 Task: Book a 75-minute tutorial on navigating the website.
Action: Mouse pressed left at (76, 139)
Screenshot: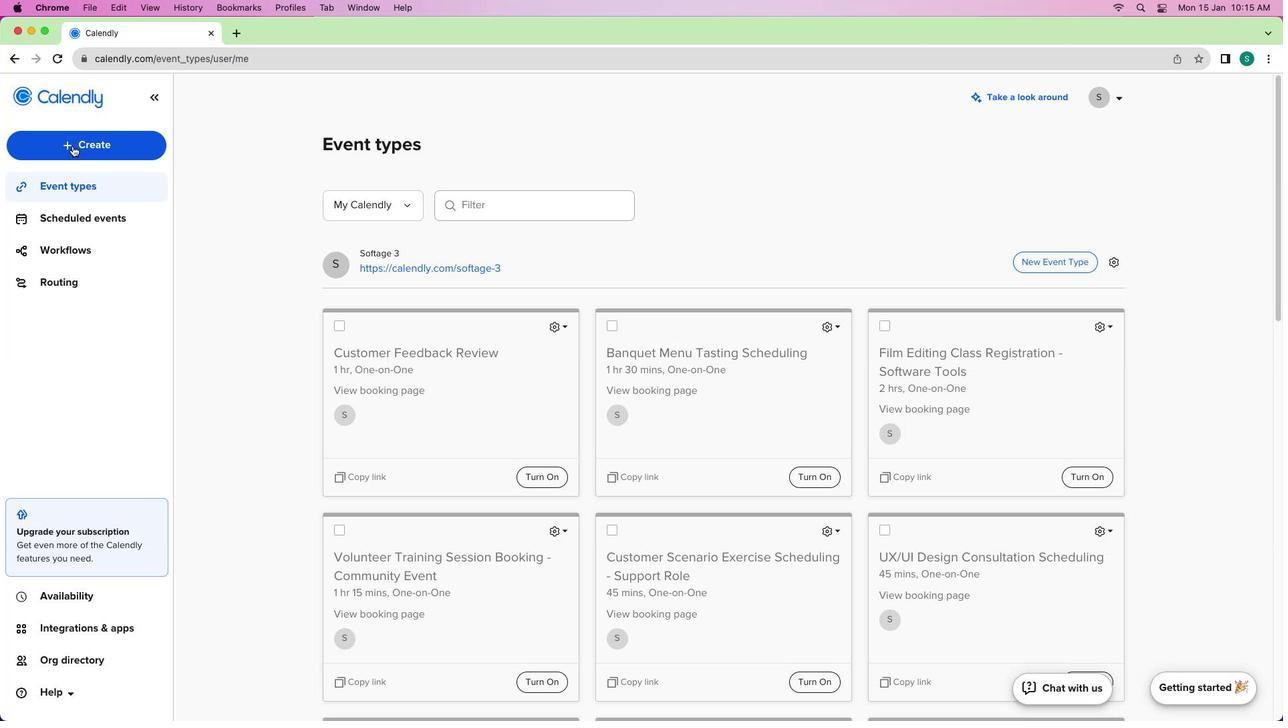 
Action: Mouse moved to (72, 145)
Screenshot: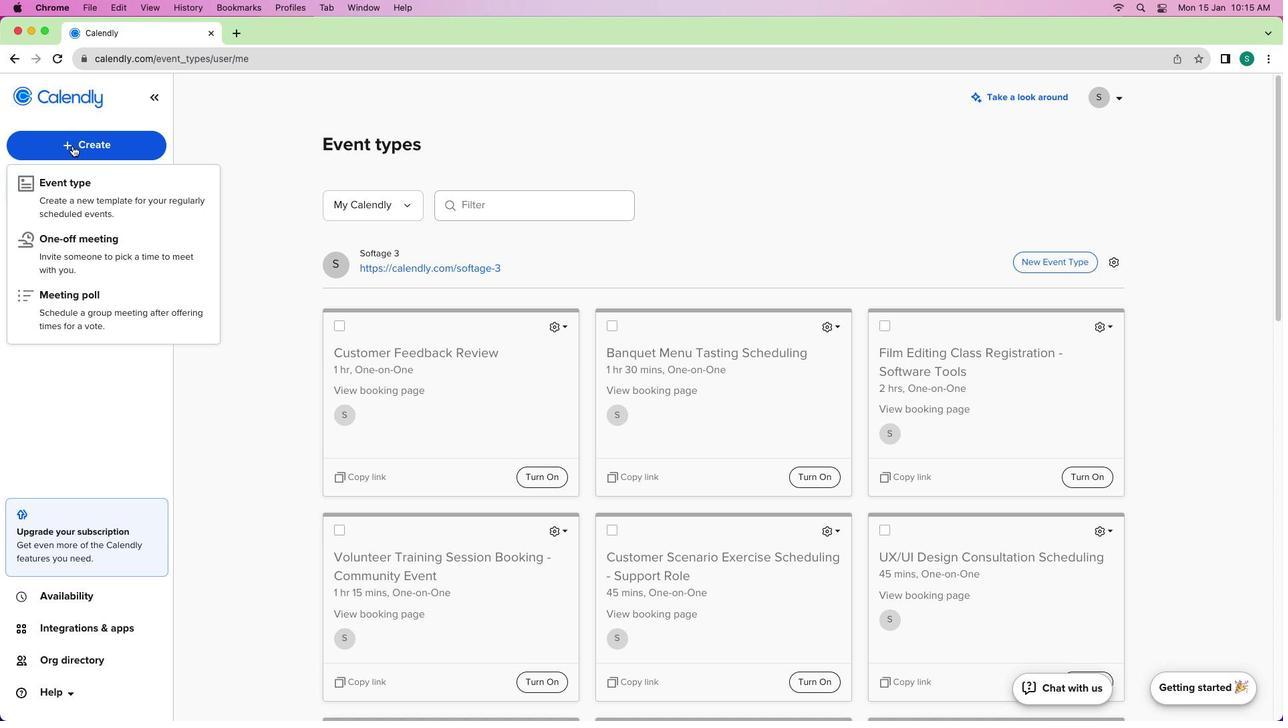 
Action: Mouse pressed left at (72, 145)
Screenshot: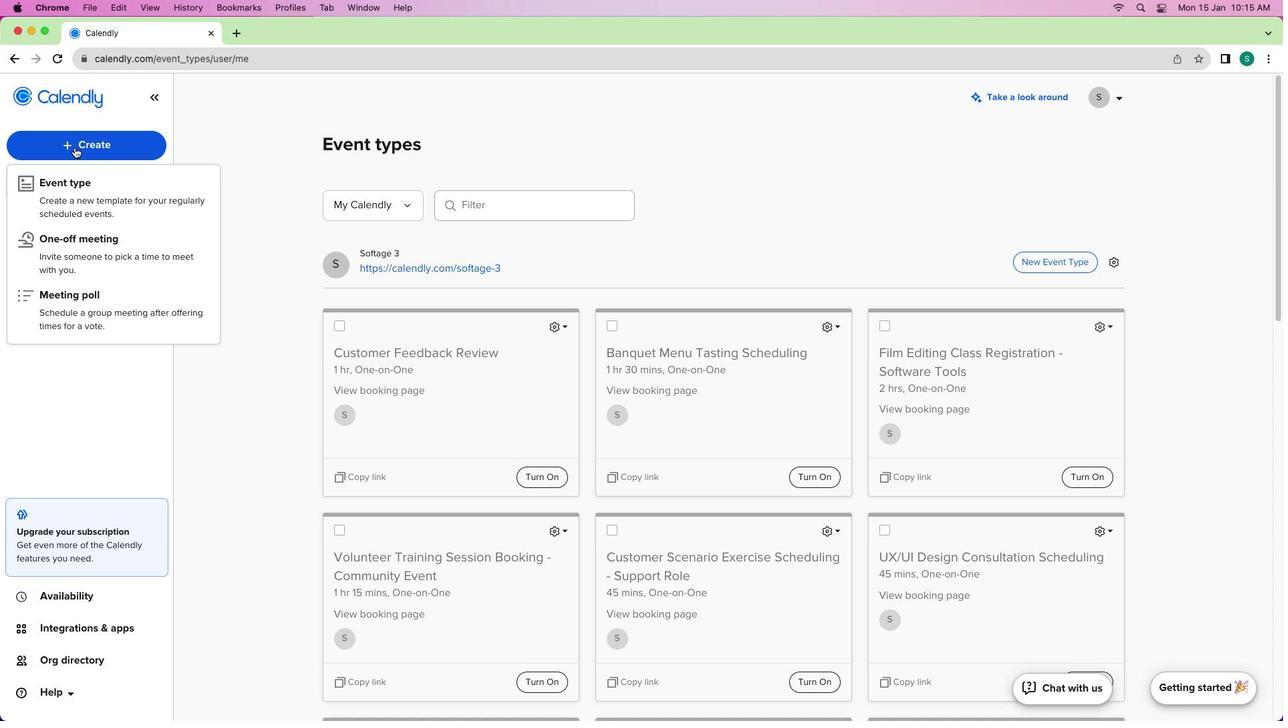 
Action: Mouse moved to (86, 211)
Screenshot: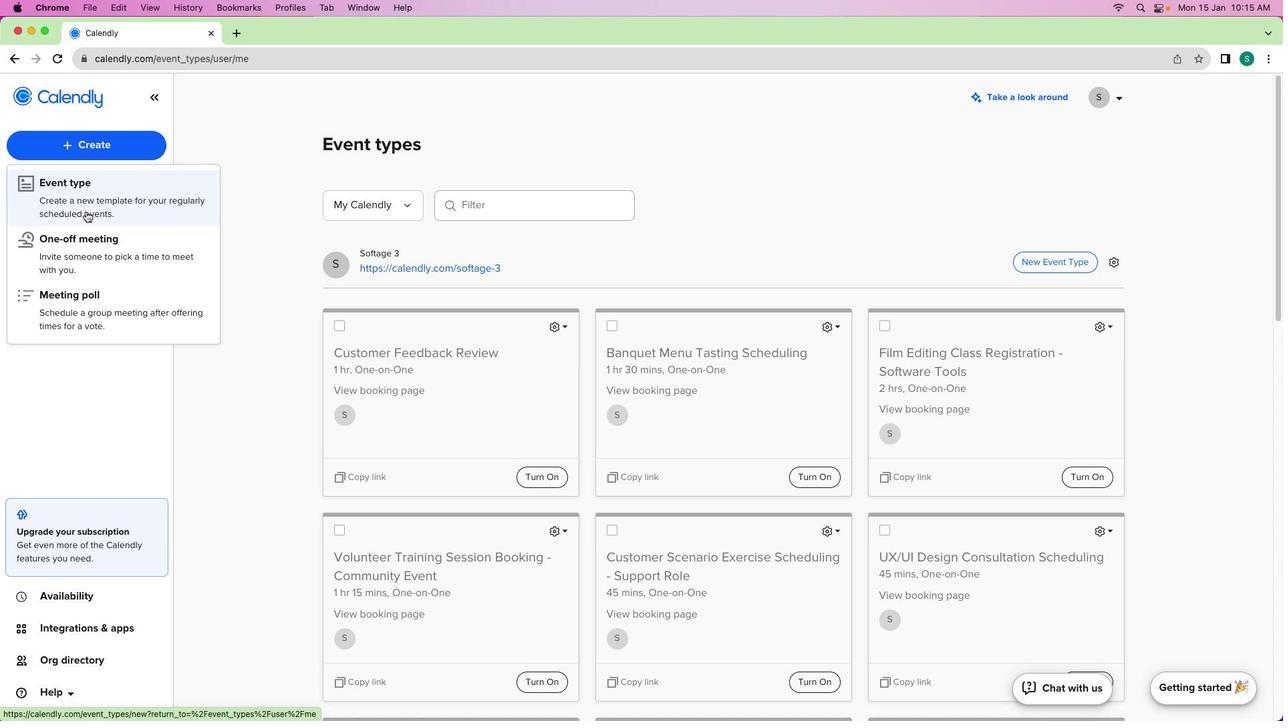 
Action: Mouse pressed left at (86, 211)
Screenshot: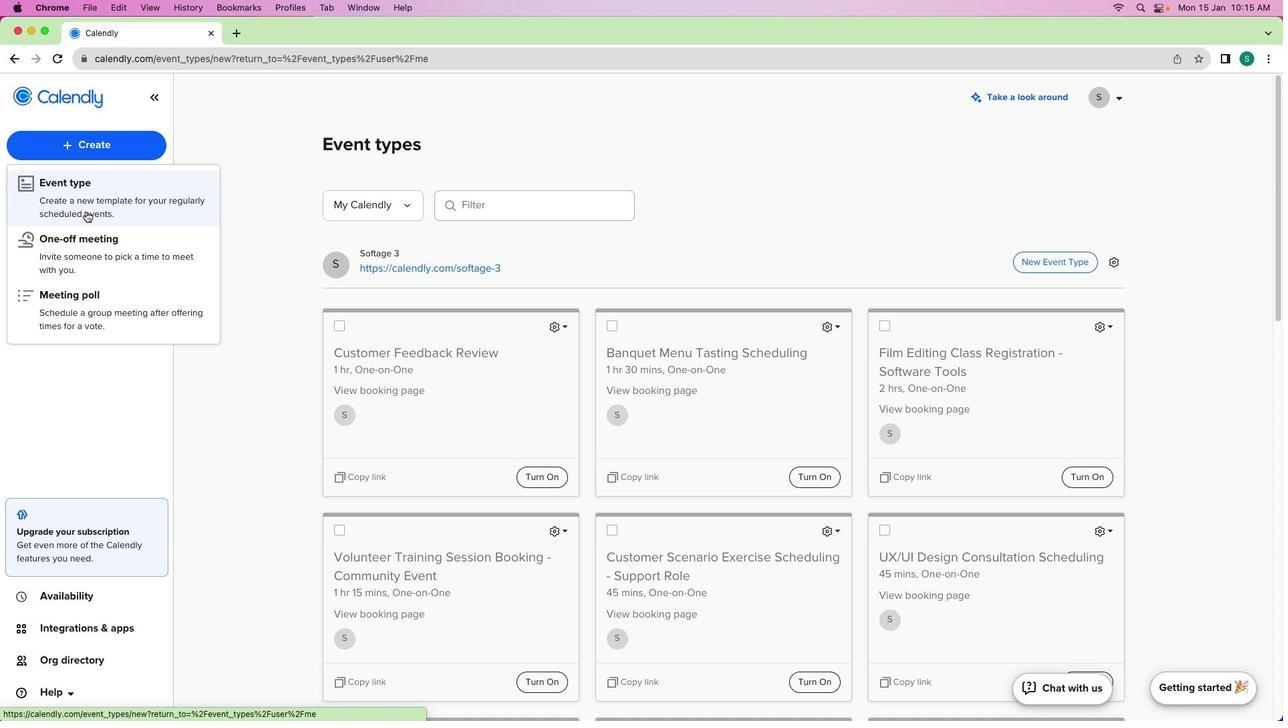 
Action: Mouse moved to (388, 291)
Screenshot: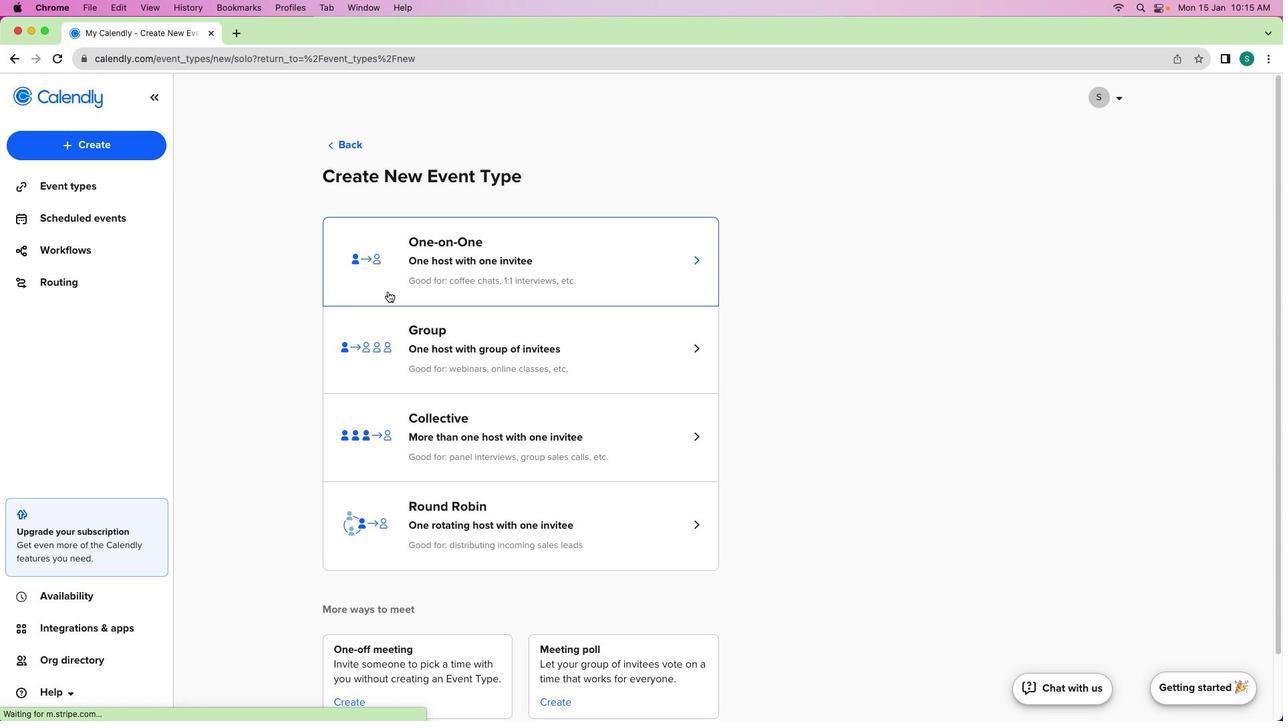 
Action: Mouse pressed left at (388, 291)
Screenshot: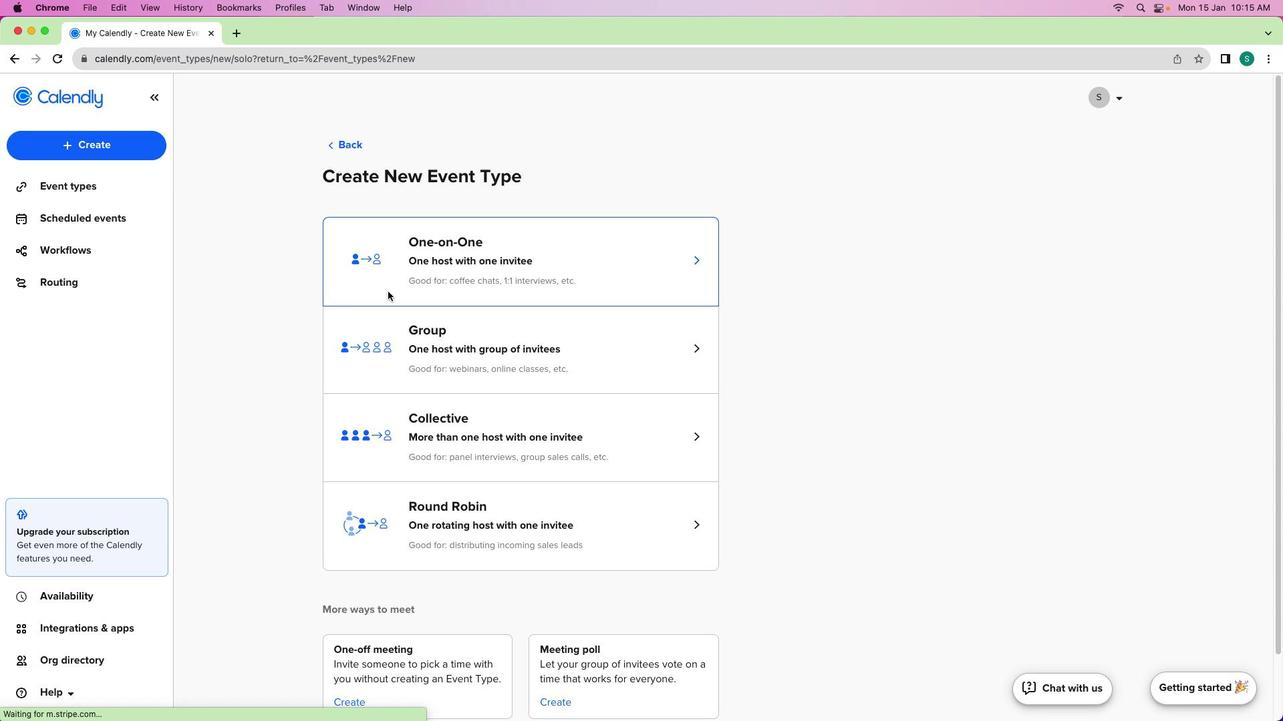 
Action: Mouse moved to (188, 211)
Screenshot: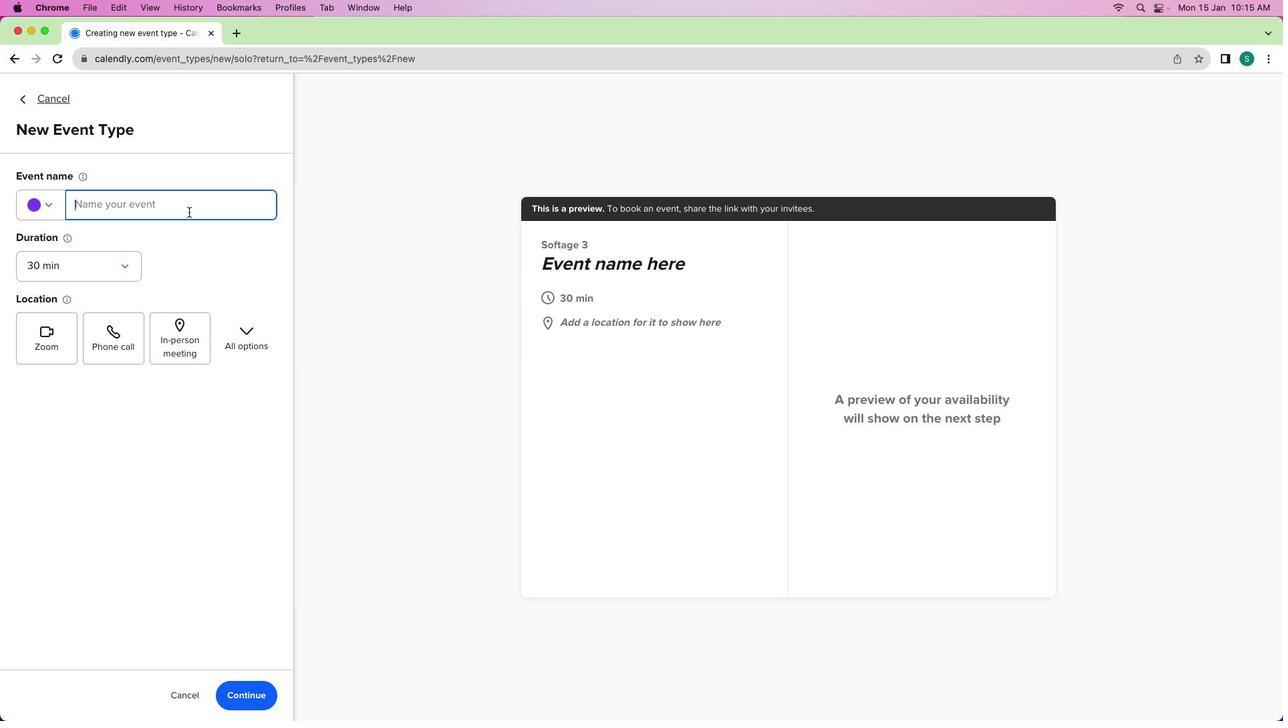 
Action: Mouse pressed left at (188, 211)
Screenshot: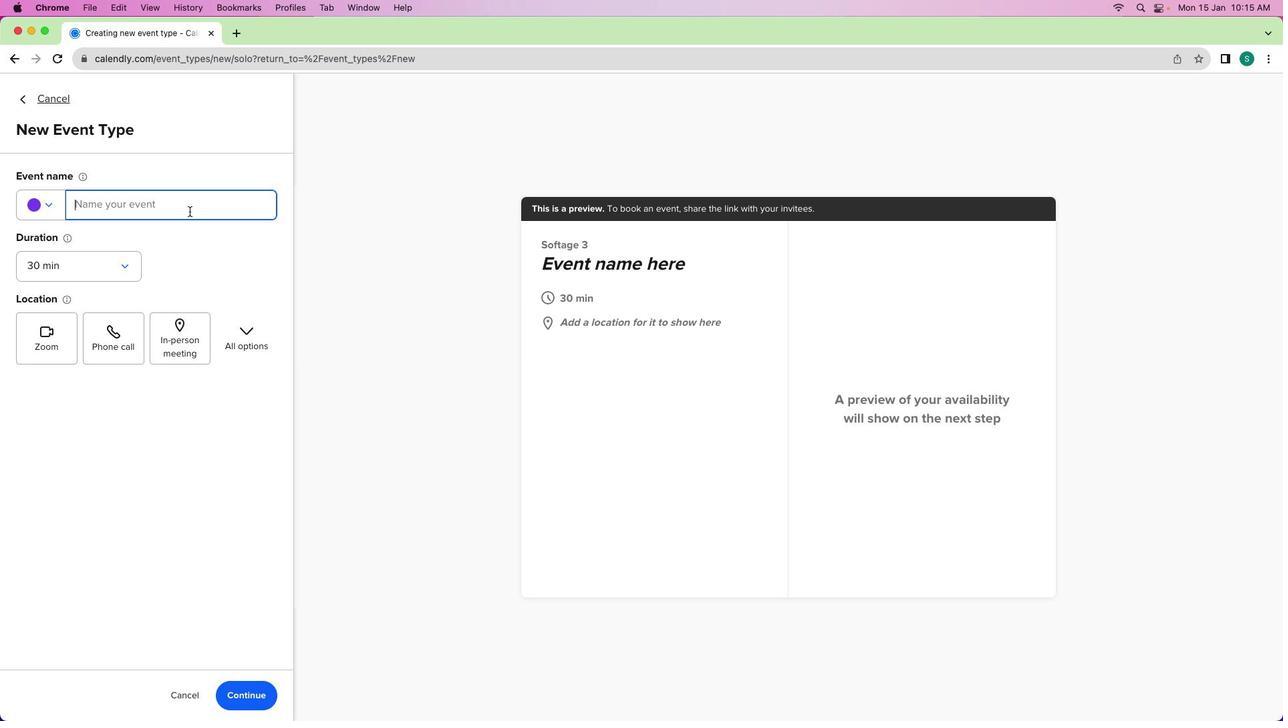 
Action: Mouse moved to (190, 211)
Screenshot: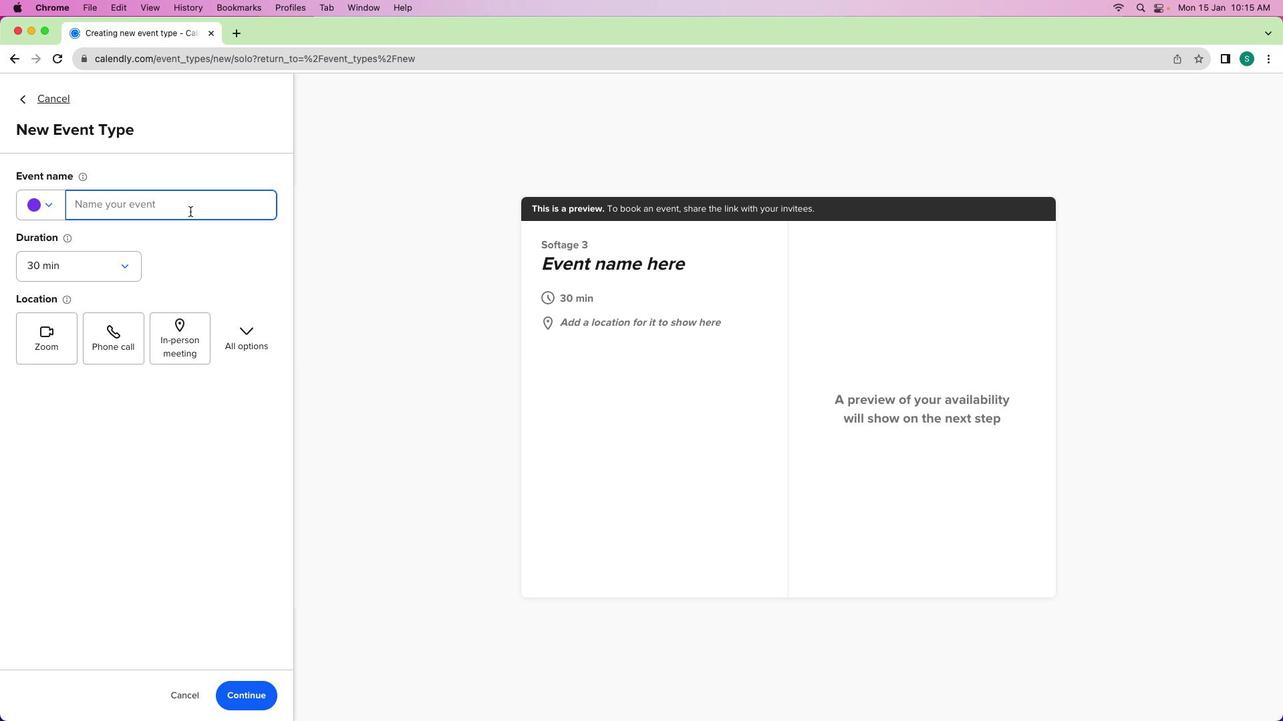 
Action: Key pressed Key.shift'W''e''b''i''s''t''e'Key.backspaceKey.backspaceKey.backspaceKey.backspace's''i''t''e'Key.spaceKey.shift'M'Key.backspace'N''a''v''i''g''a''t''i''o''n'Key.spaceKey.shift'T''u''t''o''r''i''l'Key.backspace'a''l'Key.spaceKey.shift'B''o''o''k''i''n''g'
Screenshot: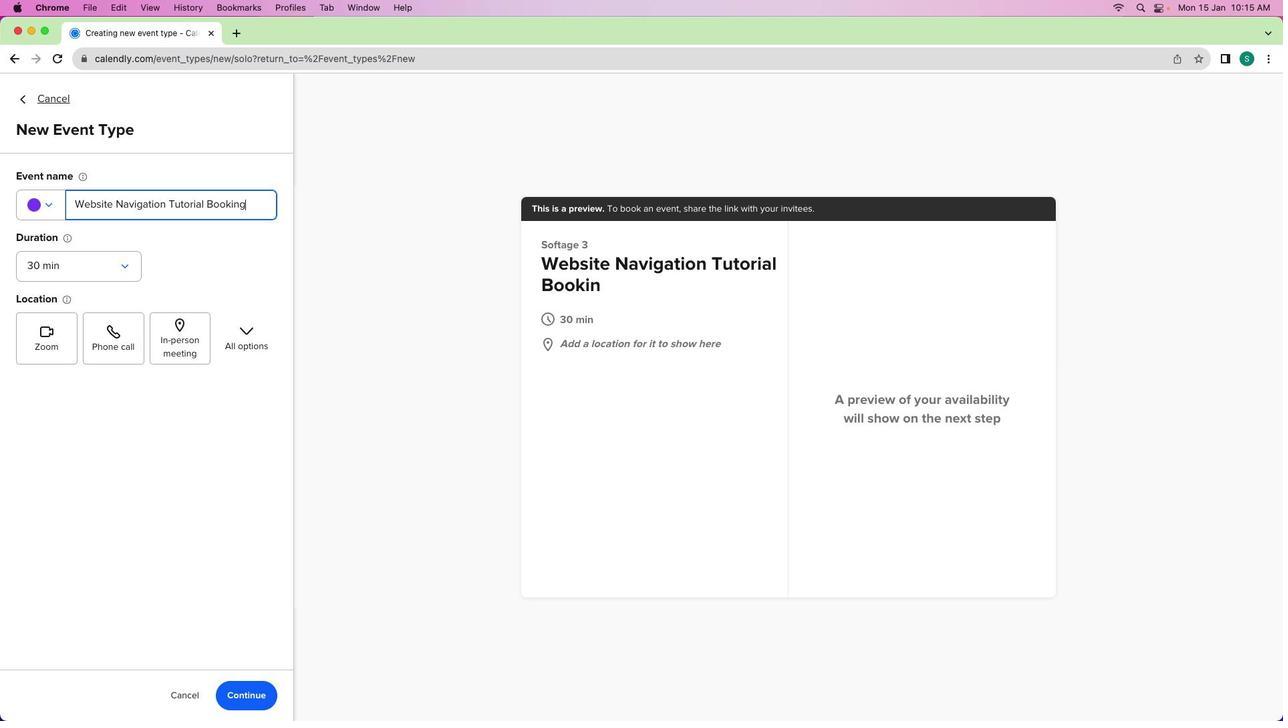 
Action: Mouse moved to (50, 210)
Screenshot: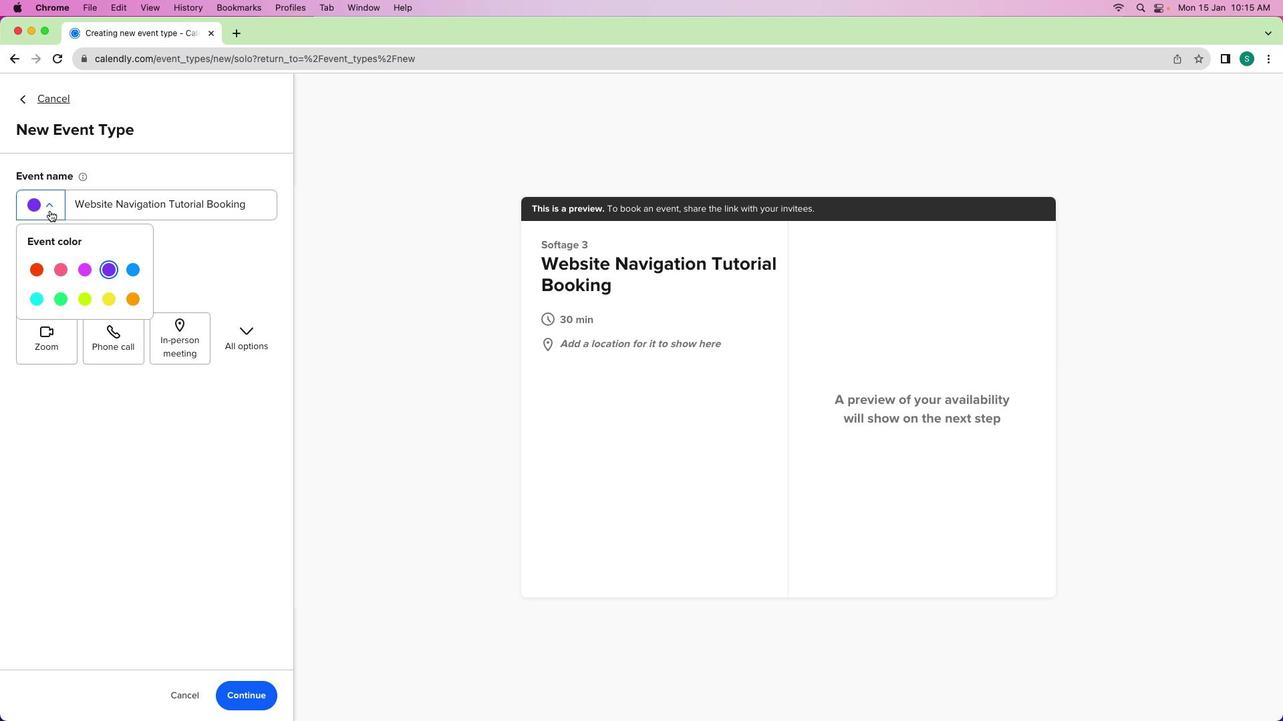 
Action: Mouse pressed left at (50, 210)
Screenshot: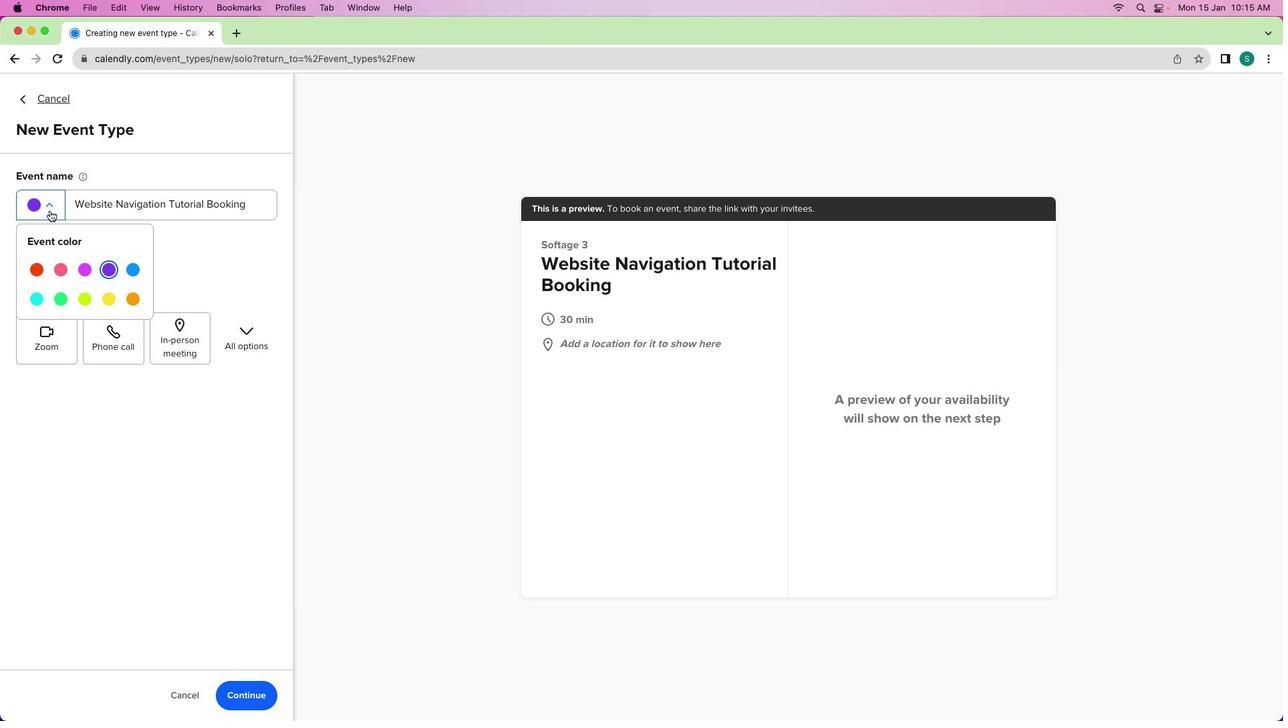 
Action: Mouse moved to (57, 298)
Screenshot: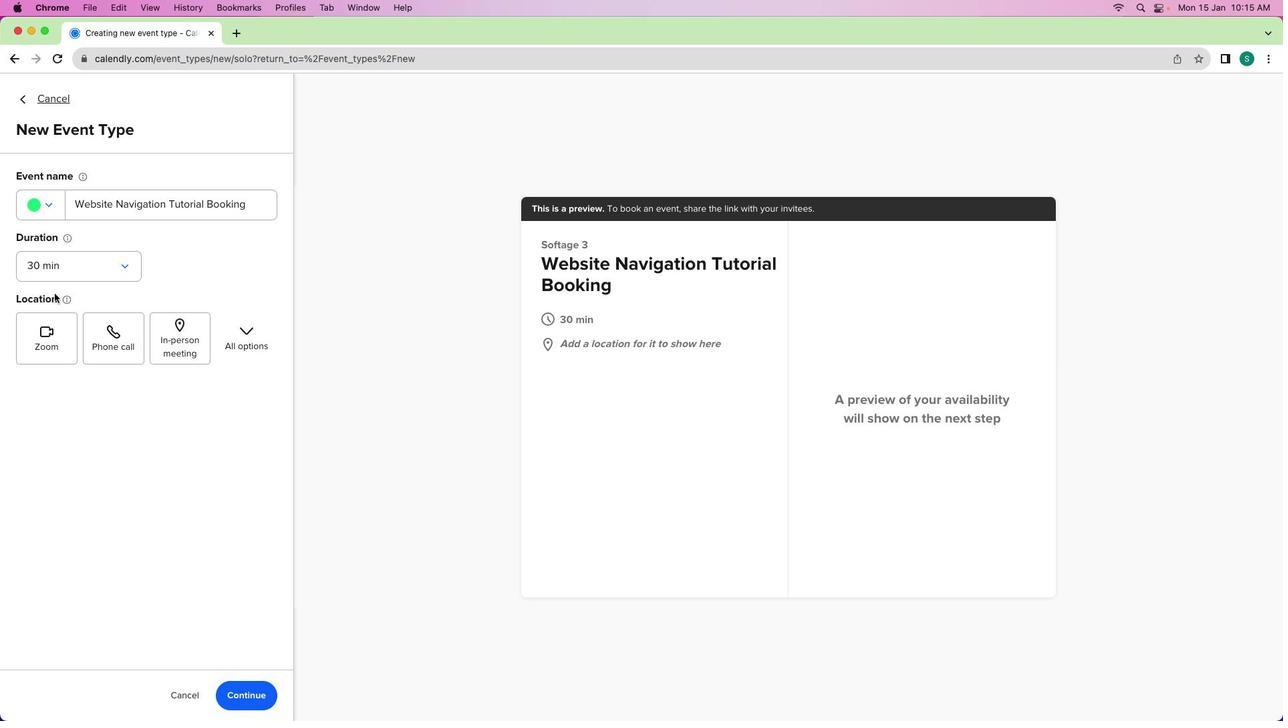 
Action: Mouse pressed left at (57, 298)
Screenshot: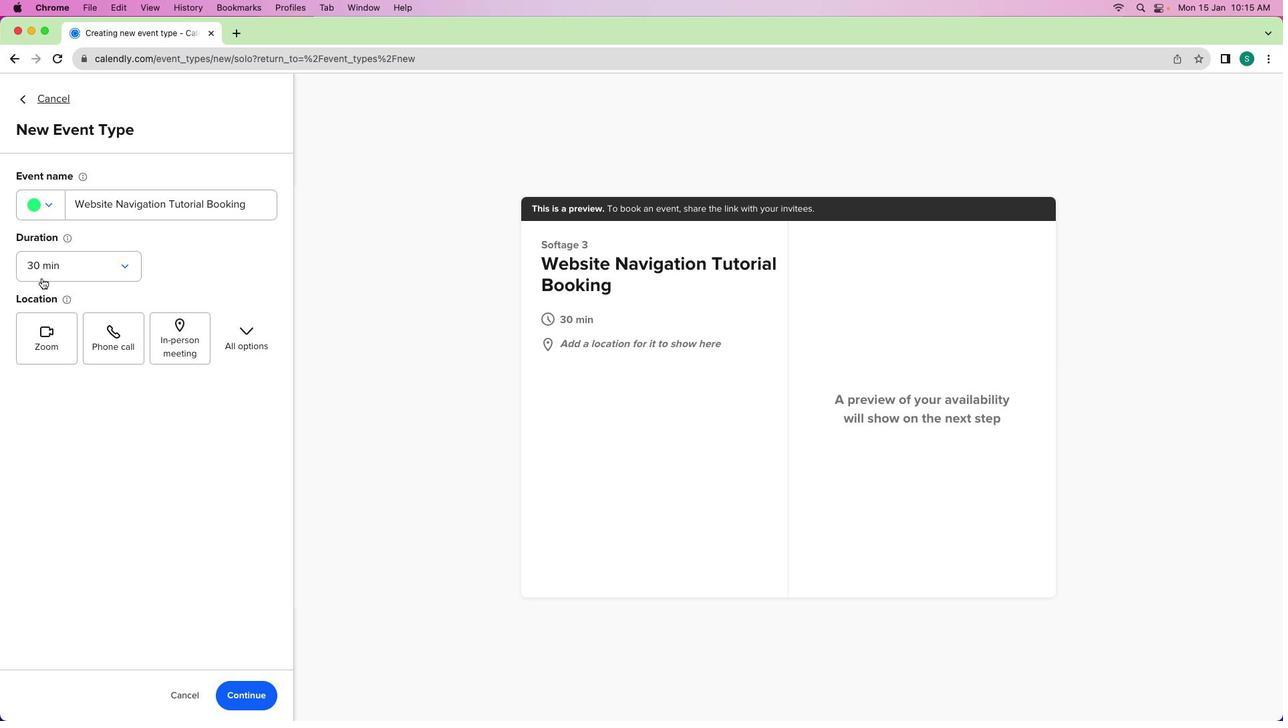 
Action: Mouse moved to (41, 277)
Screenshot: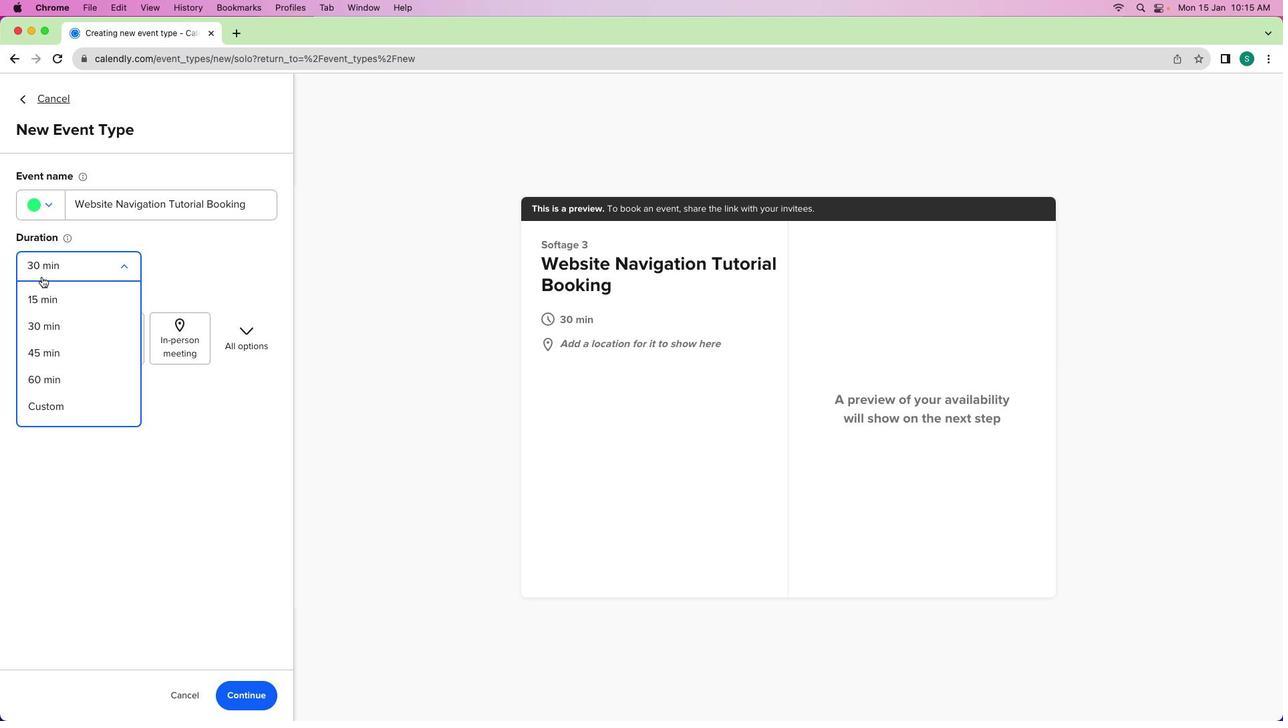 
Action: Mouse pressed left at (41, 277)
Screenshot: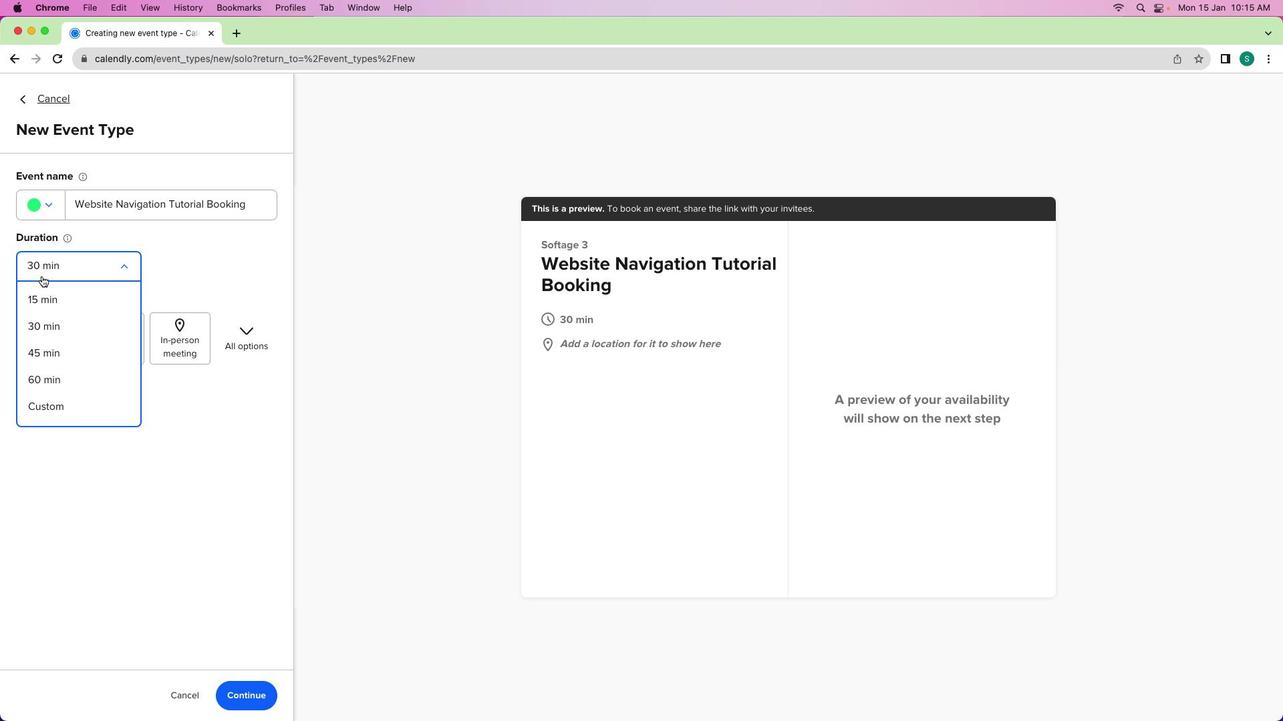 
Action: Mouse moved to (44, 399)
Screenshot: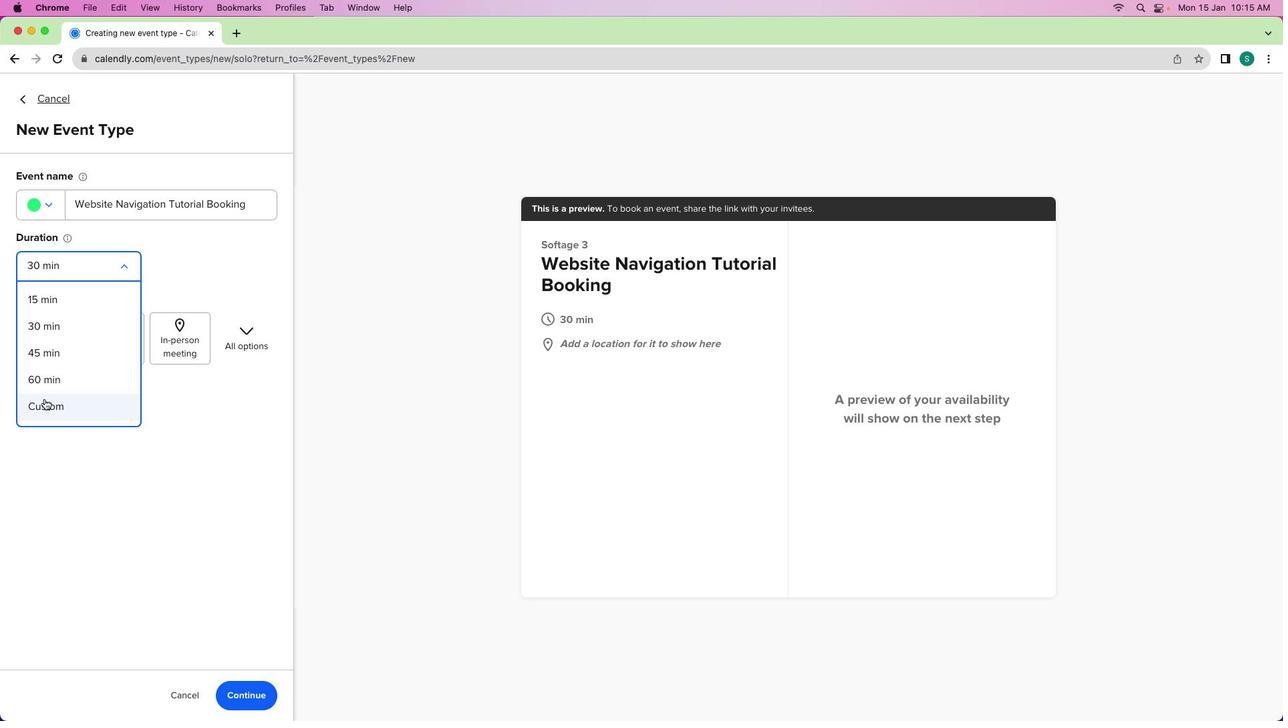 
Action: Mouse pressed left at (44, 399)
Screenshot: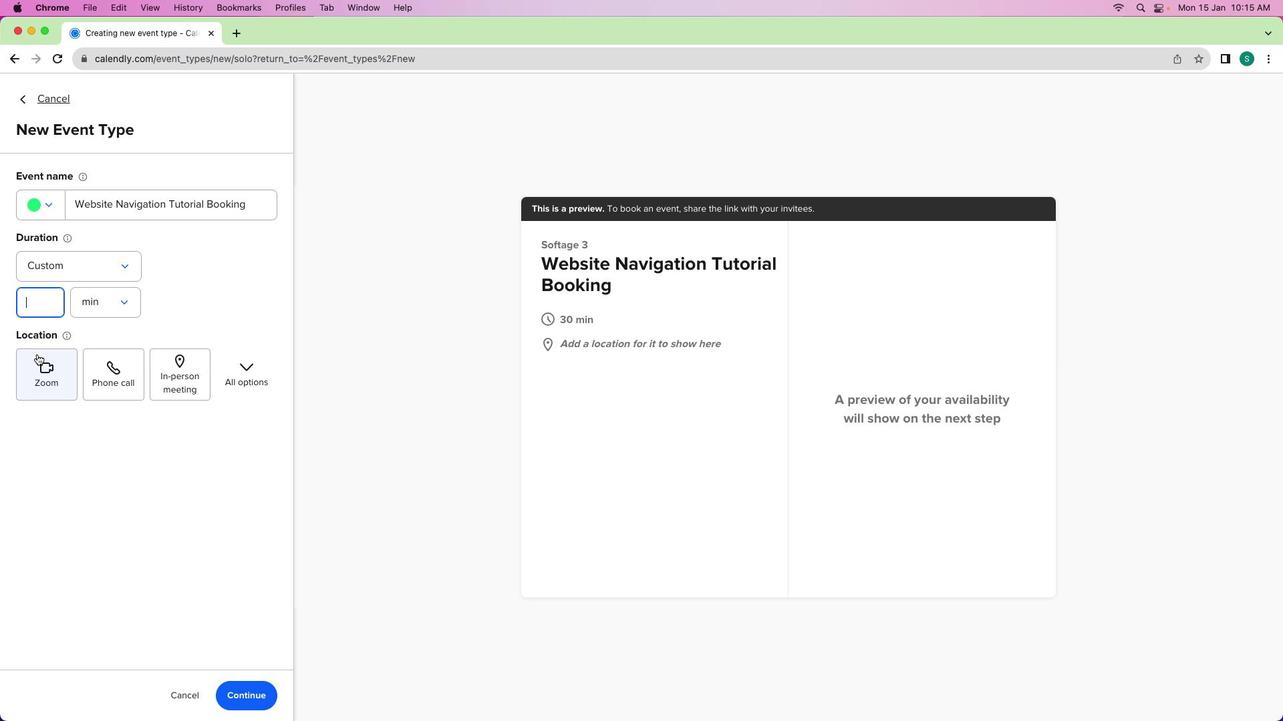 
Action: Mouse moved to (45, 302)
Screenshot: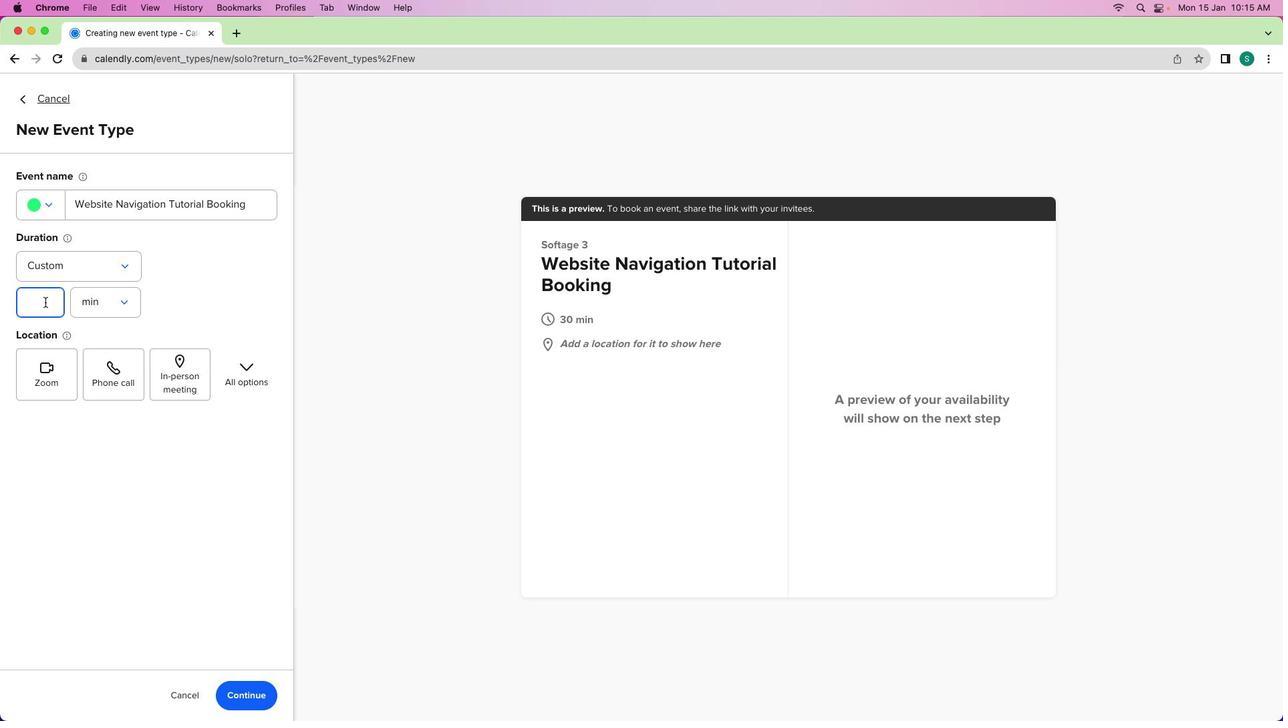 
Action: Key pressed '7''5'
Screenshot: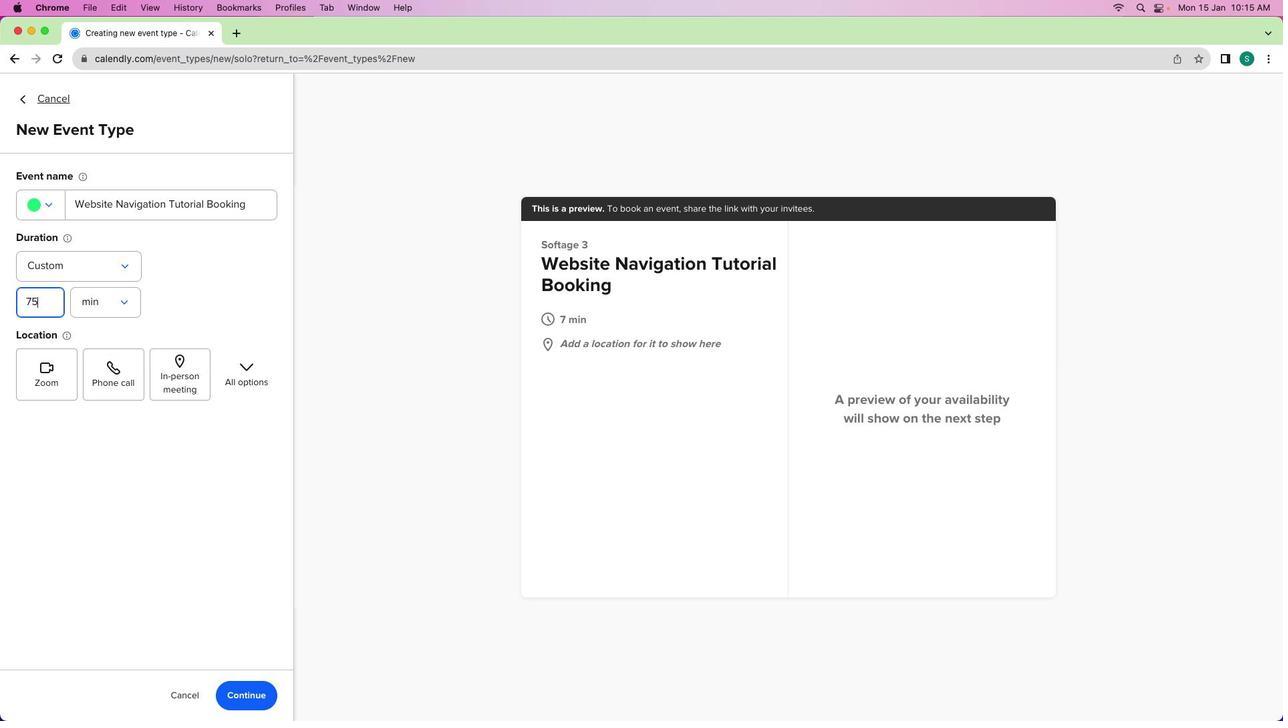 
Action: Mouse moved to (58, 374)
Screenshot: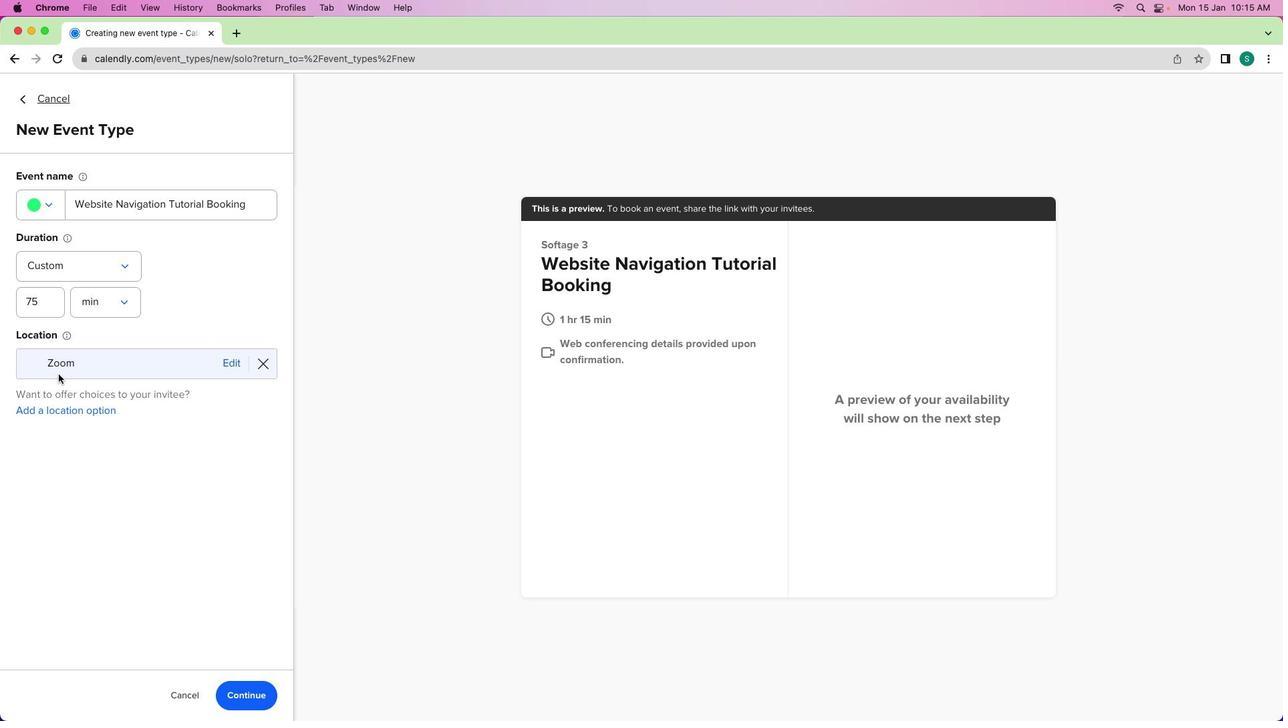 
Action: Mouse pressed left at (58, 374)
Screenshot: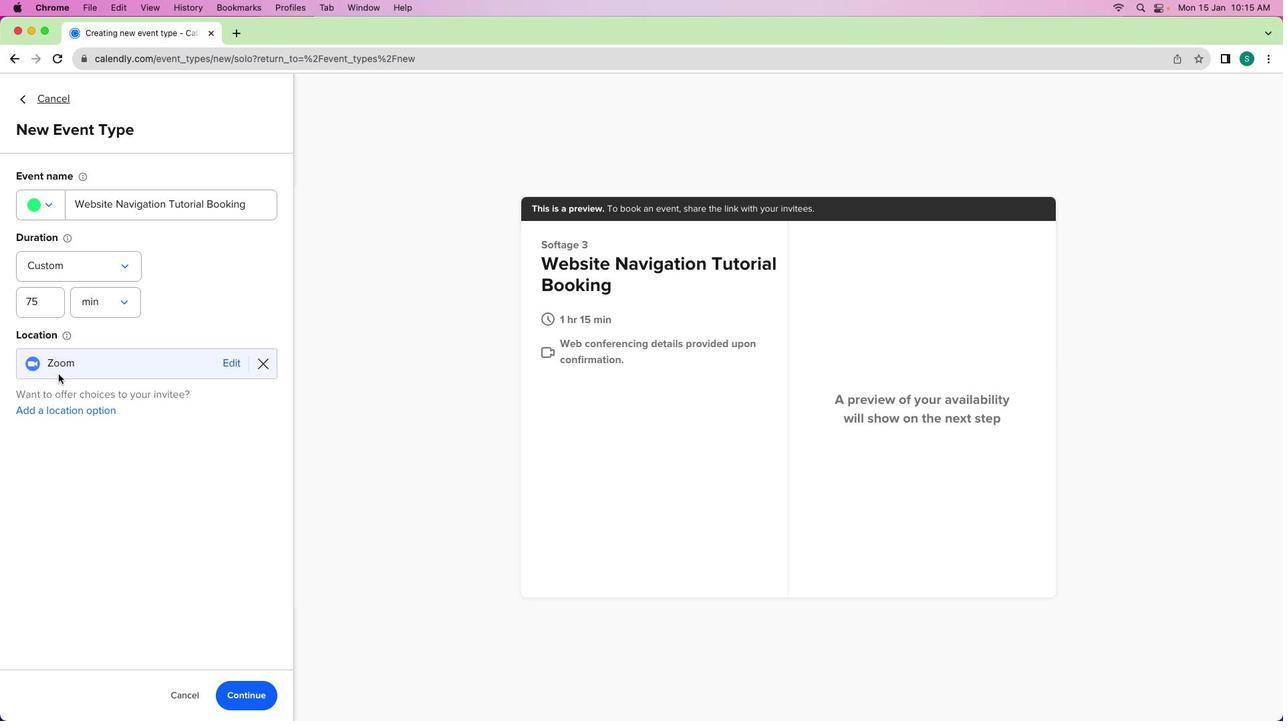 
Action: Mouse moved to (240, 690)
Screenshot: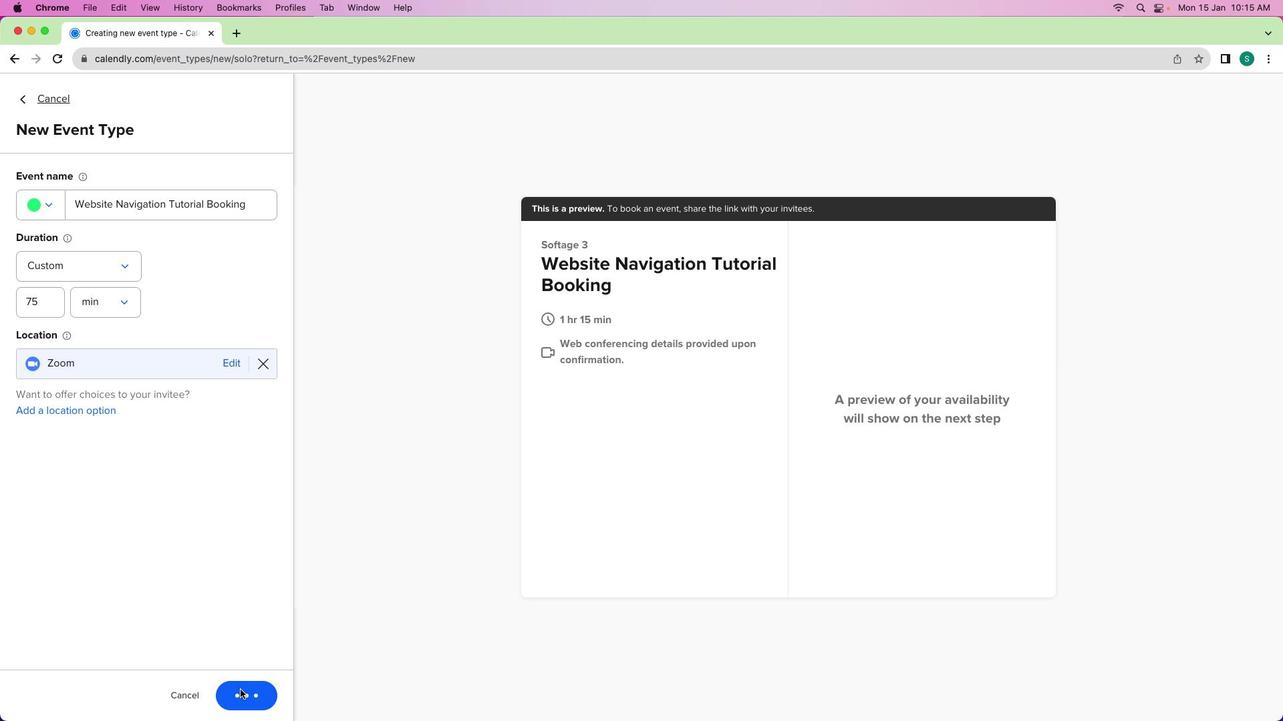 
Action: Mouse pressed left at (240, 690)
Screenshot: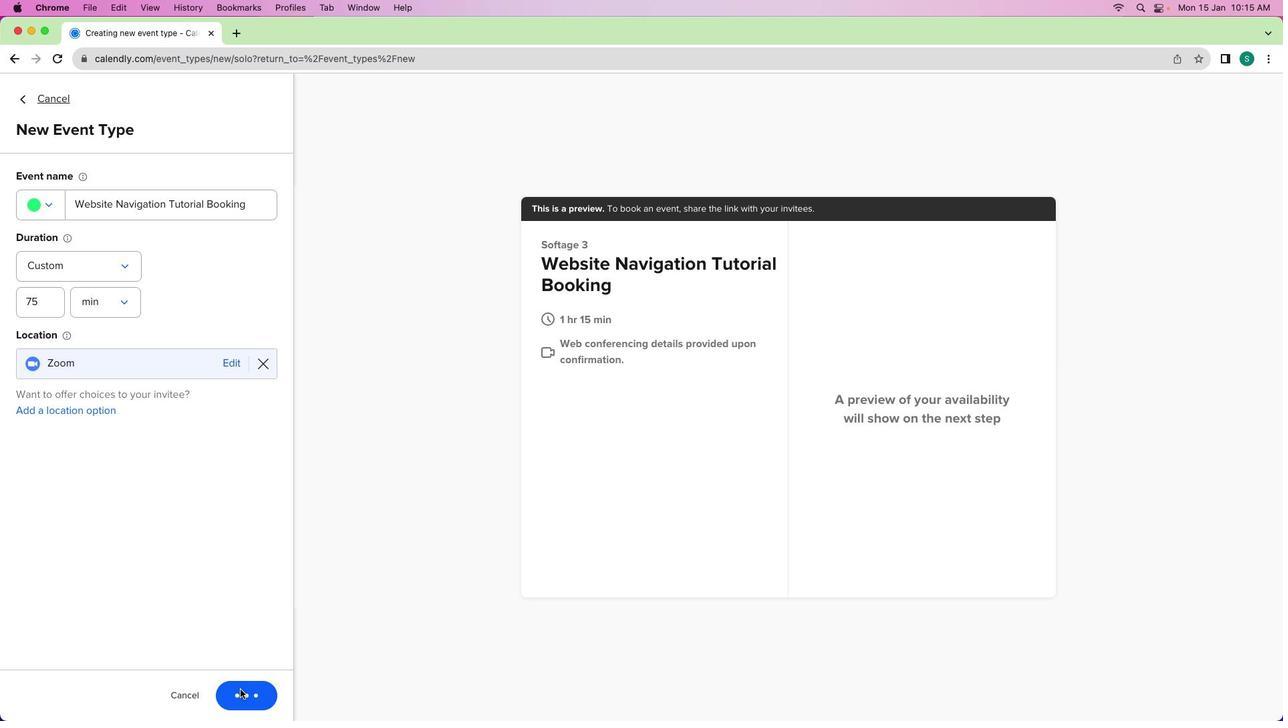 
Action: Mouse moved to (241, 259)
Screenshot: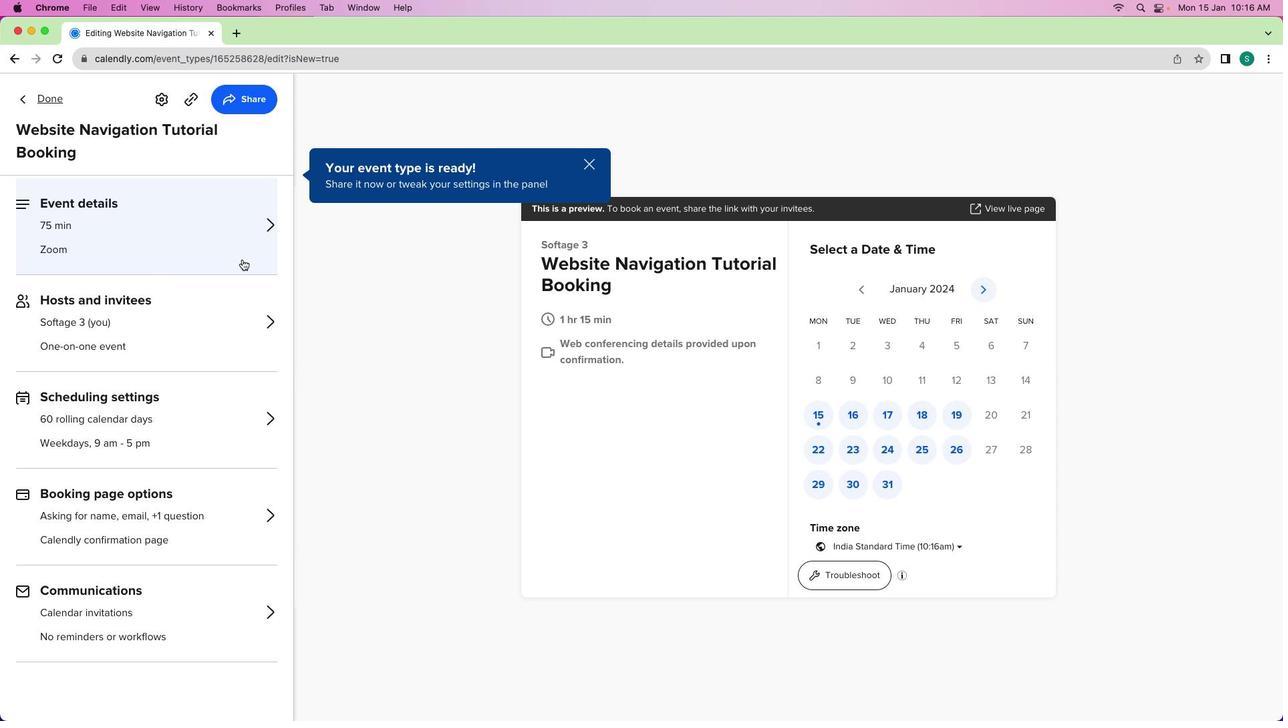 
Action: Mouse pressed left at (241, 259)
Screenshot: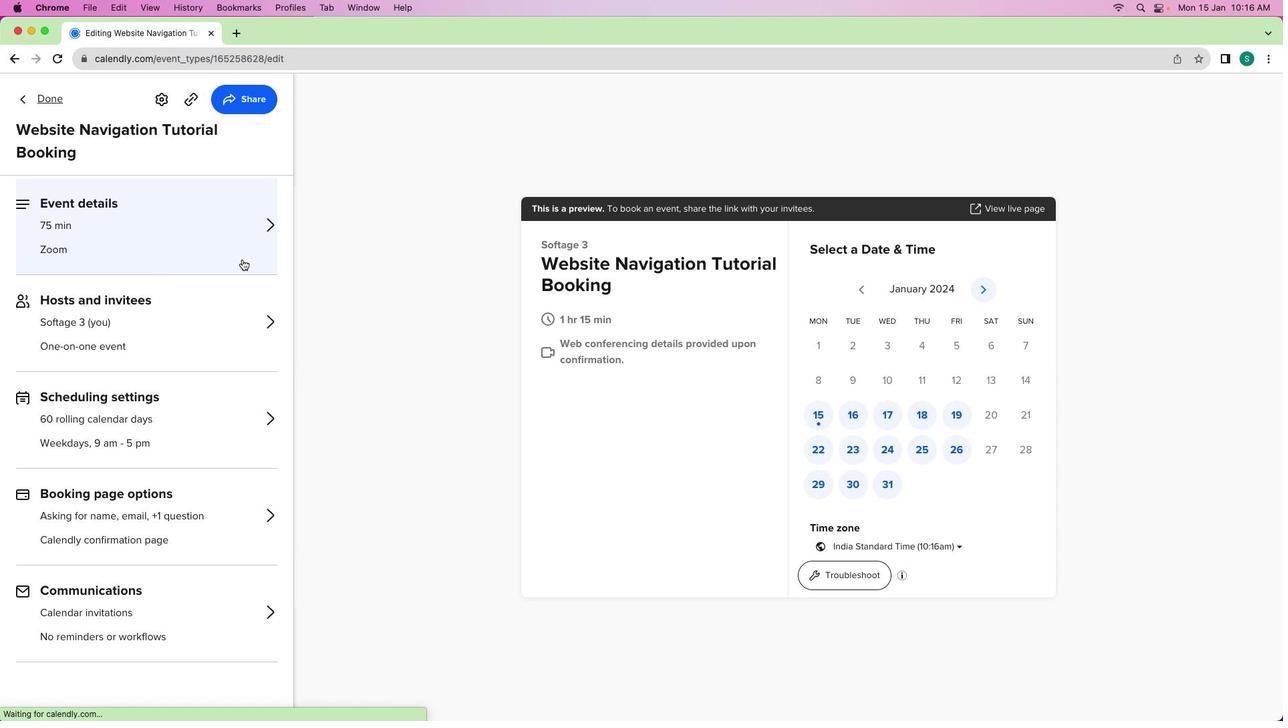 
Action: Mouse moved to (179, 502)
Screenshot: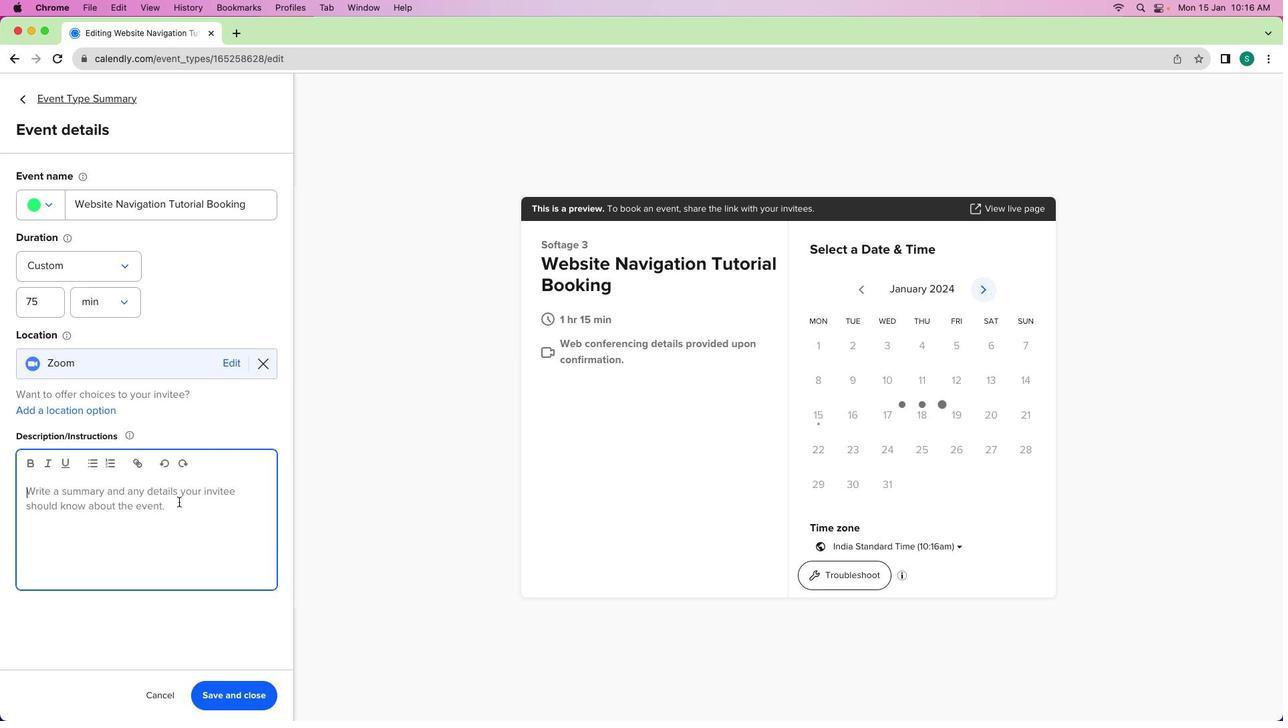 
Action: Mouse pressed left at (179, 502)
Screenshot: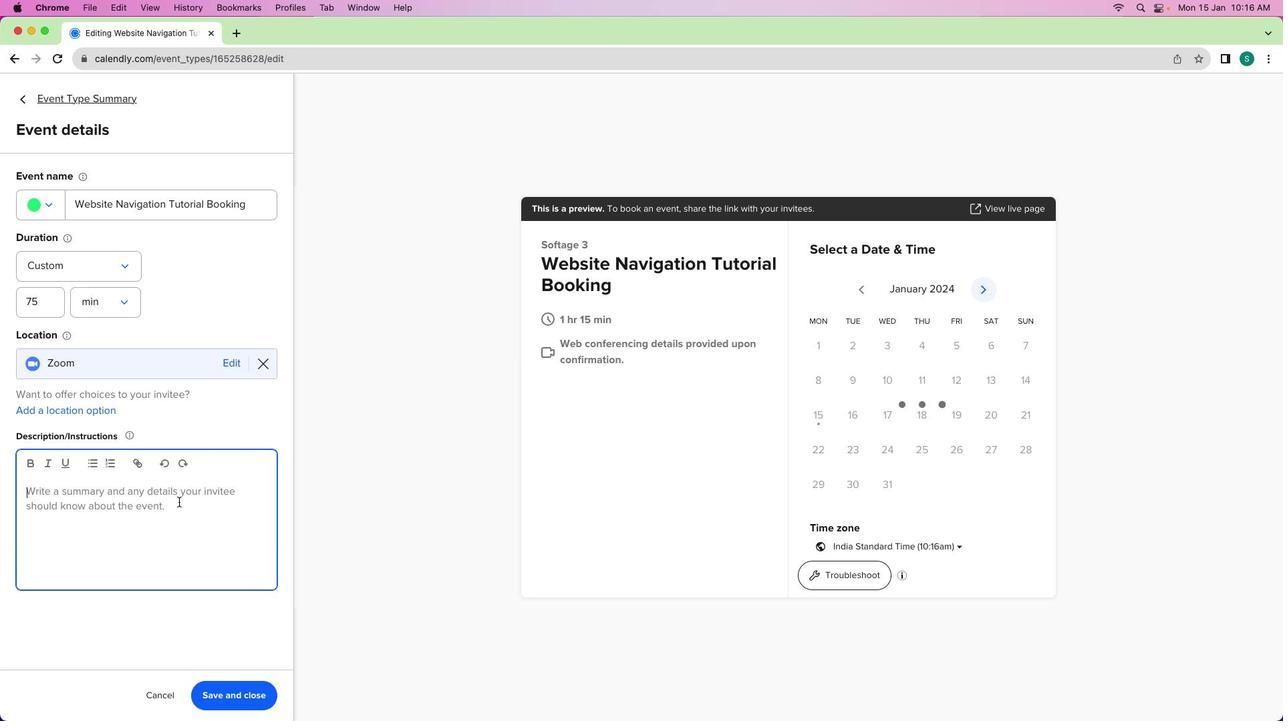 
Action: Key pressed Key.shift'H''e''l''l''o'Key.spaceKey.shift'M''i''c''h''e''a''l'','Key.enterKey.shift'I'"'"'v''e'Key.space'b''o''o''k''e''d'Key.space'a'Key.space'7'Key.backspace't''u''t''o''r''i''a'';'Key.backspace'l'Key.space't''o'Key.space'g''u''i''d''e'Key.space'y''o''u'Key.space't''h''r''o''u''g''h'Key.space'a'Key.backspace'n''a''v''i''g''a''t''i''n''g'Key.space'o''u''r'Key.space'w''e''b''s''i''t''e''.'Key.spaceKey.shift'W''h''e''t''h''e''r'Key.space'y''o''u'"'"'r''e'Key.space'n''e''w'Key.space'u''s''e''r'Key.space'o''r'Key.space'n''e''e''d'Key.space'a'Key.space'r''e''f''r''e''s''h''e''r''m'Key.backspace','Key.space't''h''i''s'Key.space's''e''s''s''i''o''n'Key.space'w''i''l''l'Key.space'h''e''l''p'Key.space'y''p''u'Key.spaceKey.backspaceKey.backspaceKey.backspace'o''u'Key.space'm''a''k''e'Key.space't''h''e'Key.space'm''o''s''t'Key.space'o''f'Key.space'o''u''r'Key.space'o''n''l''i''n''e'Key.space'p''l''a''t''f''o''r''m''.'Key.enterKey.shiftKey.upKey.upKey.downKey.downKey.rightKey.rightKey.upKey.rightKey.rightKey.rightKey.rightKey.rightKey.rightKey.rightKey.rightKey.rightKey.downKey.shift'L''o''o''k''i''n''g'Key.space'f''o''r''w''a''r''d'Key.space't''o'Key.space'a''s''s''i''s''t''i''n''g'Key.space'y''o''u'Key.space'w''i''t''h'Key.space's''e''s''m'Key.backspaceKey.backspace'a''m''l''e''s''s'Key.space'w''e''b''s''i''t''e'Key.space'n''a''v''i''h'Key.backspace'g''a''t''i''o''n'Key.shift_r'!'Key.enterKey.shift'B''e''s''r'Key.spaceKey.backspaceKey.backspace't'Key.spaceKey.shift'r''e''g''a''r''d''s'','Key.enterKey.shift'S''O''f''t'Key.shiftKey.backspaceKey.backspaceKey.backspace'd'Key.backspace'o''d''t'Key.shiftKey.backspaceKey.backspace'f''t'Key.shift'A''g''e'
Screenshot: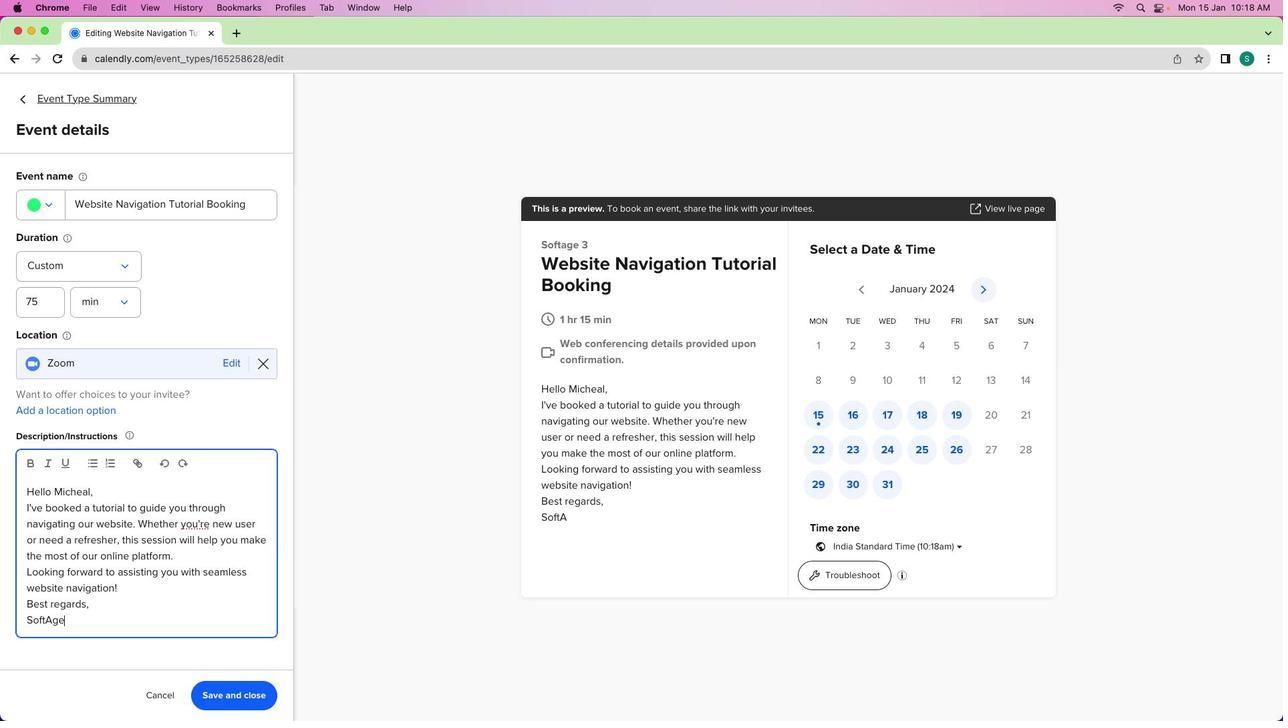 
Action: Mouse moved to (213, 695)
Screenshot: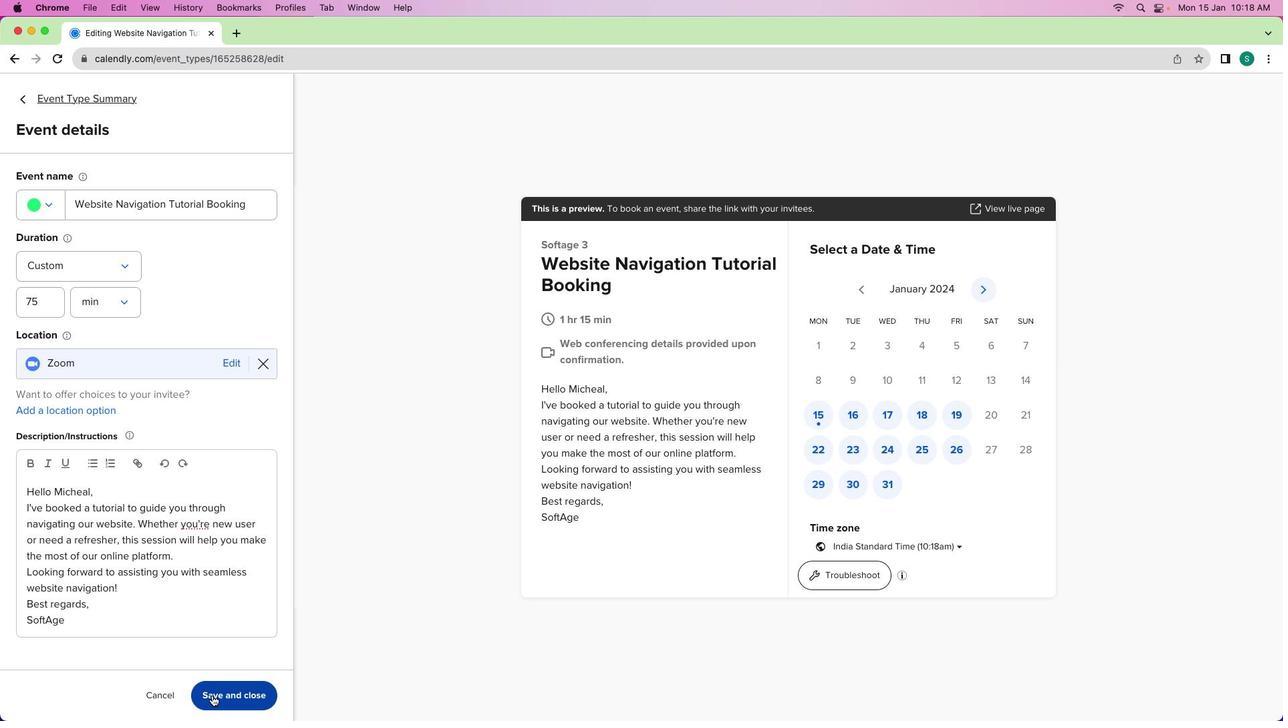 
Action: Mouse pressed left at (213, 695)
Screenshot: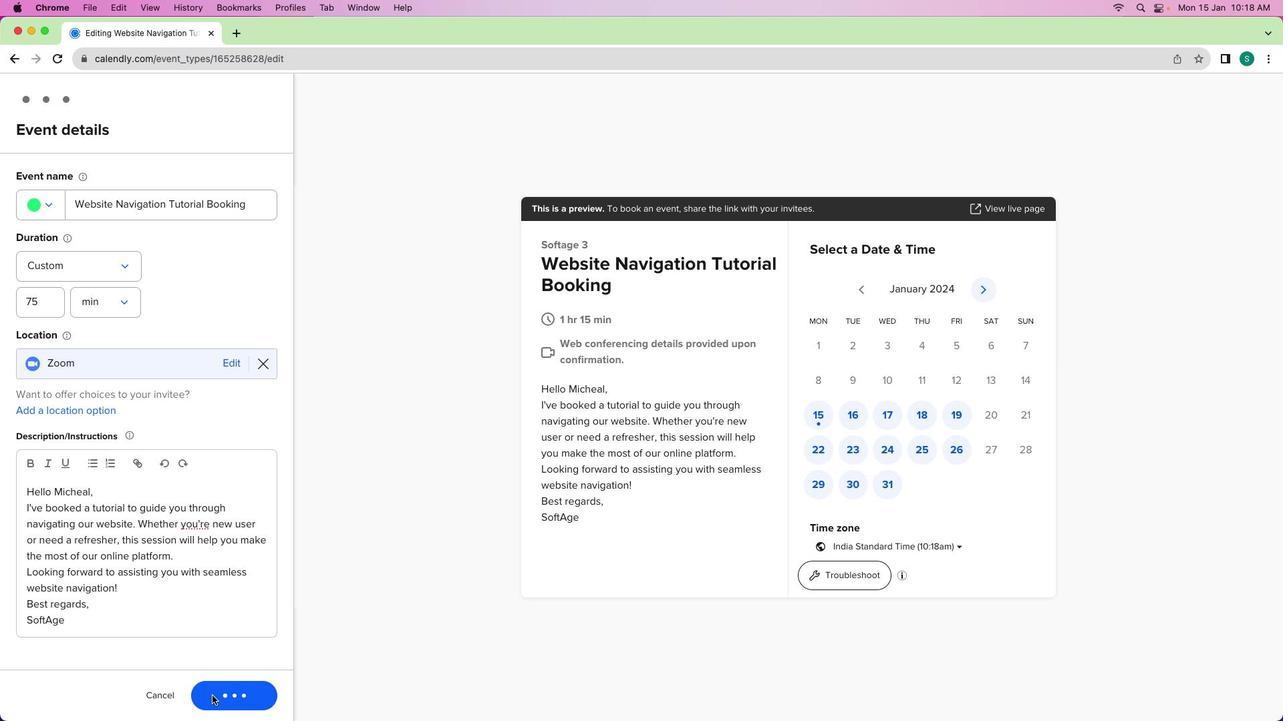 
Action: Mouse moved to (243, 395)
Screenshot: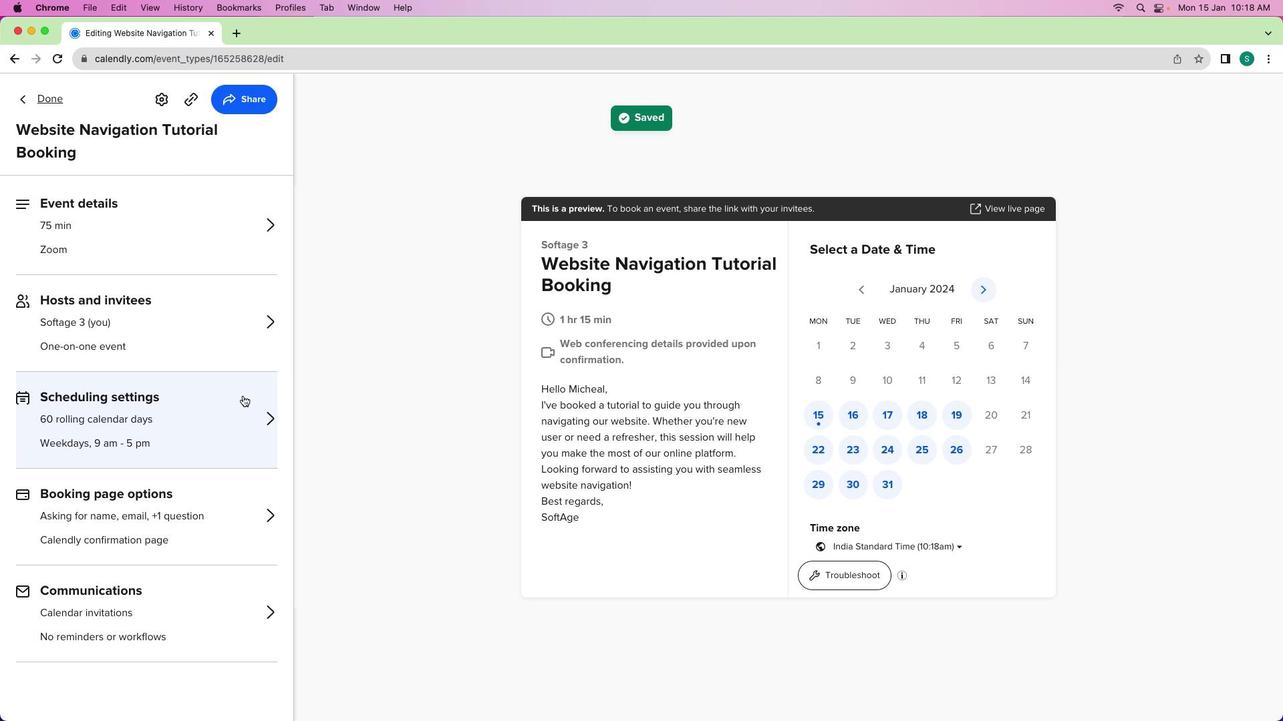 
Action: Mouse pressed left at (243, 395)
Screenshot: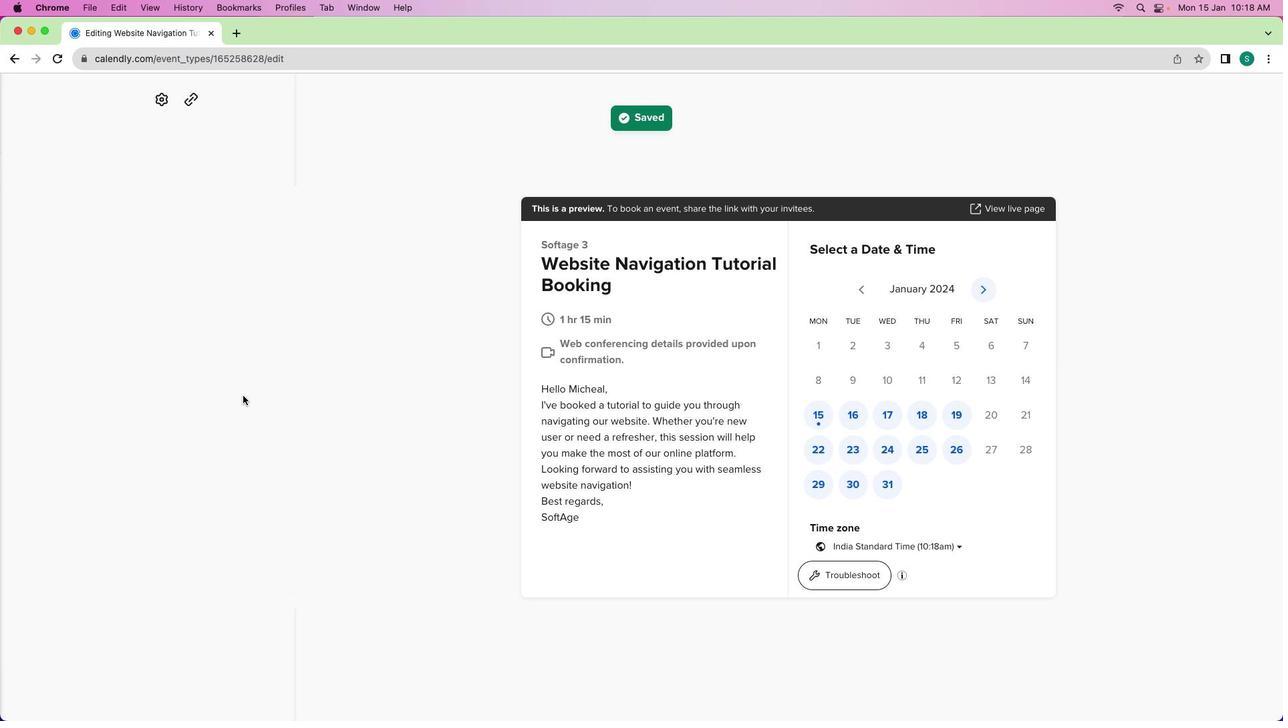 
Action: Mouse moved to (237, 502)
Screenshot: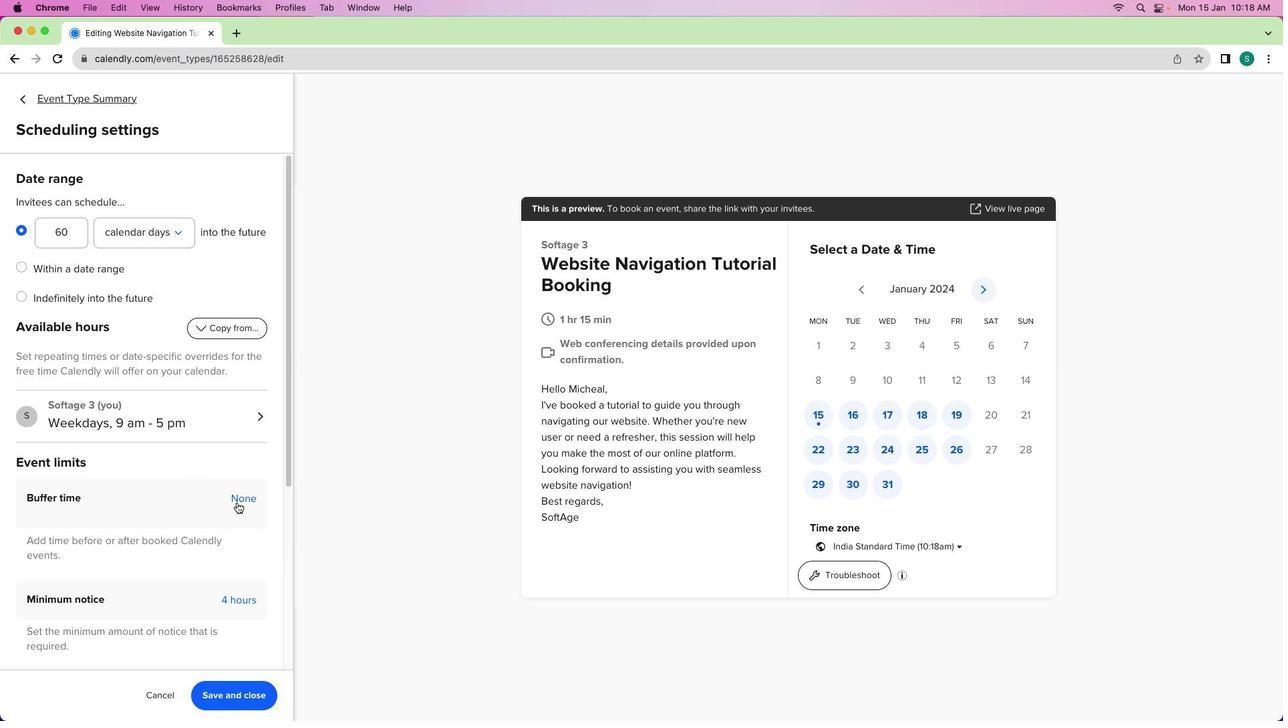 
Action: Mouse pressed left at (237, 502)
Screenshot: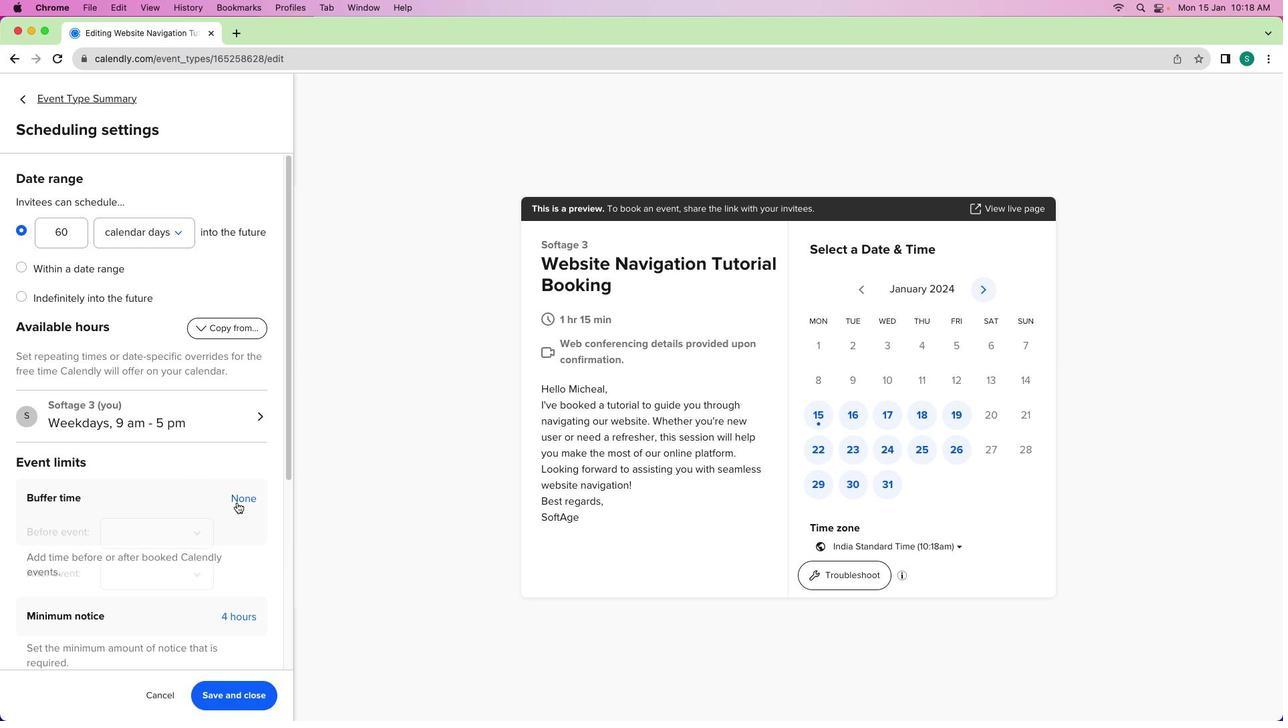 
Action: Mouse moved to (197, 523)
Screenshot: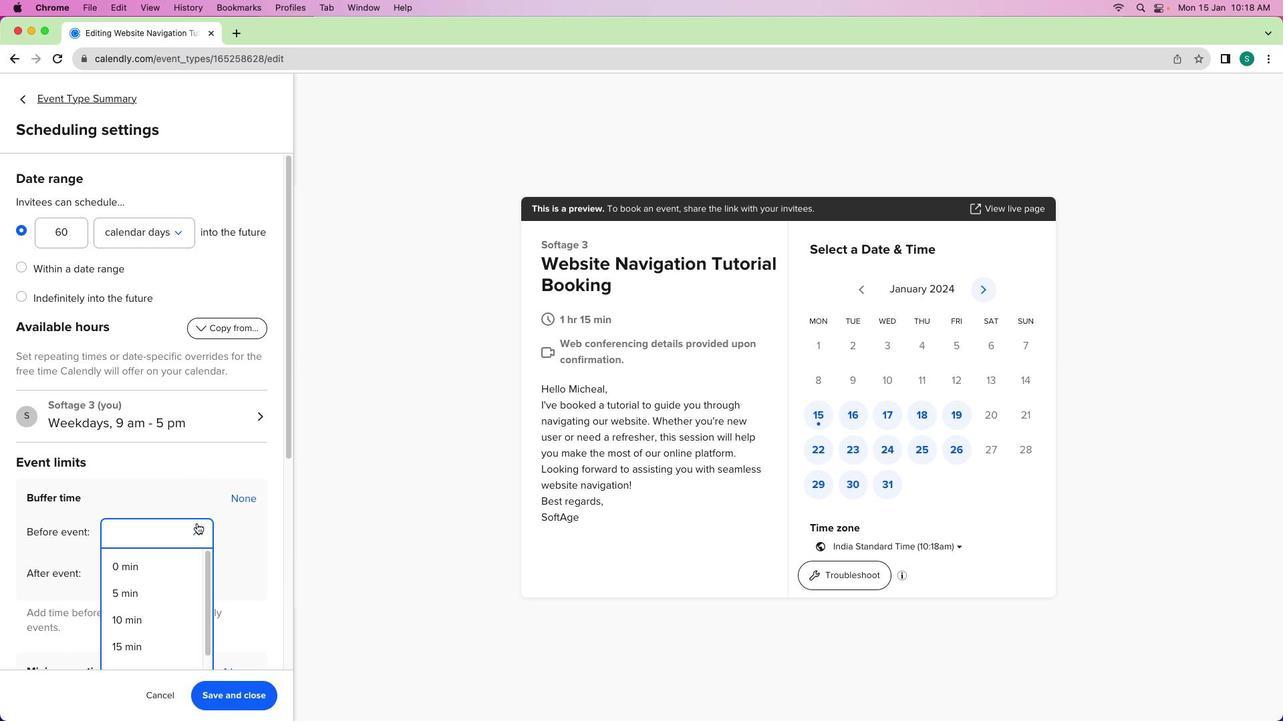 
Action: Mouse pressed left at (197, 523)
Screenshot: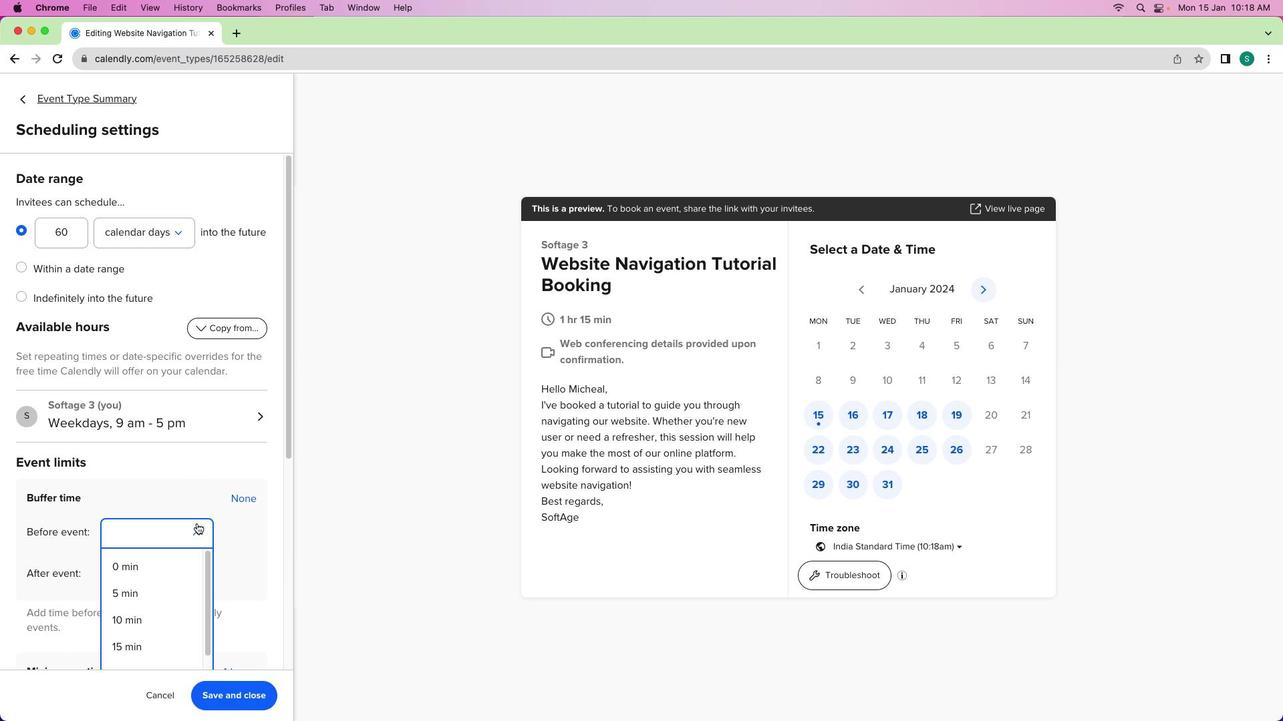 
Action: Mouse moved to (155, 630)
Screenshot: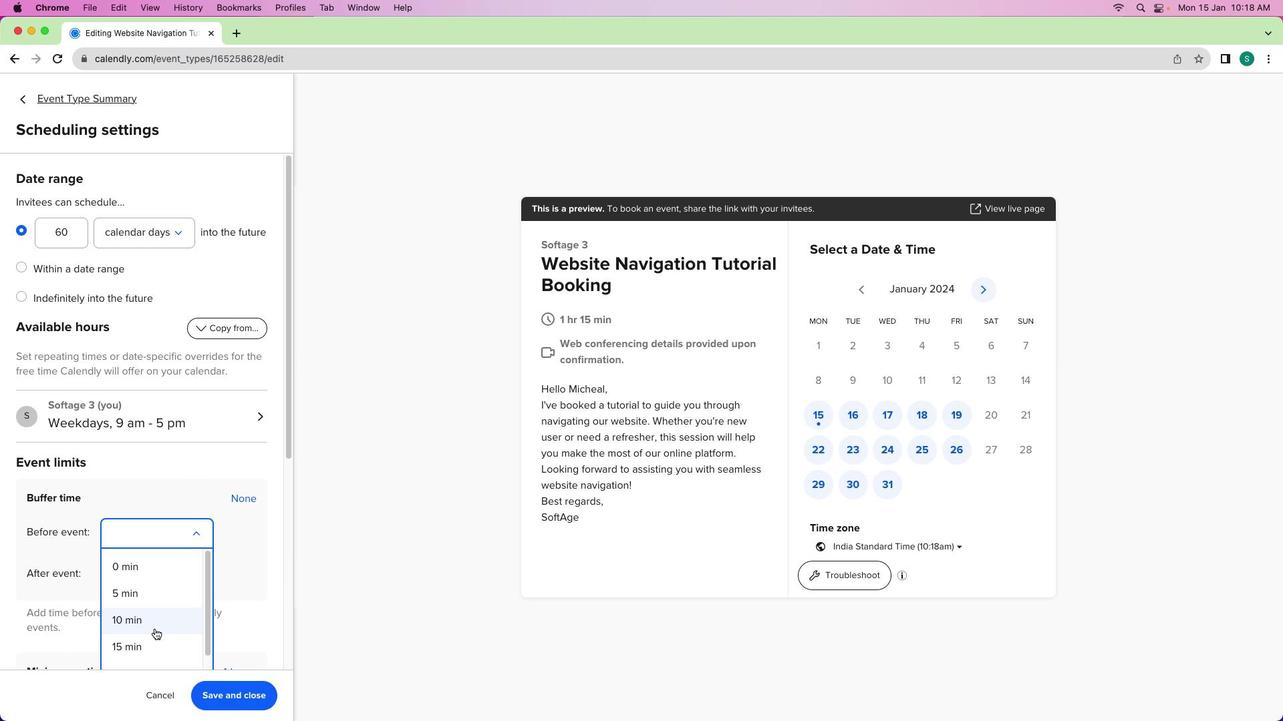 
Action: Mouse scrolled (155, 630) with delta (0, 0)
Screenshot: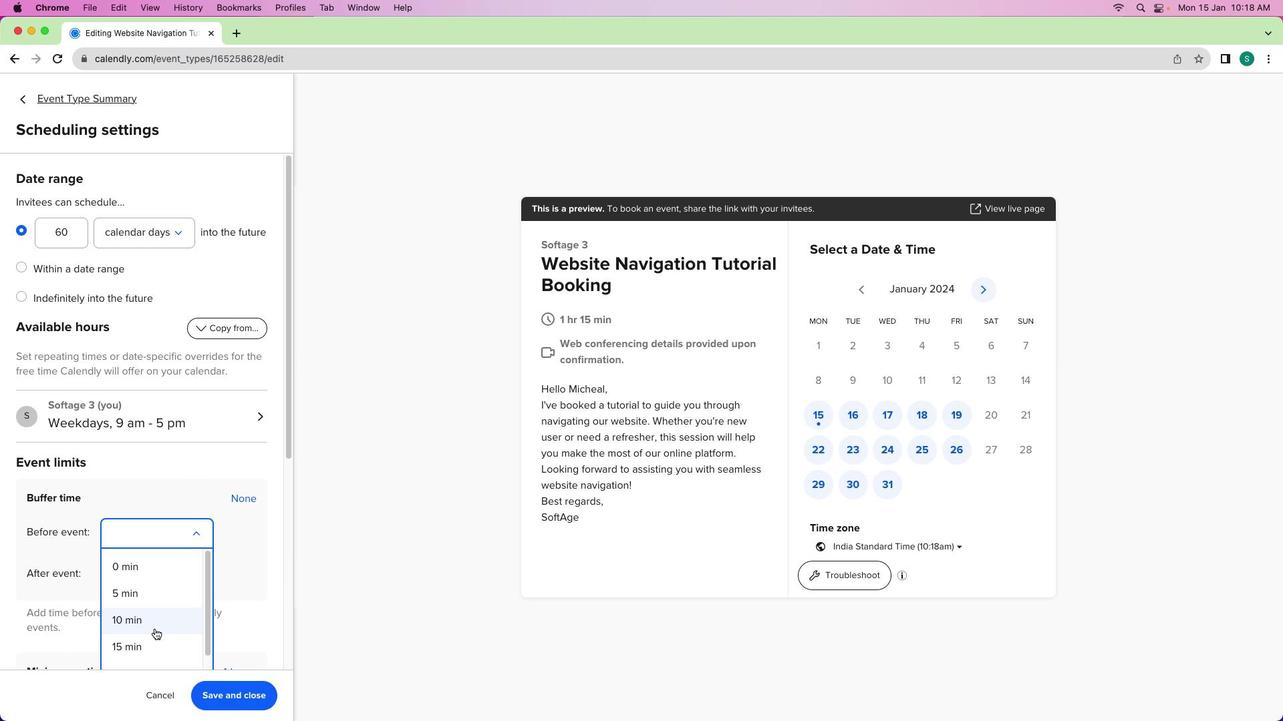 
Action: Mouse moved to (155, 629)
Screenshot: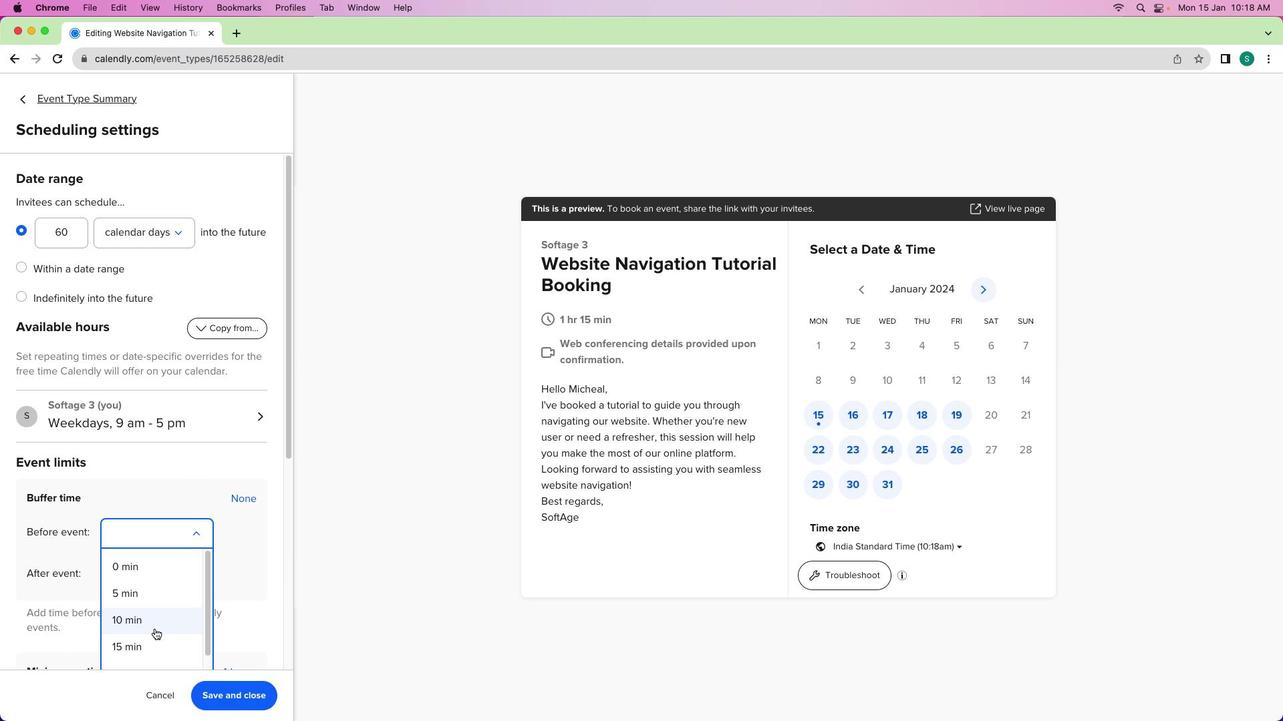 
Action: Mouse scrolled (155, 629) with delta (0, 0)
Screenshot: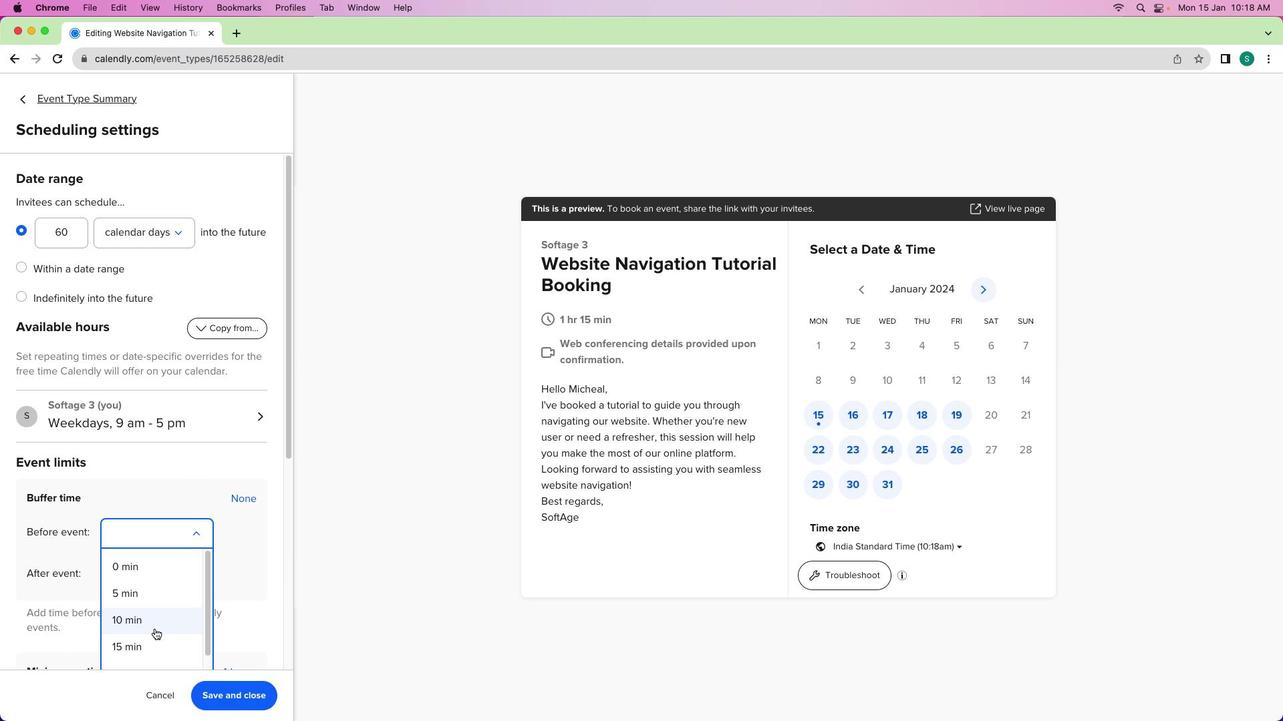 
Action: Mouse moved to (154, 628)
Screenshot: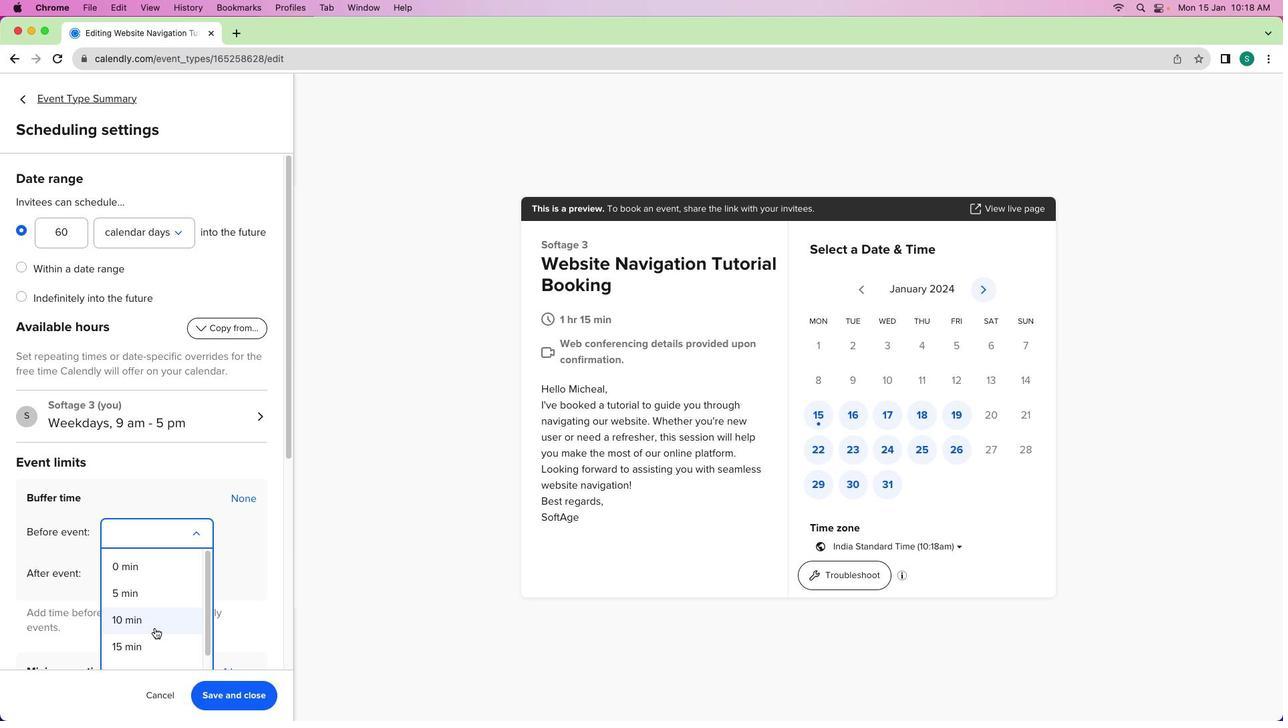 
Action: Mouse scrolled (154, 628) with delta (0, 0)
Screenshot: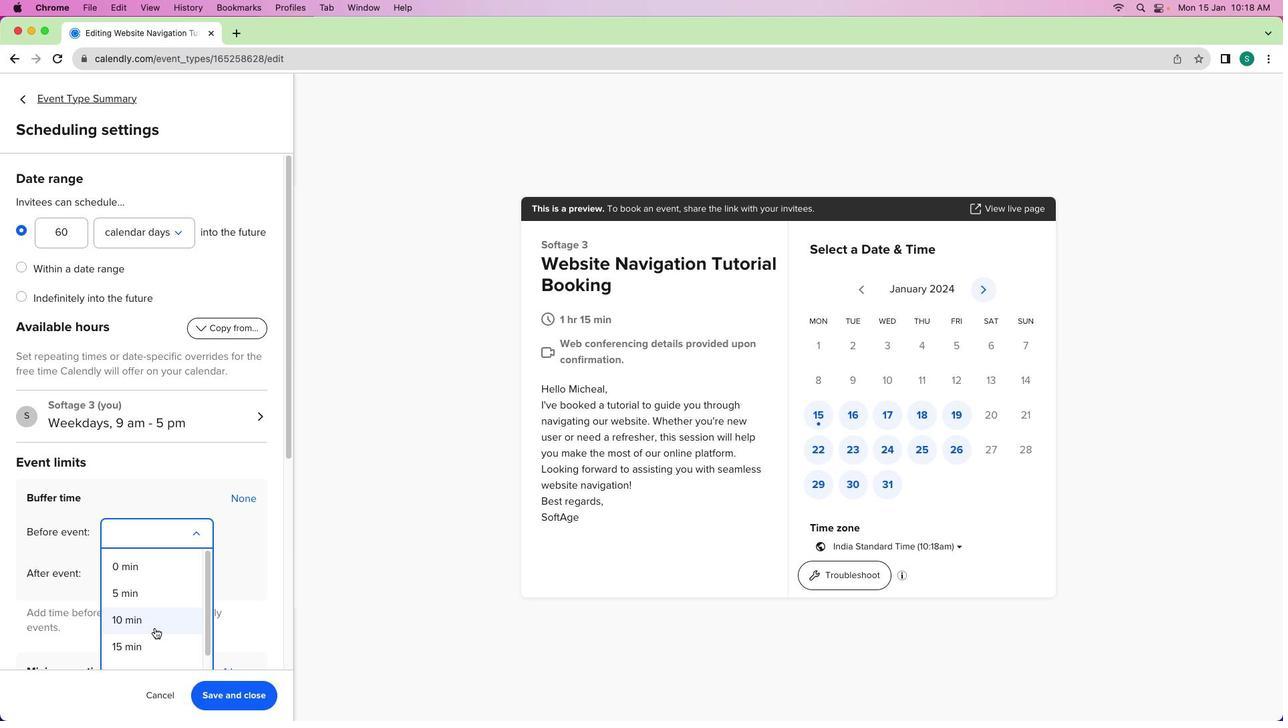 
Action: Mouse scrolled (154, 628) with delta (0, 0)
Screenshot: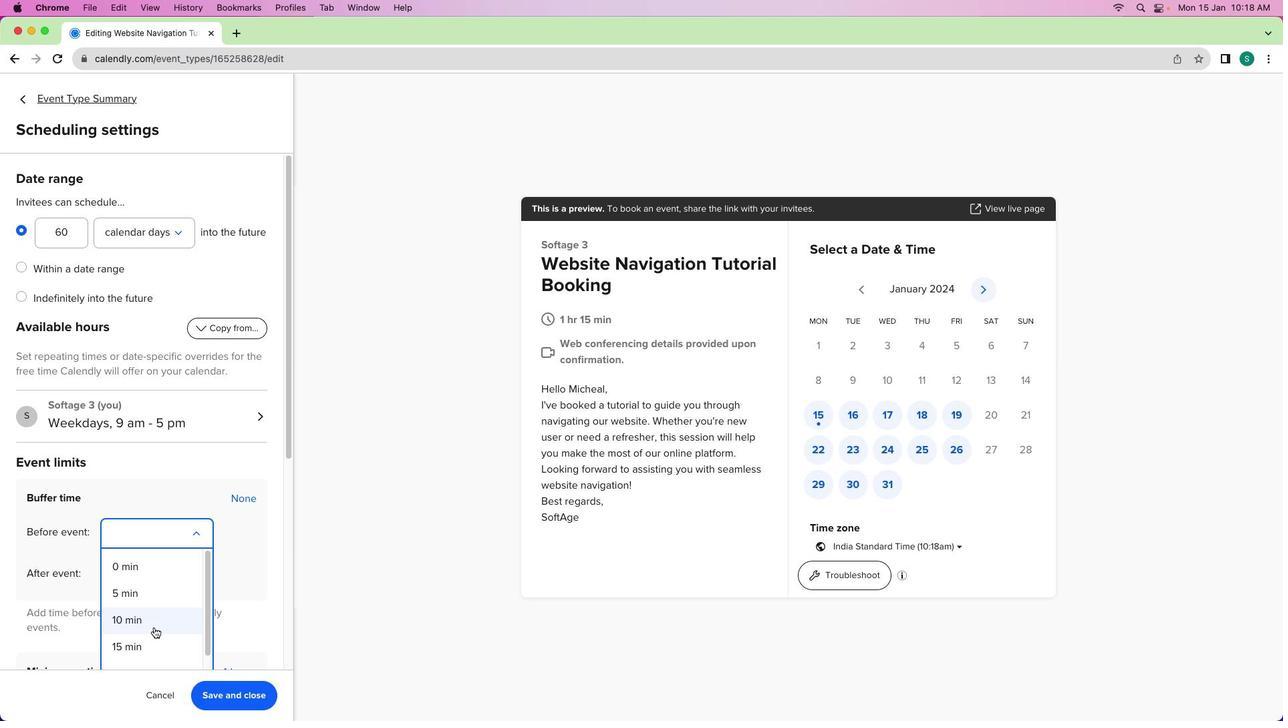 
Action: Mouse moved to (154, 628)
Screenshot: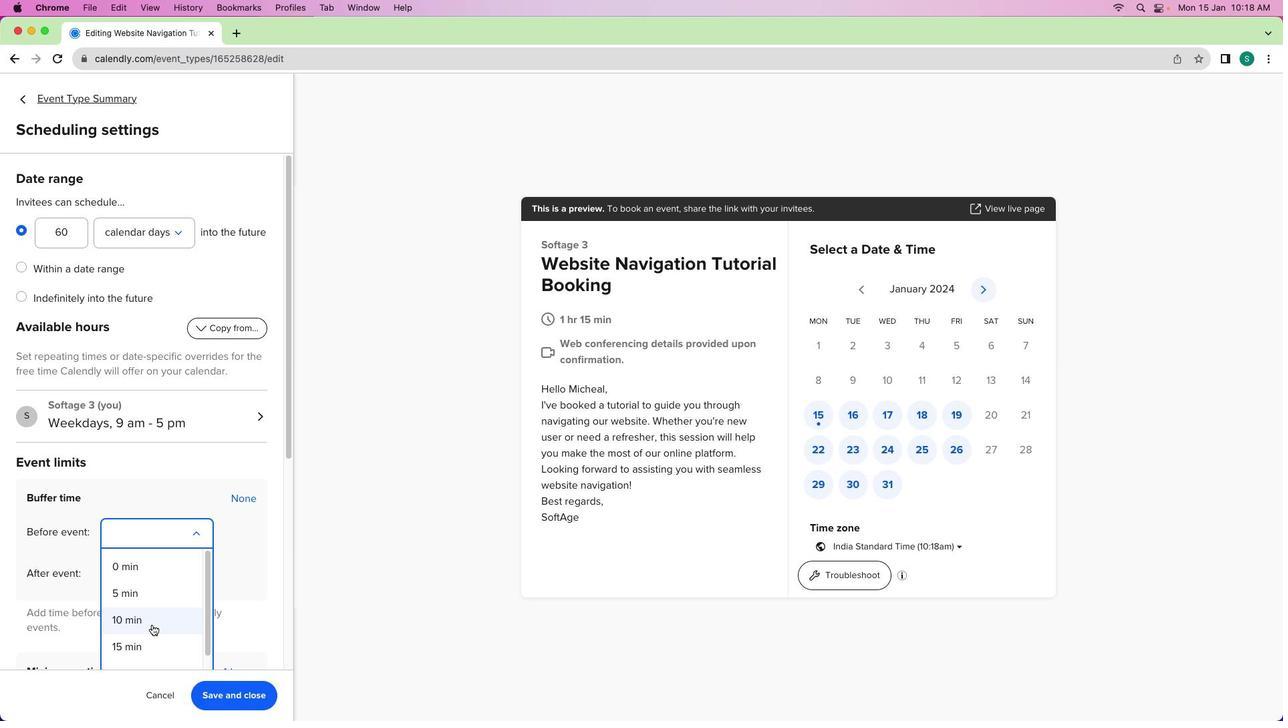 
Action: Mouse scrolled (154, 628) with delta (0, 0)
Screenshot: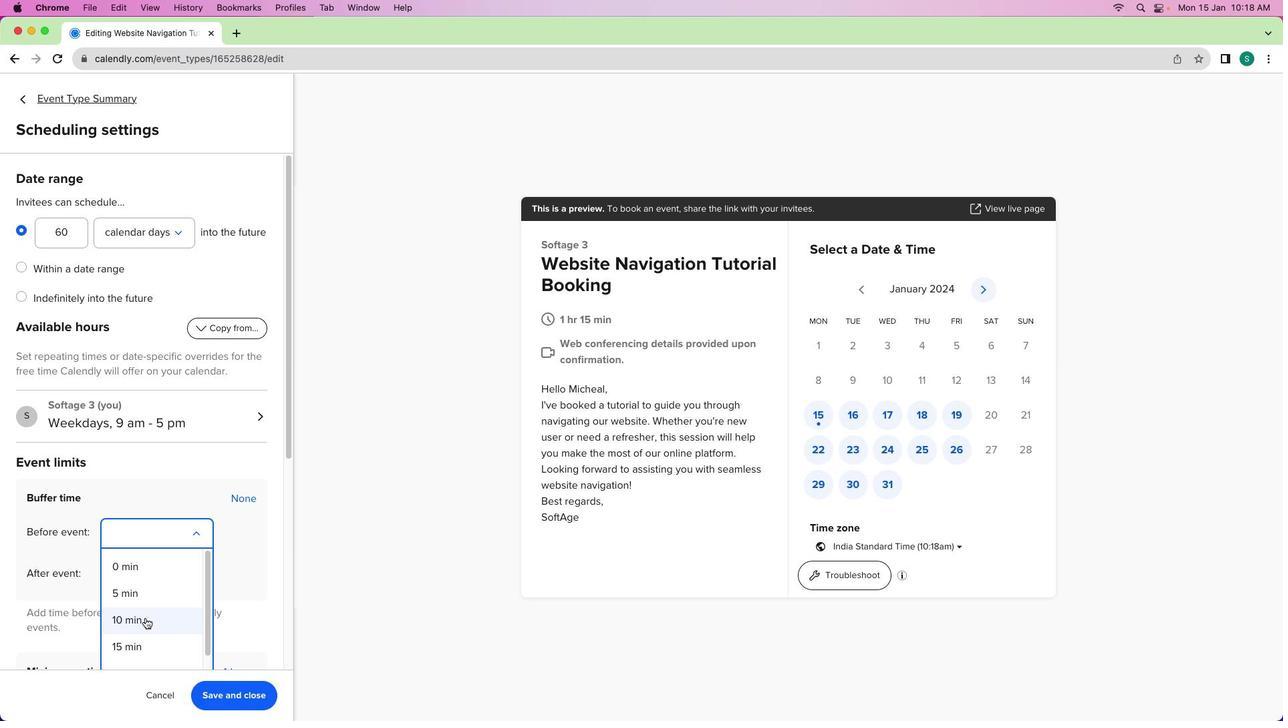 
Action: Mouse scrolled (154, 628) with delta (0, 0)
Screenshot: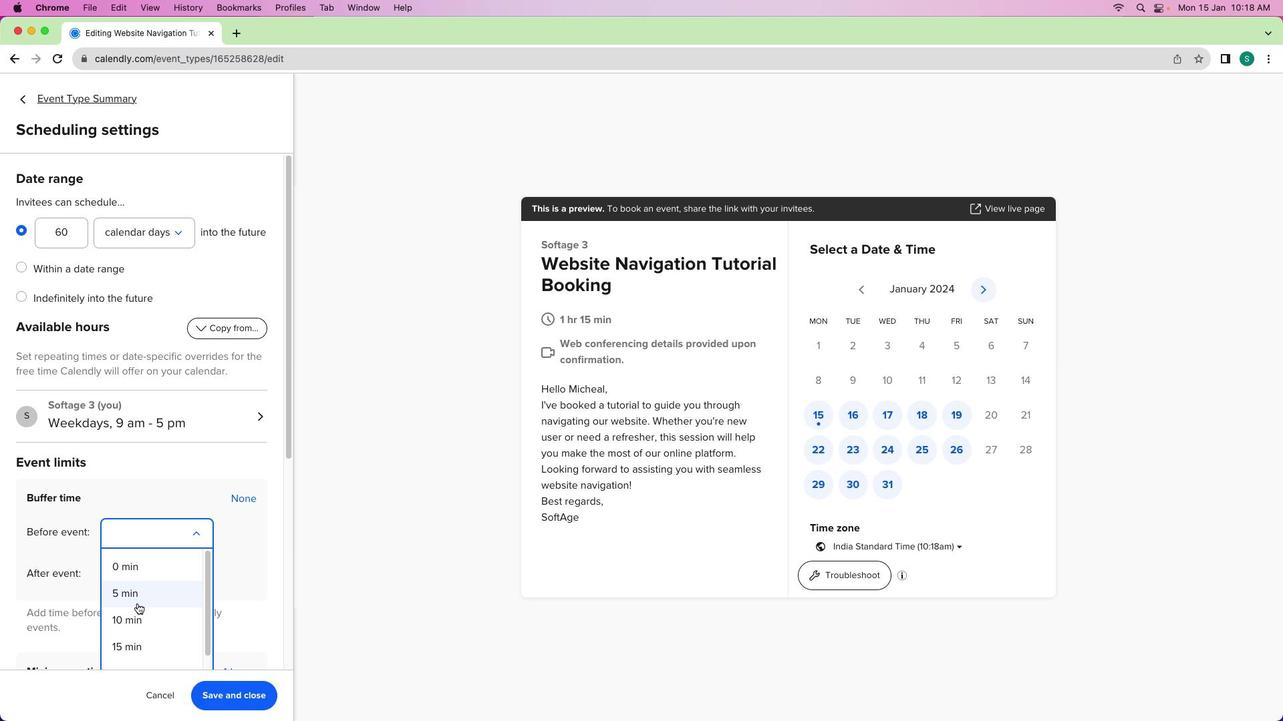 
Action: Mouse moved to (137, 601)
Screenshot: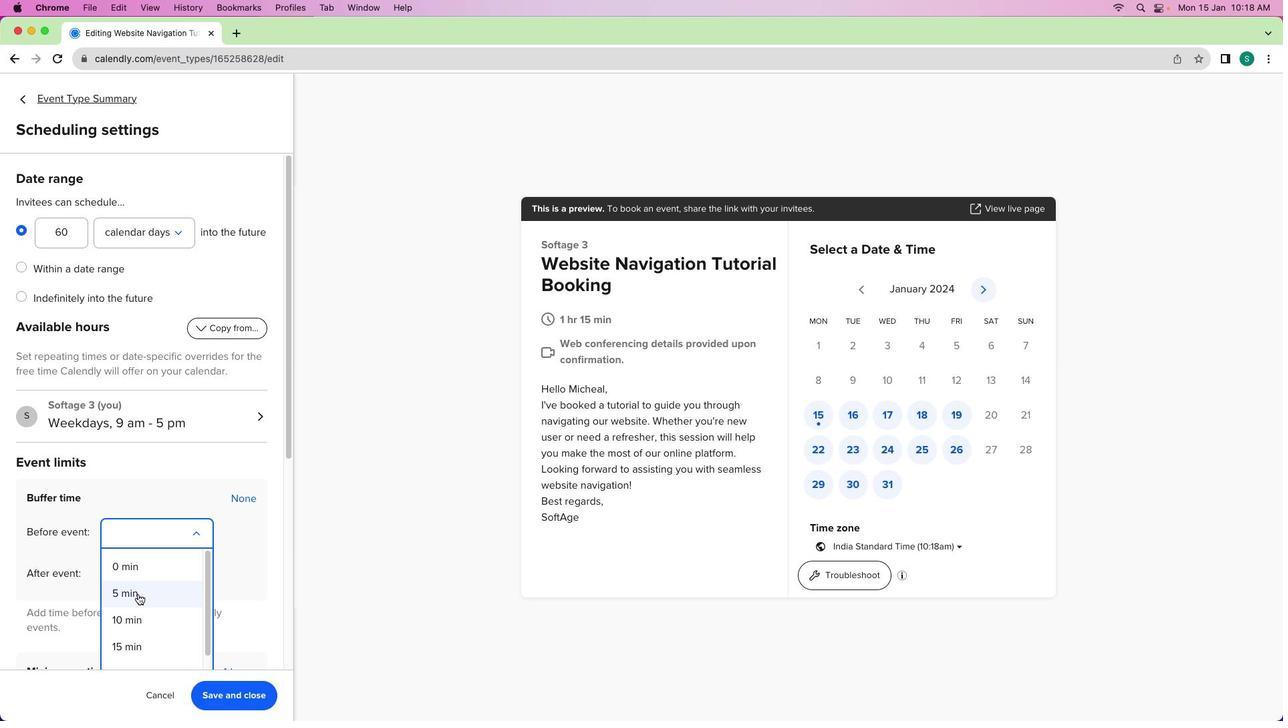 
Action: Mouse scrolled (137, 601) with delta (0, 0)
Screenshot: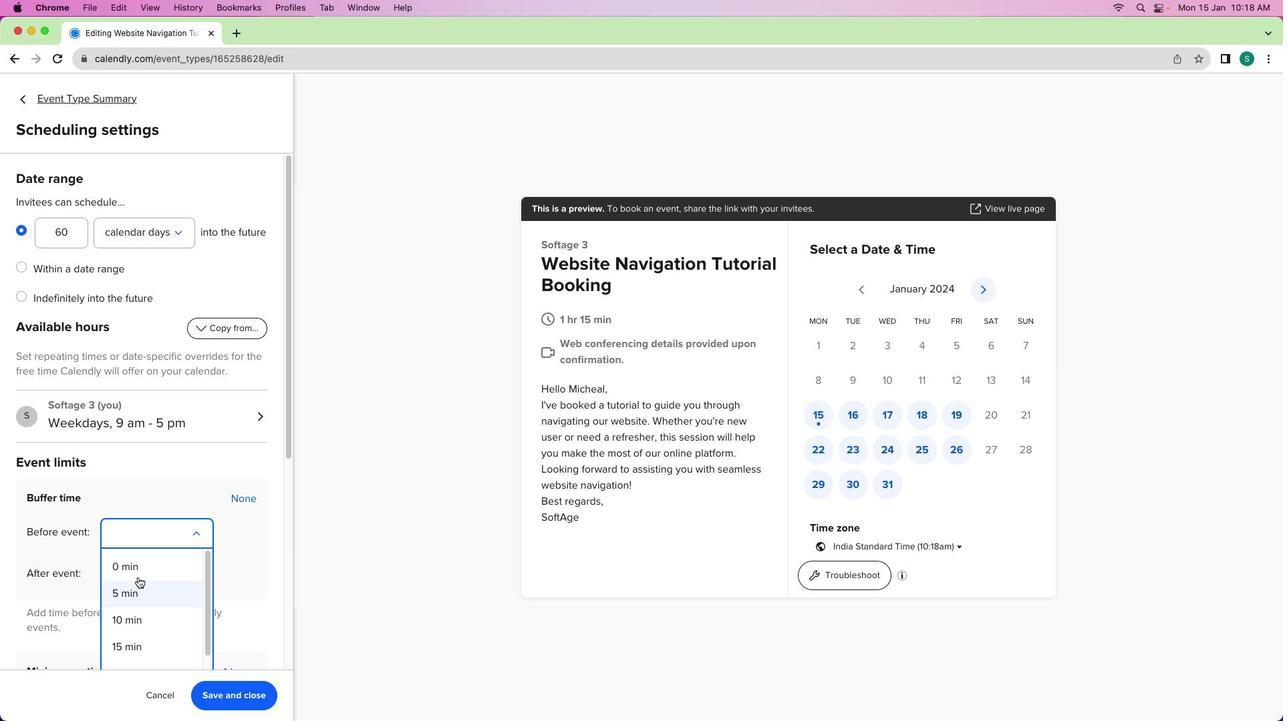 
Action: Mouse moved to (137, 598)
Screenshot: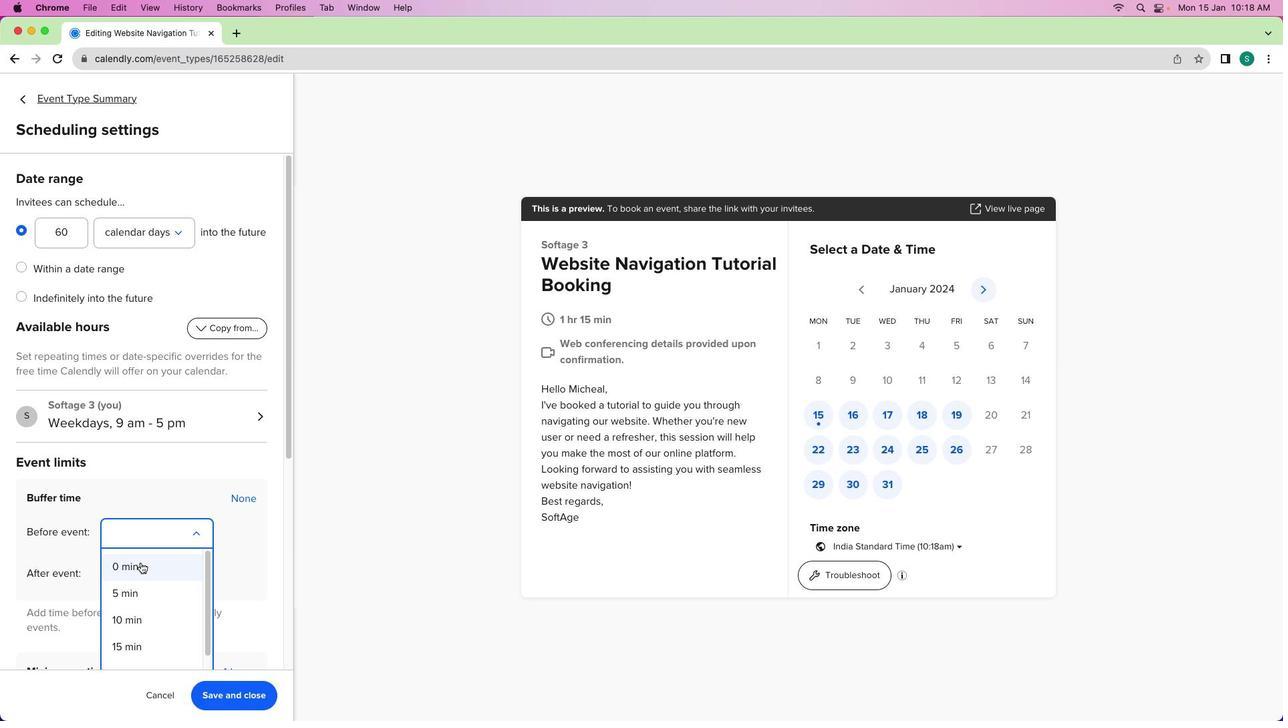 
Action: Mouse scrolled (137, 598) with delta (0, 0)
Screenshot: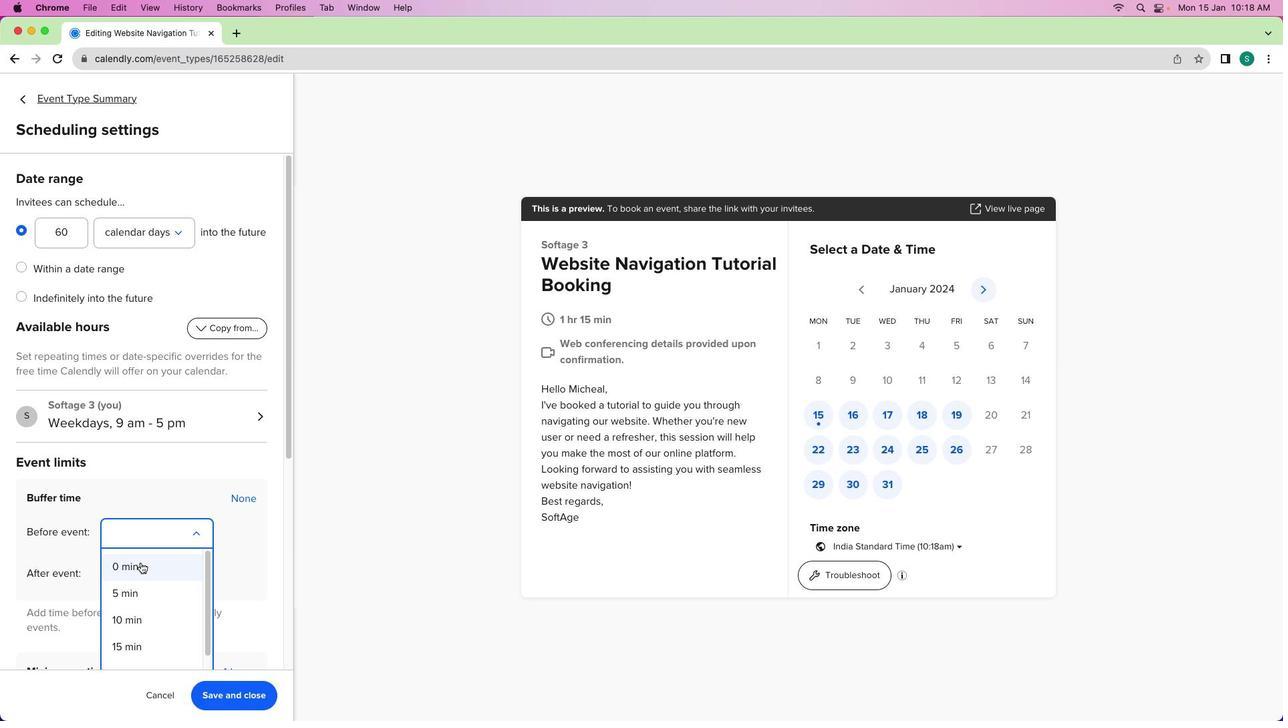 
Action: Mouse moved to (140, 561)
Screenshot: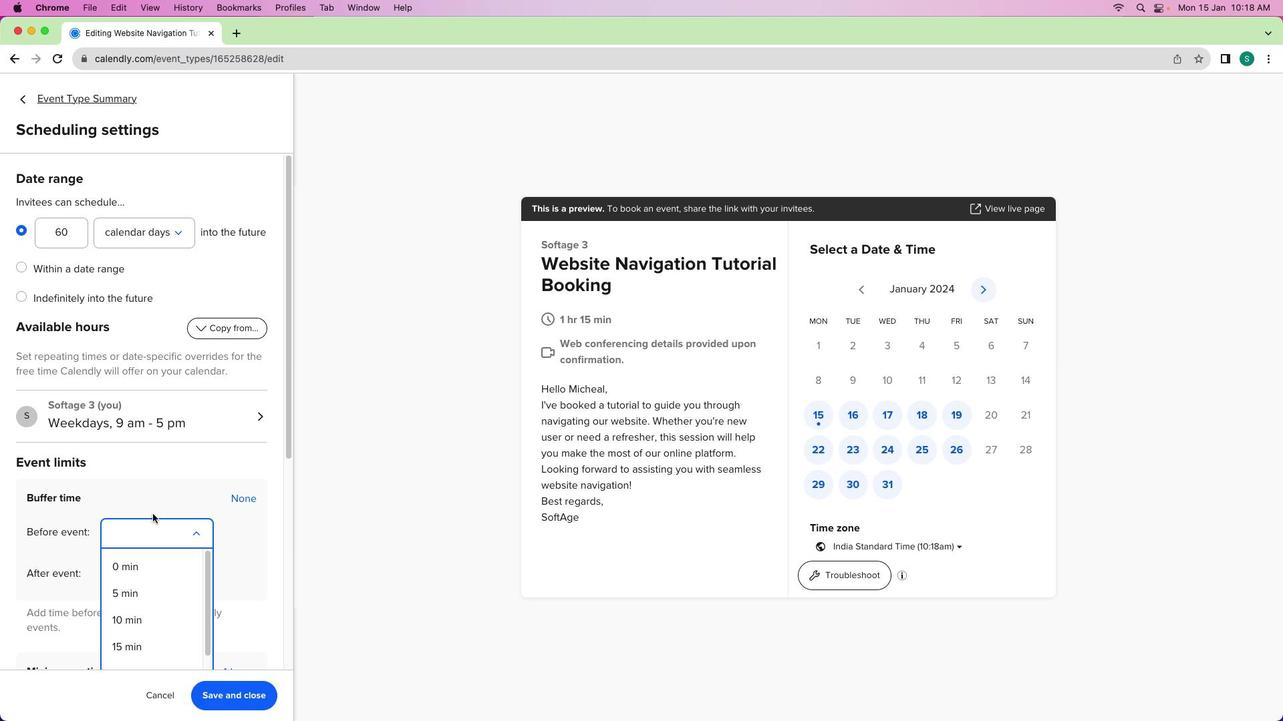 
Action: Mouse scrolled (140, 561) with delta (0, 0)
Screenshot: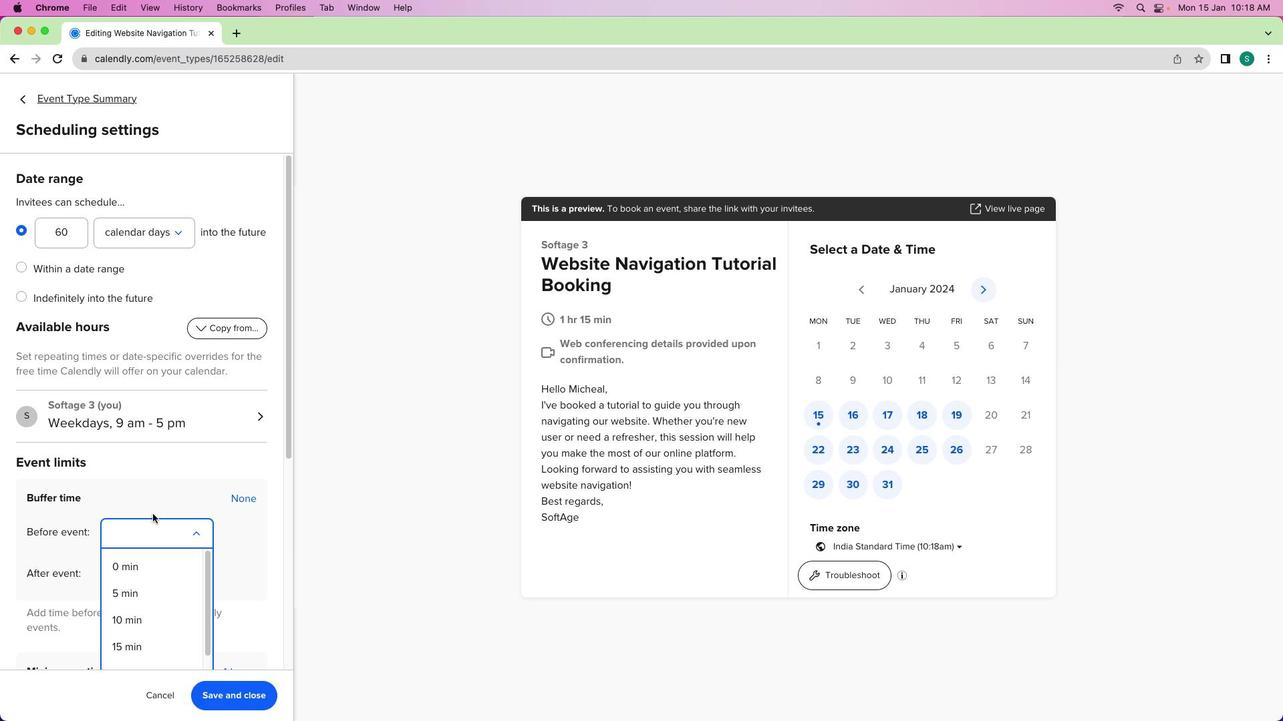 
Action: Mouse moved to (153, 513)
Screenshot: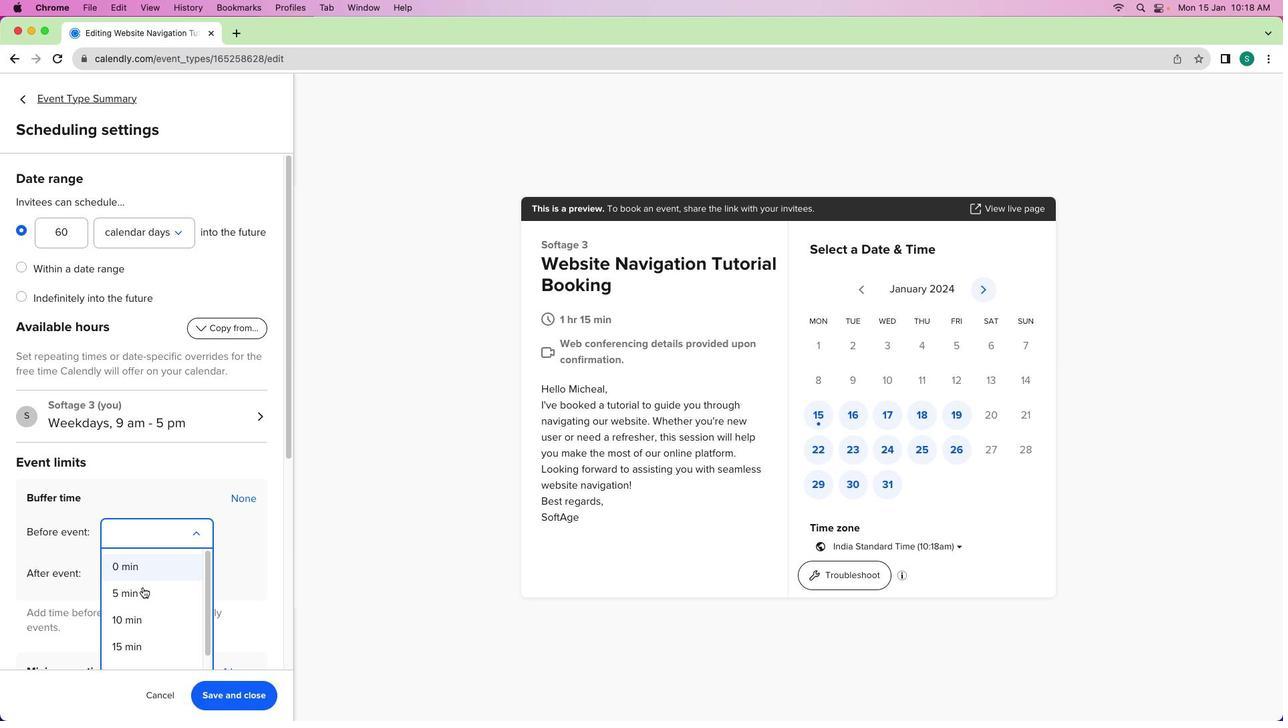 
Action: Mouse scrolled (153, 513) with delta (0, 0)
Screenshot: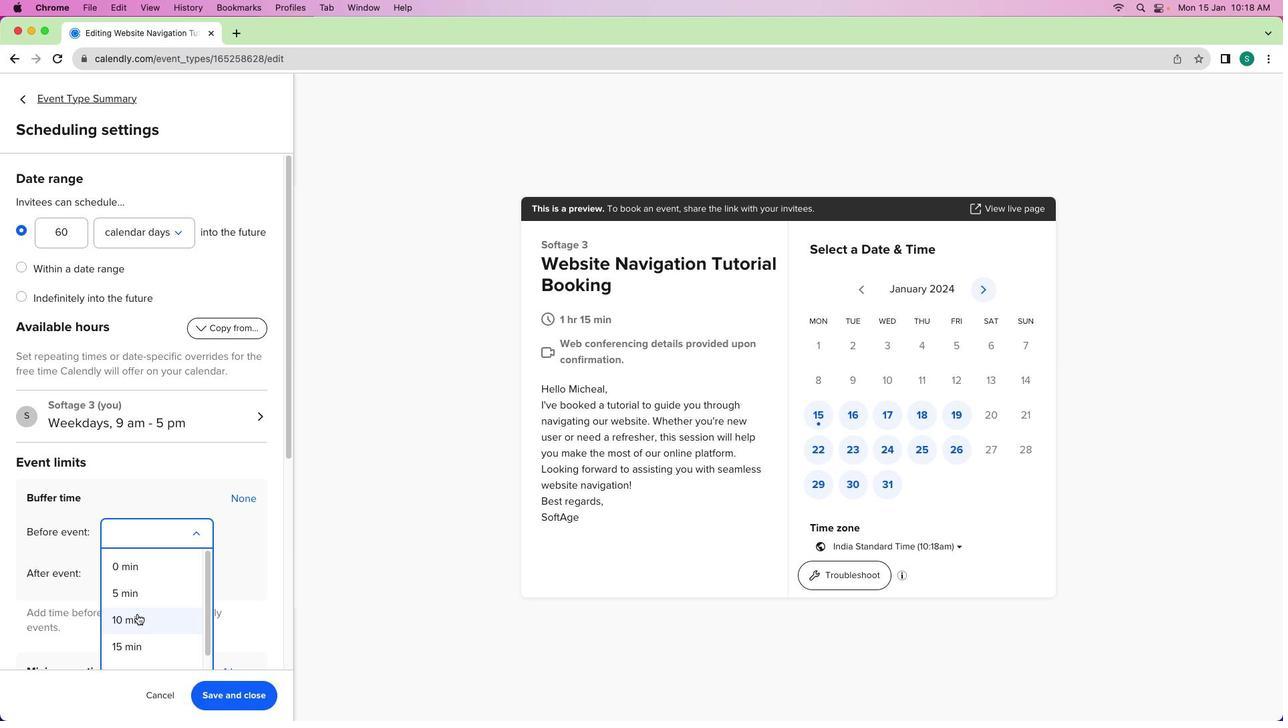 
Action: Mouse moved to (133, 639)
Screenshot: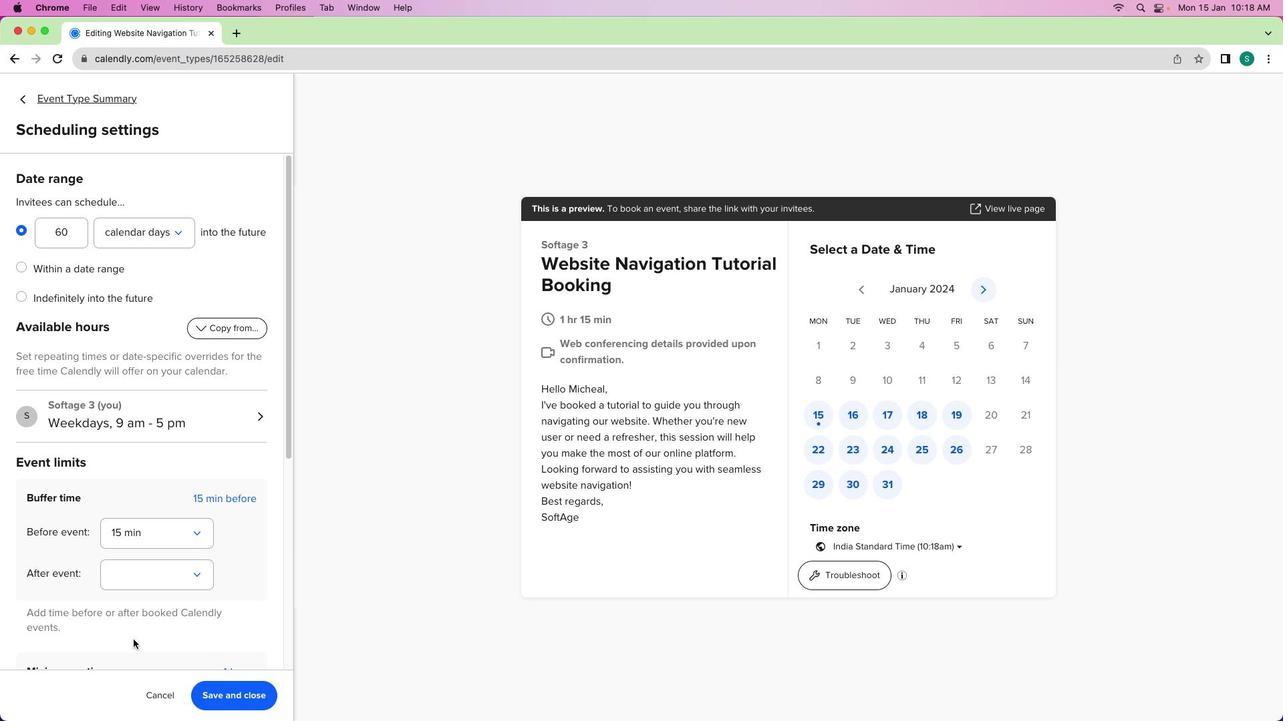 
Action: Mouse pressed left at (133, 639)
Screenshot: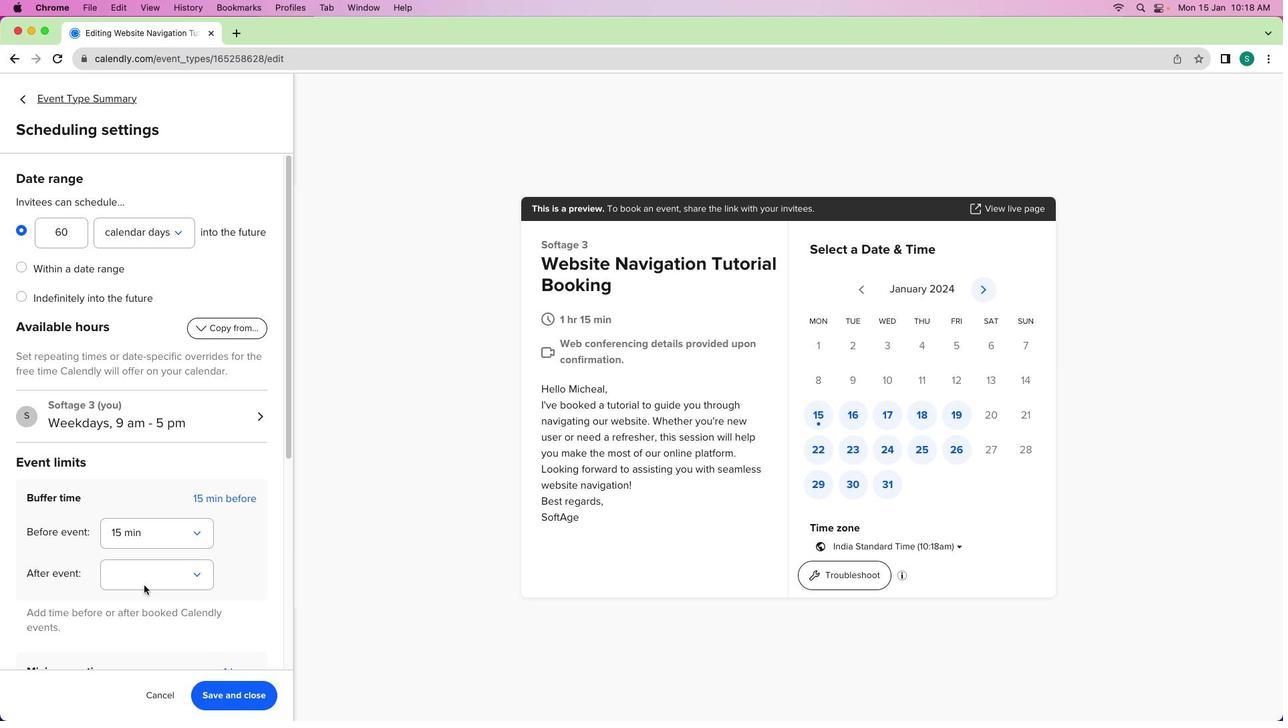 
Action: Mouse moved to (161, 445)
Screenshot: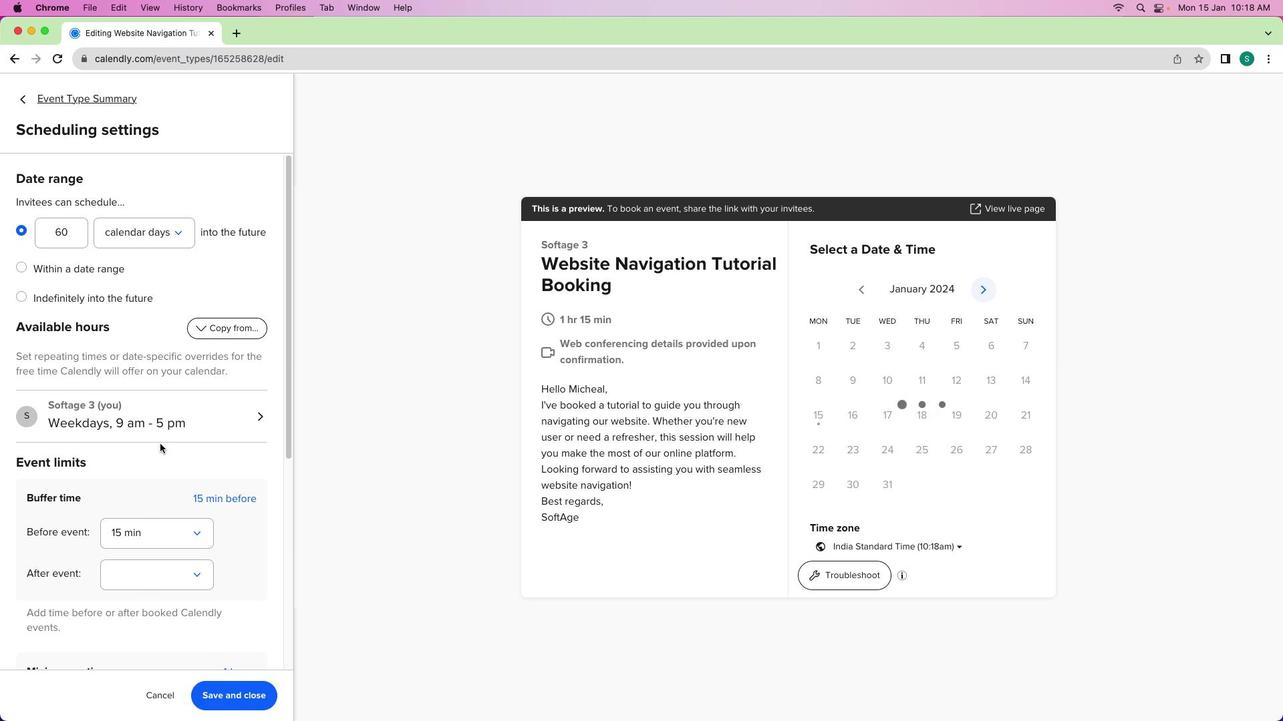 
Action: Mouse scrolled (161, 445) with delta (0, 0)
Screenshot: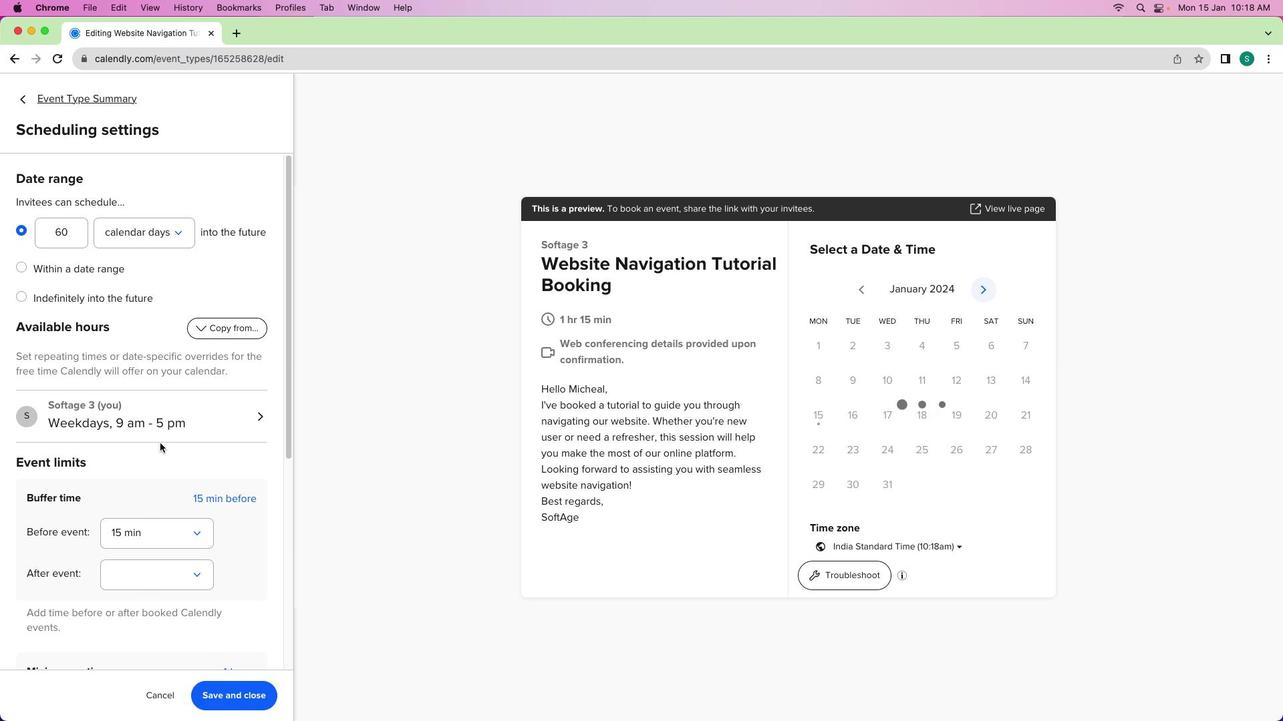 
Action: Mouse moved to (161, 445)
Screenshot: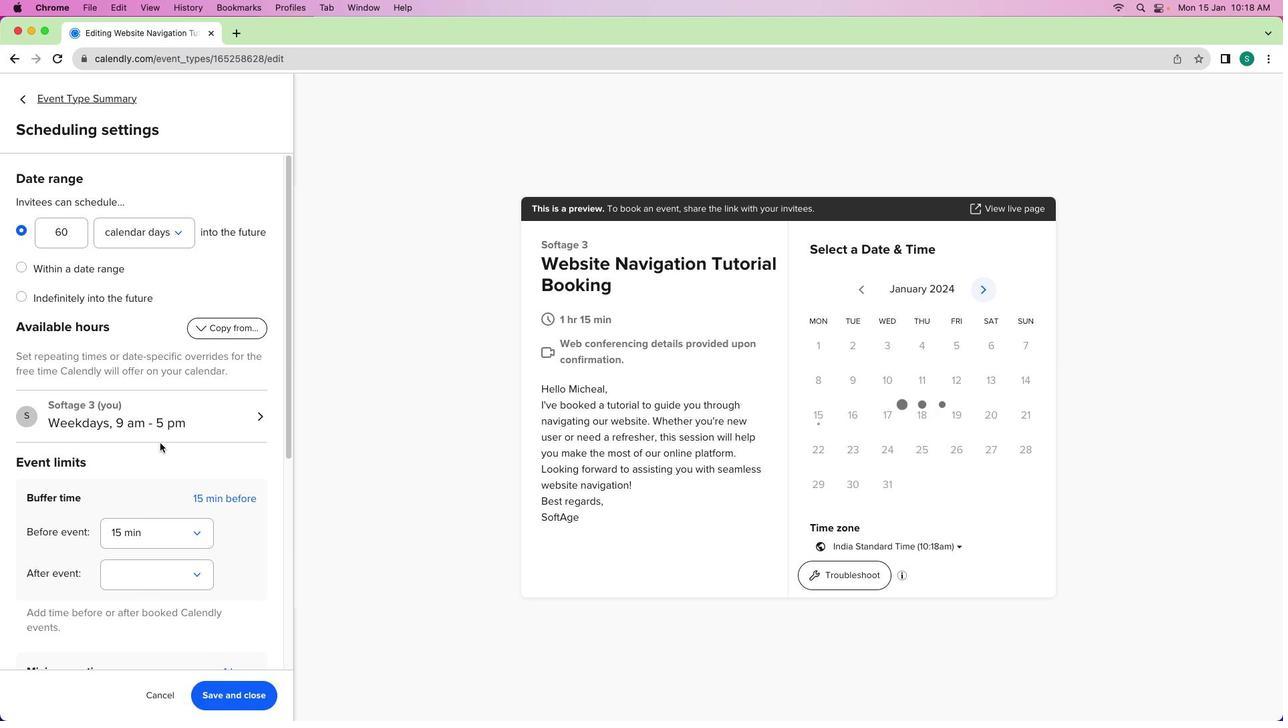 
Action: Mouse scrolled (161, 445) with delta (0, 0)
Screenshot: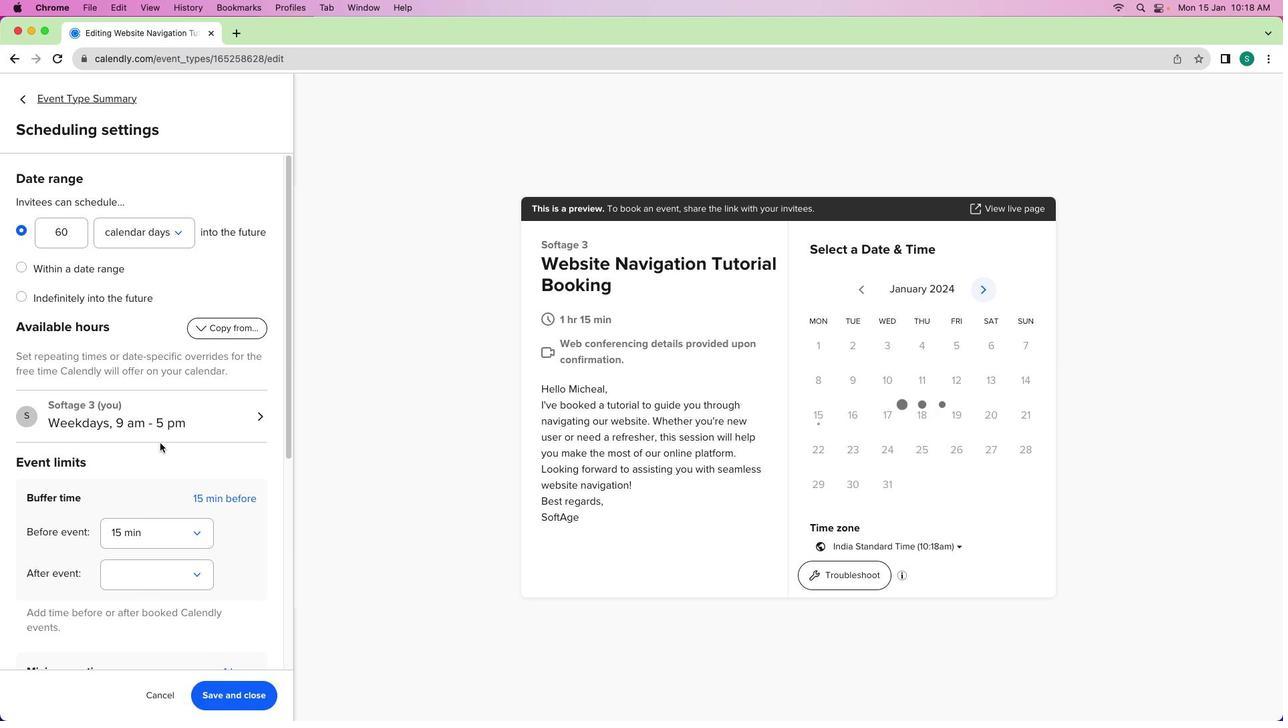 
Action: Mouse moved to (159, 443)
Screenshot: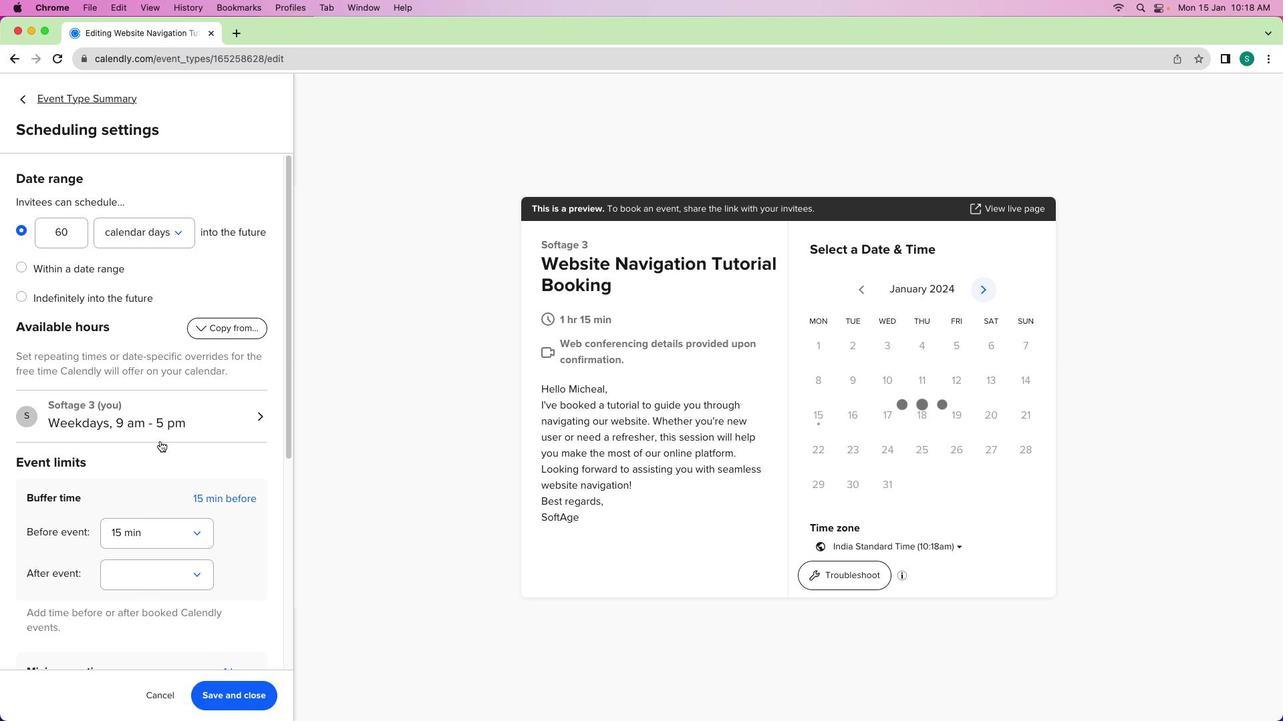 
Action: Mouse scrolled (159, 443) with delta (0, 0)
Screenshot: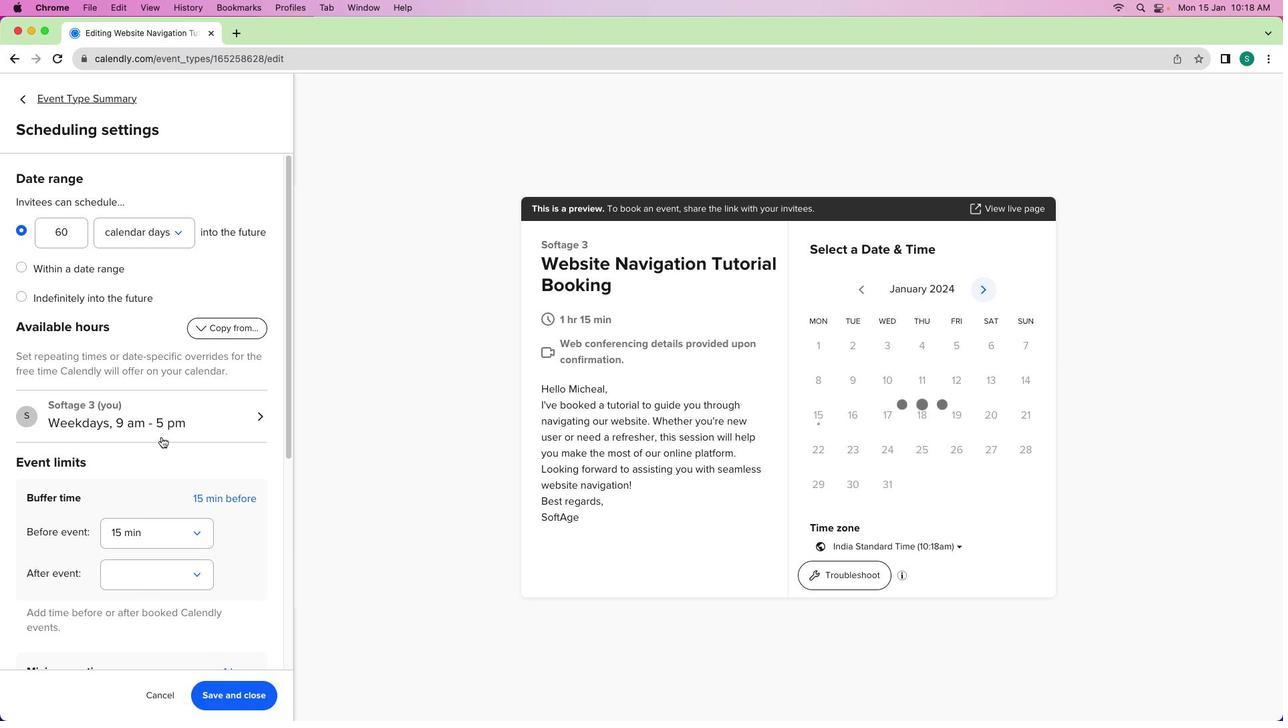 
Action: Mouse scrolled (159, 443) with delta (0, 0)
Screenshot: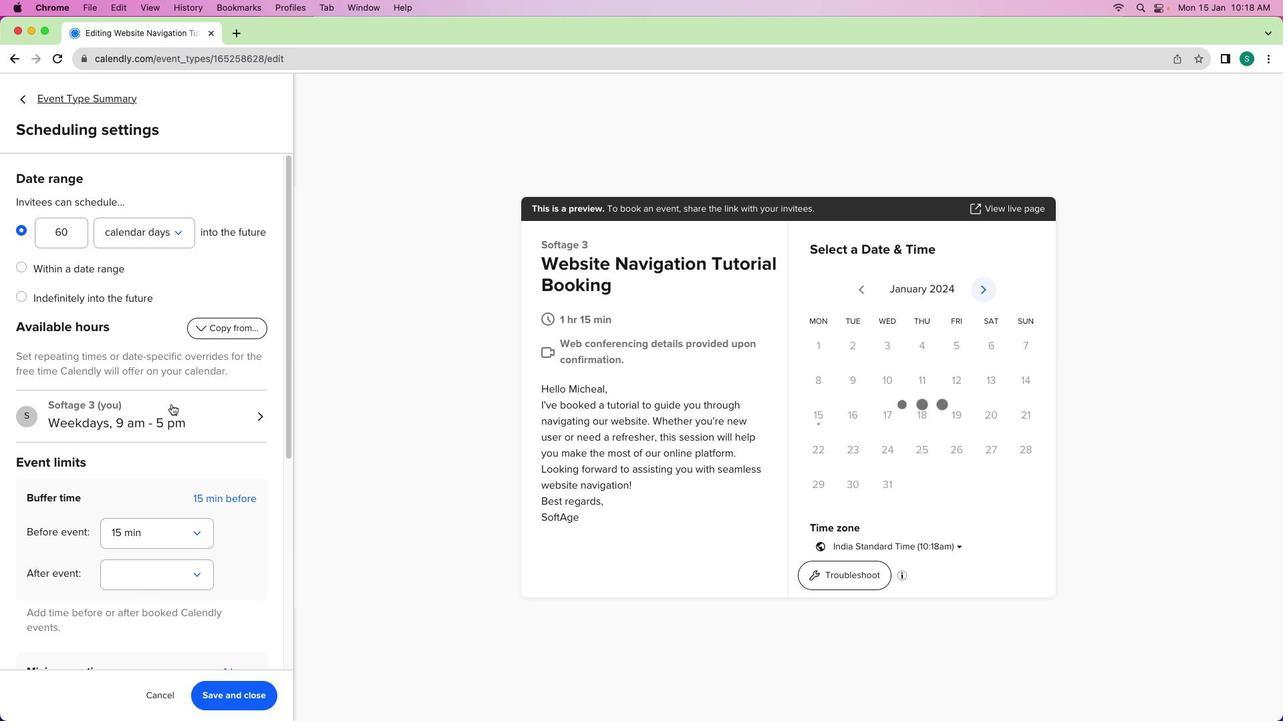 
Action: Mouse scrolled (159, 443) with delta (0, -1)
Screenshot: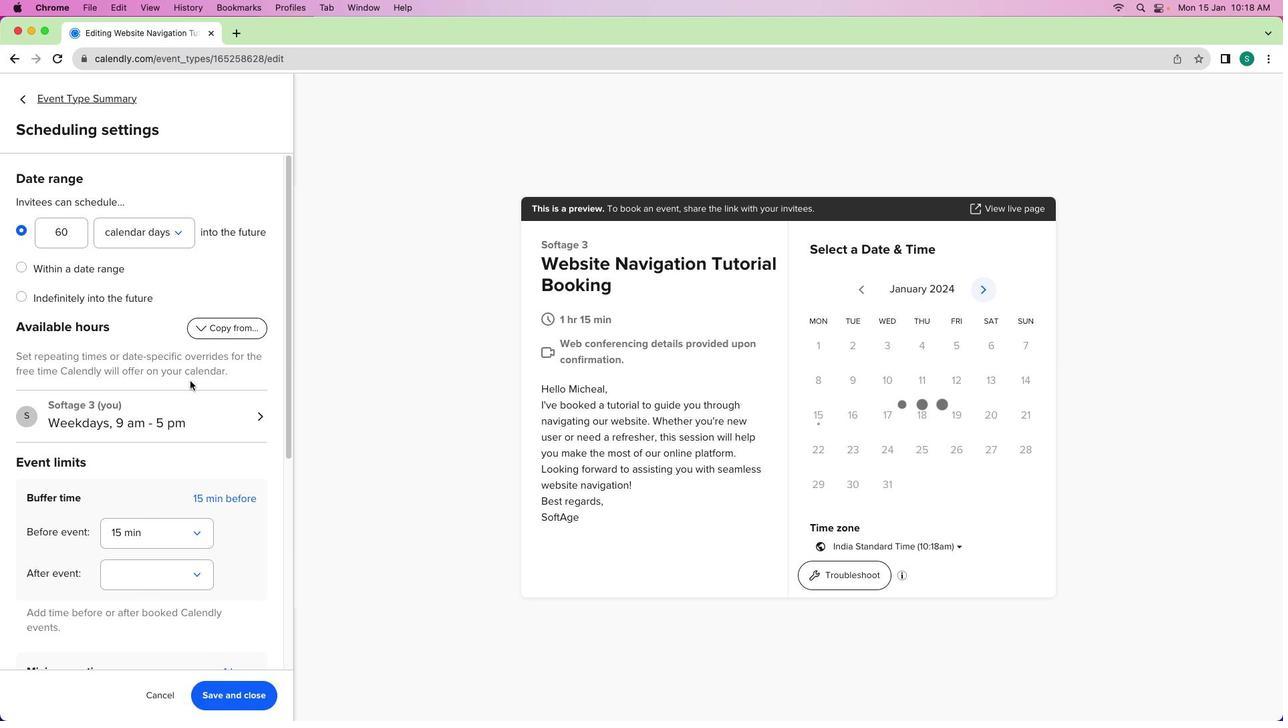 
Action: Mouse scrolled (159, 443) with delta (0, -2)
Screenshot: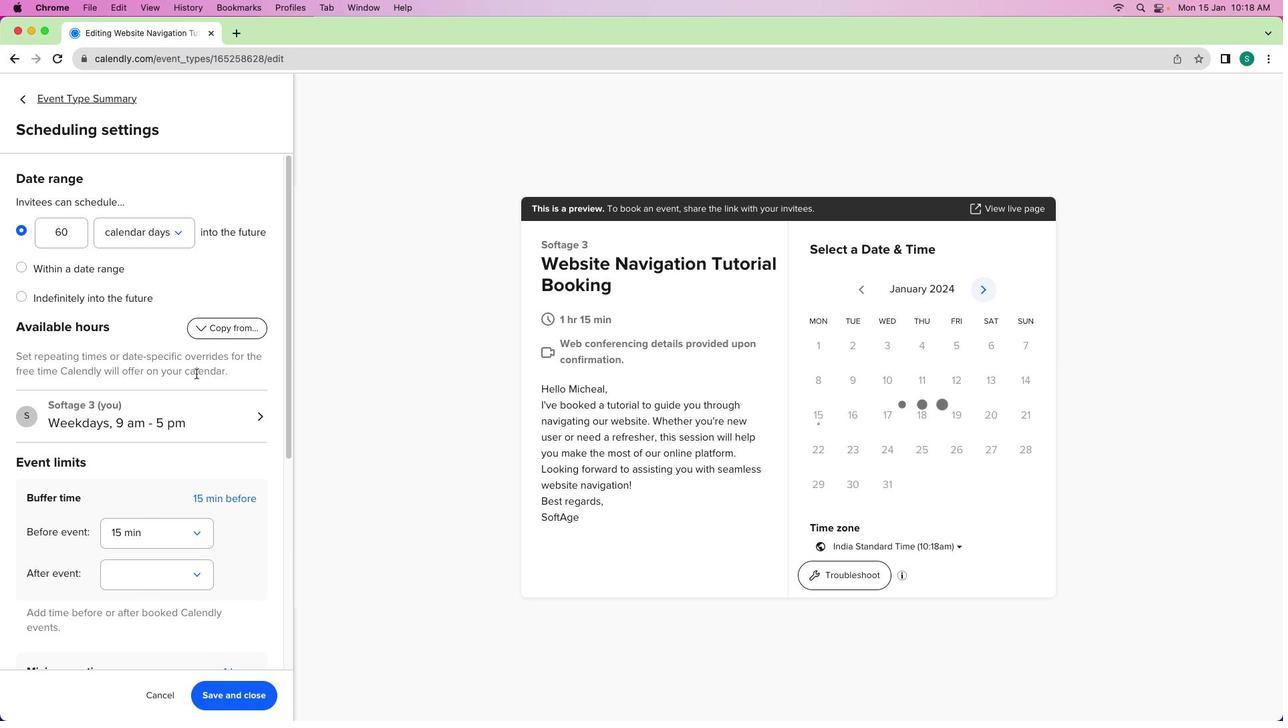 
Action: Mouse moved to (159, 443)
Screenshot: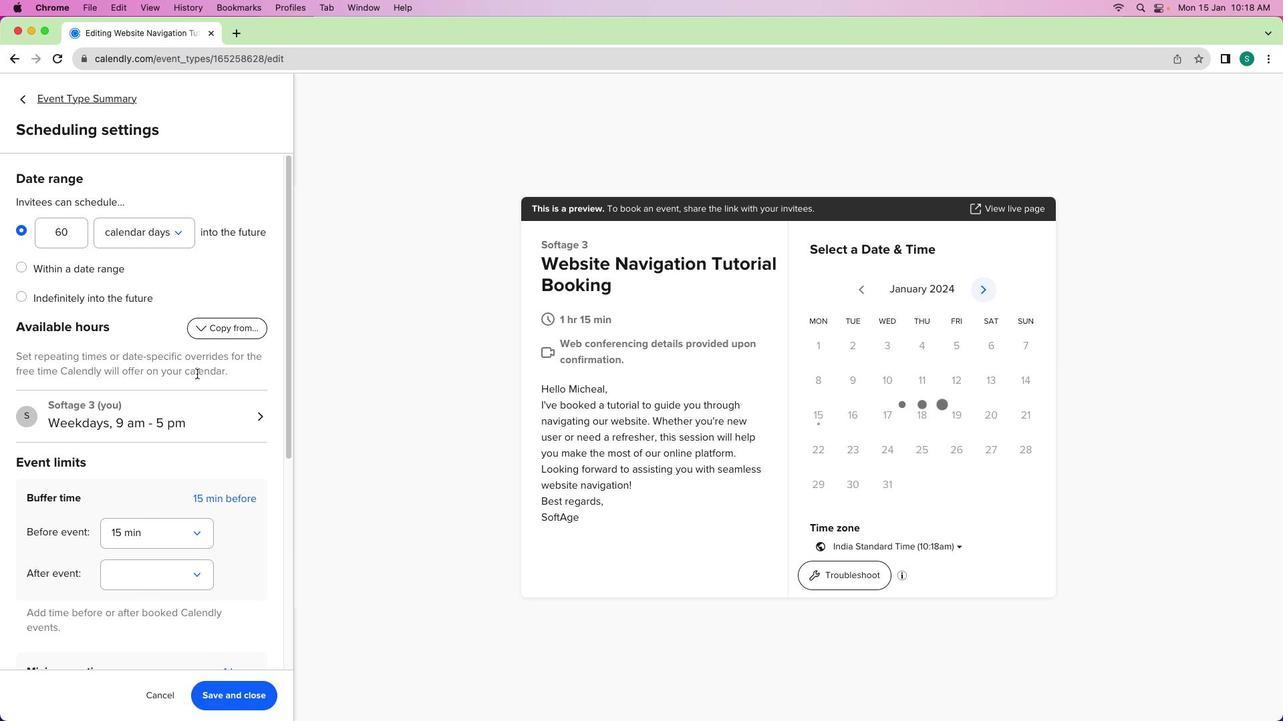 
Action: Mouse scrolled (159, 443) with delta (0, -2)
Screenshot: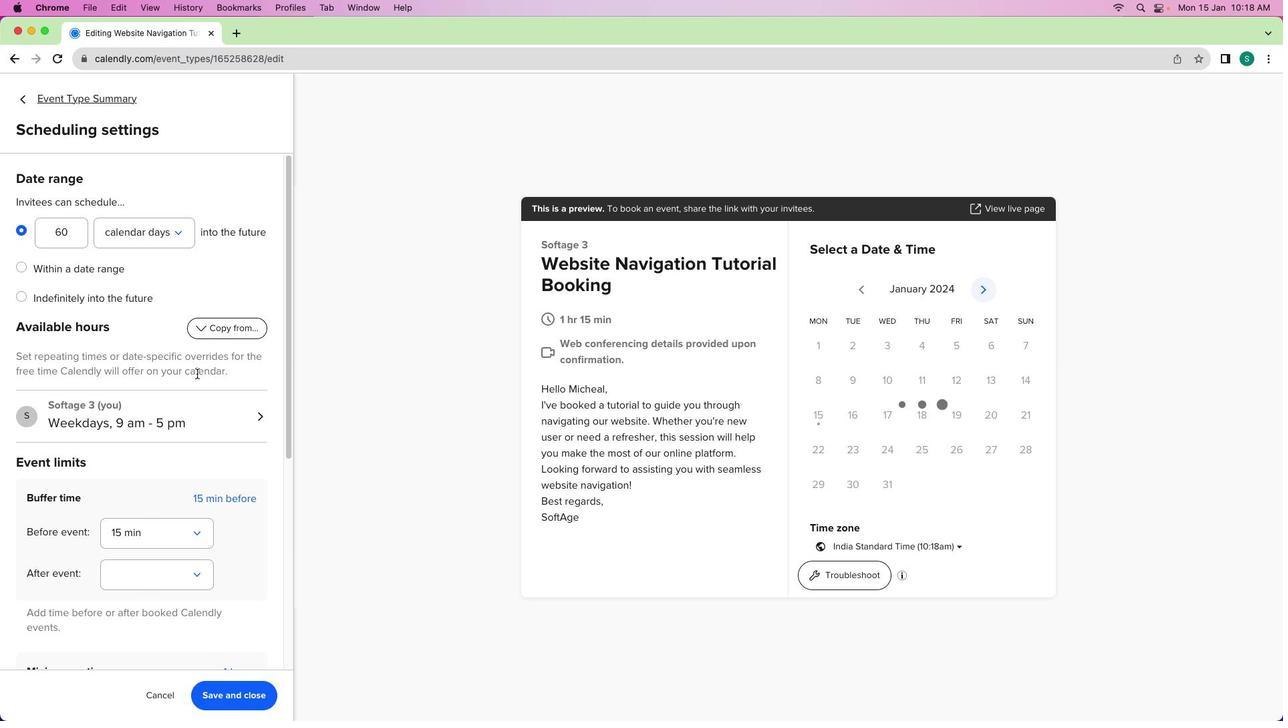 
Action: Mouse moved to (196, 374)
Screenshot: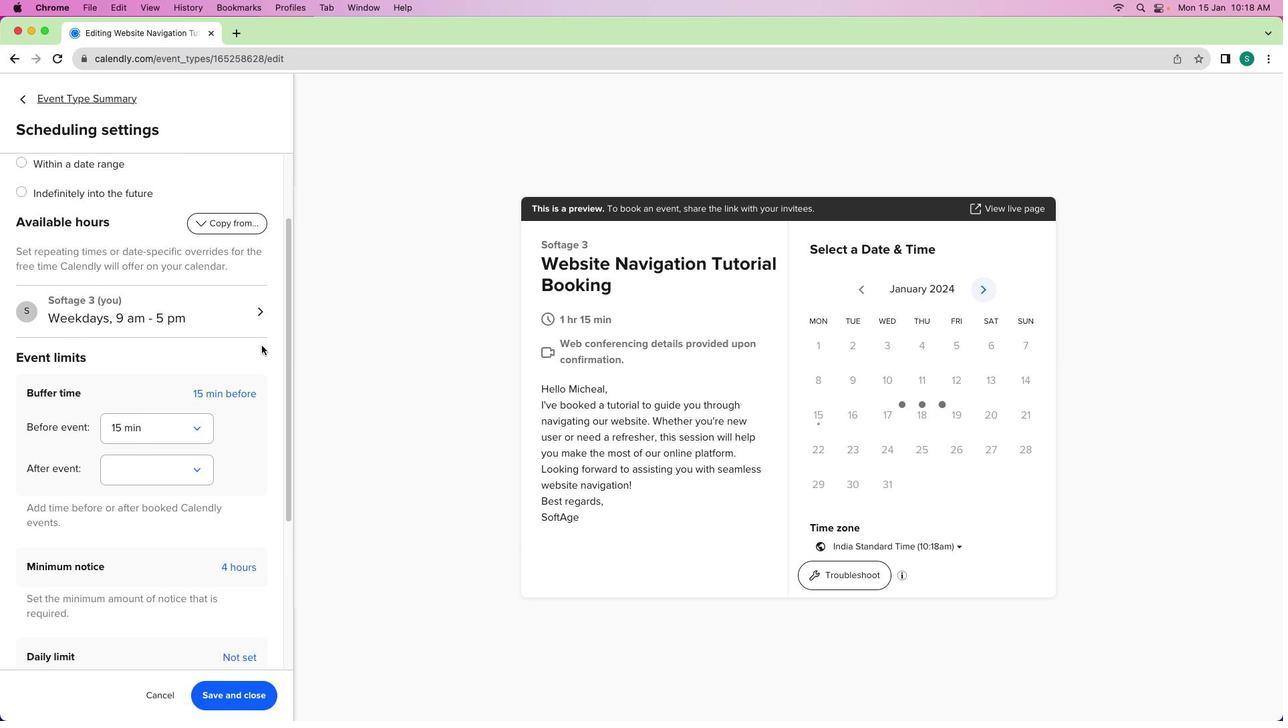 
Action: Mouse scrolled (196, 374) with delta (0, 0)
Screenshot: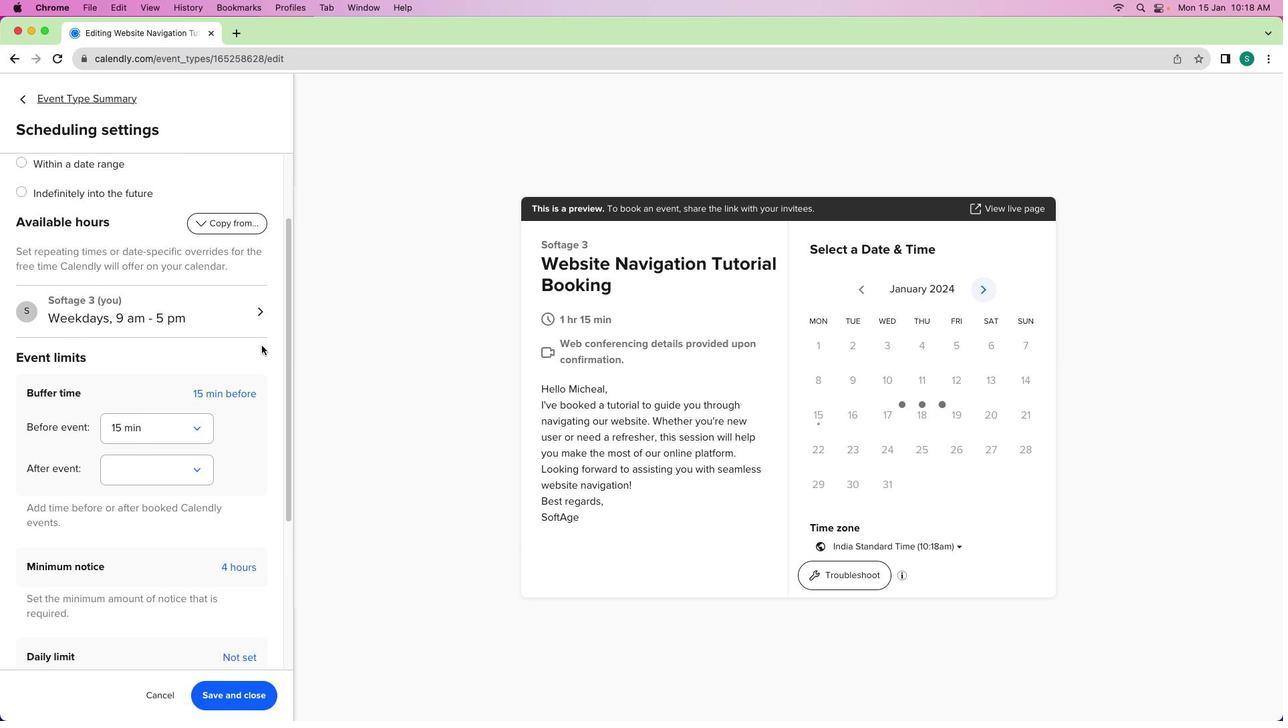 
Action: Mouse scrolled (196, 374) with delta (0, 0)
Screenshot: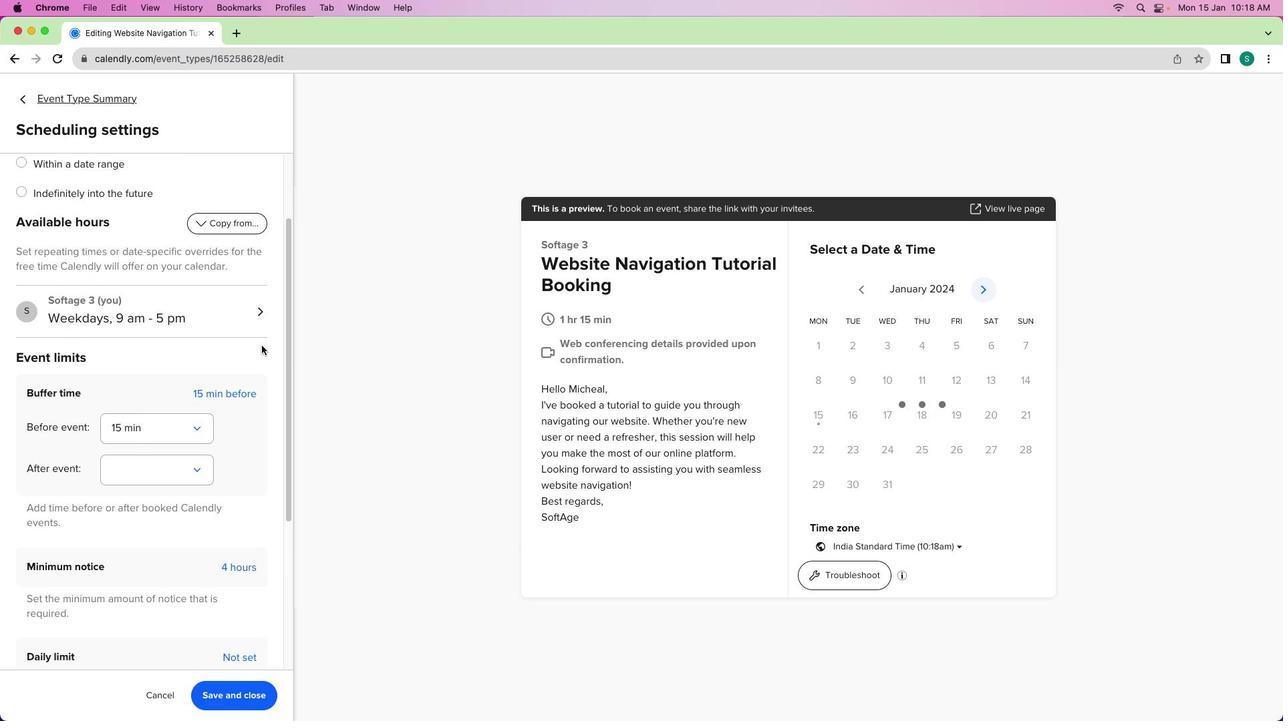 
Action: Mouse scrolled (196, 374) with delta (0, -1)
Screenshot: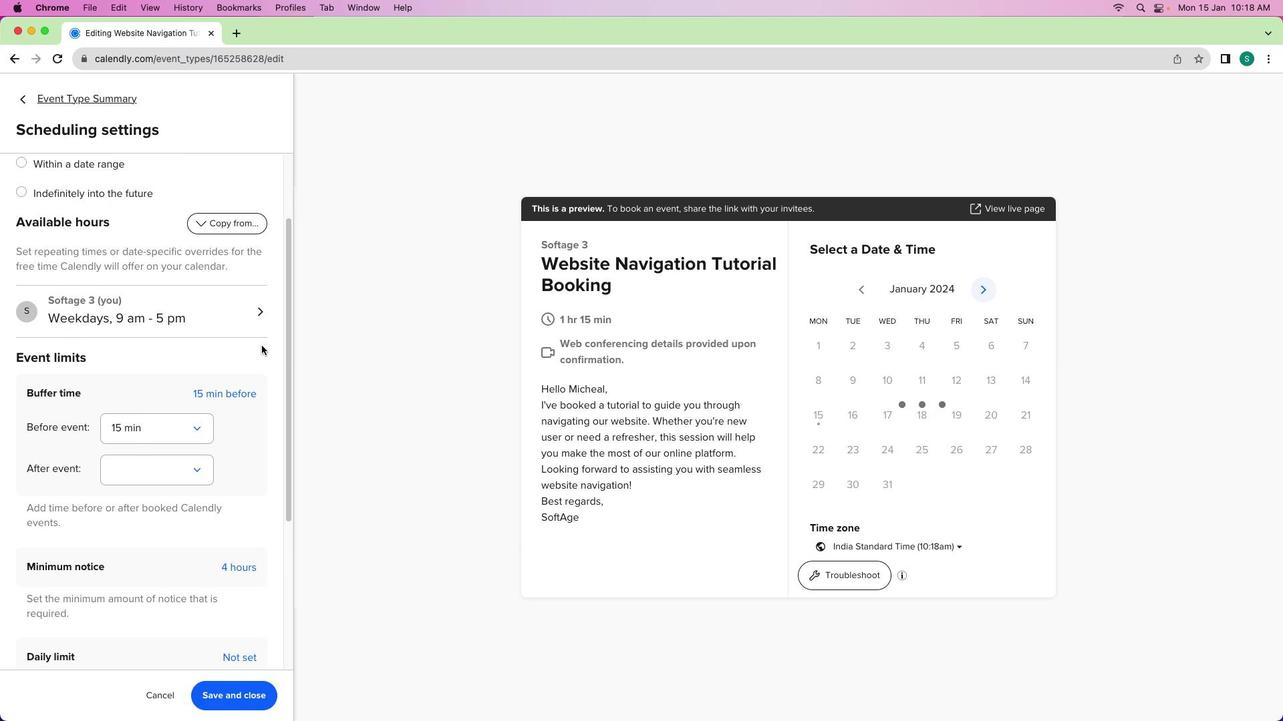 
Action: Mouse moved to (254, 364)
Screenshot: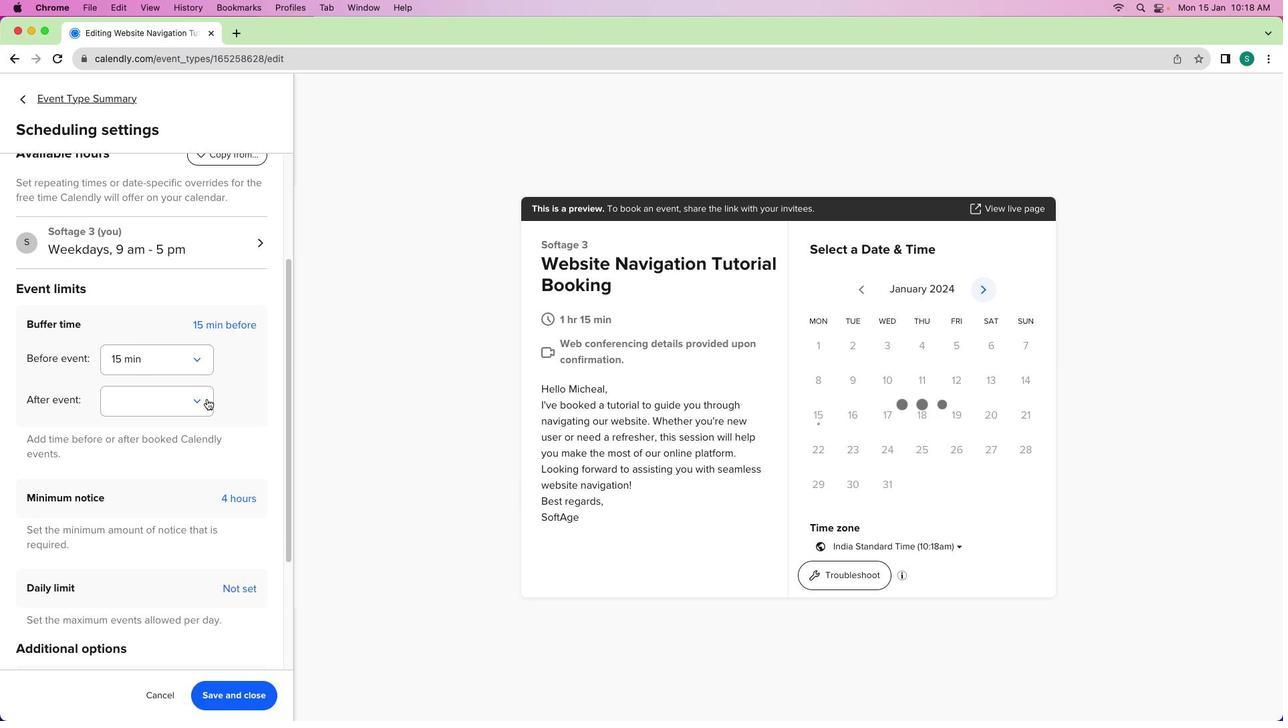 
Action: Mouse scrolled (254, 364) with delta (0, 0)
Screenshot: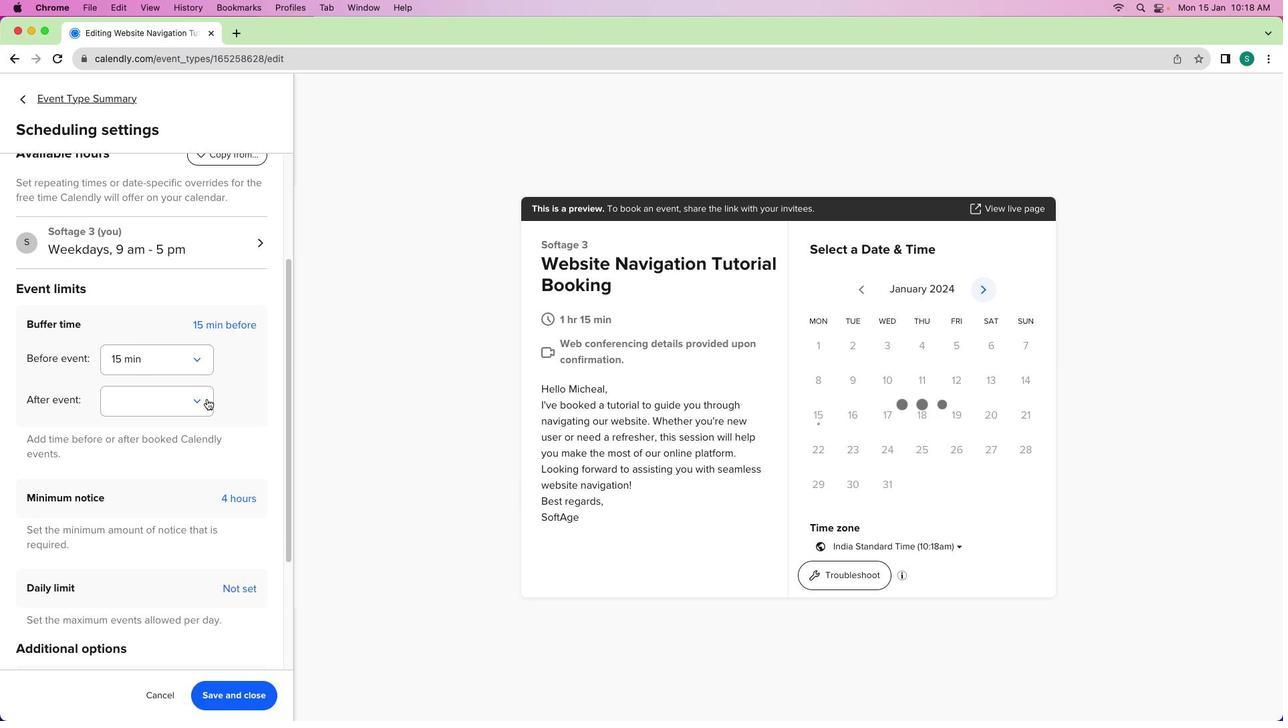 
Action: Mouse moved to (254, 364)
Screenshot: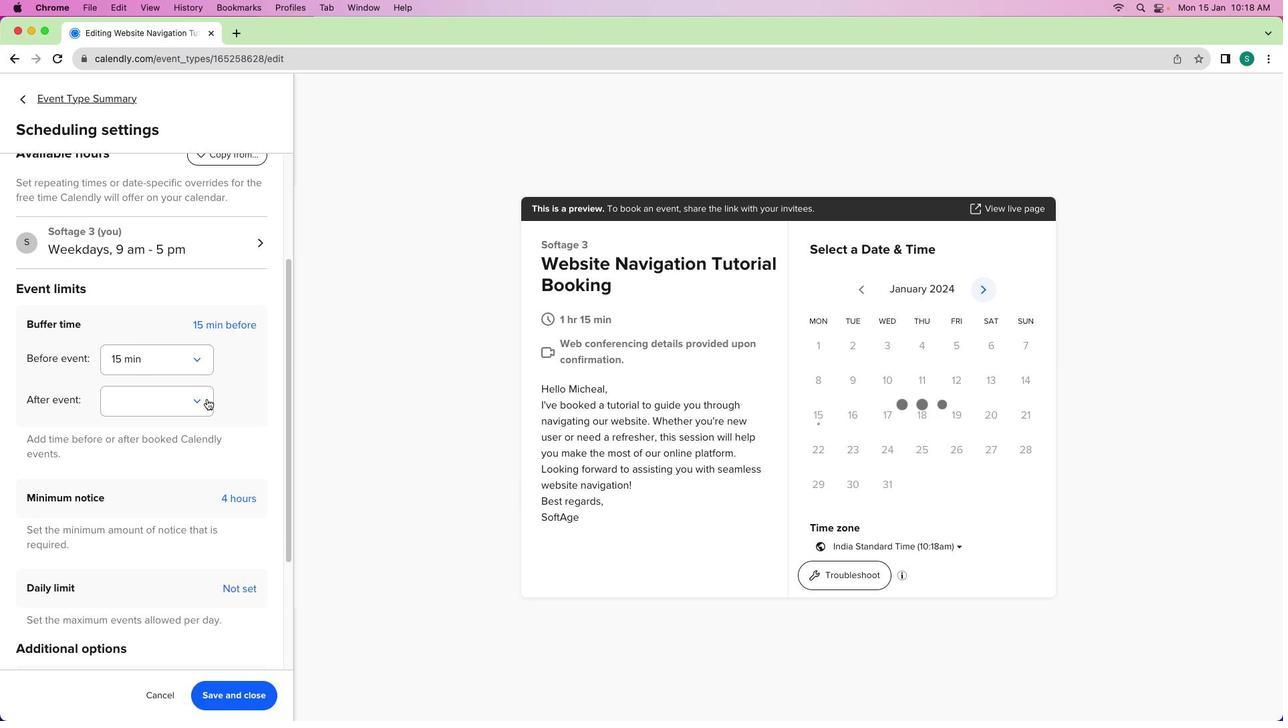 
Action: Mouse scrolled (254, 364) with delta (0, 0)
Screenshot: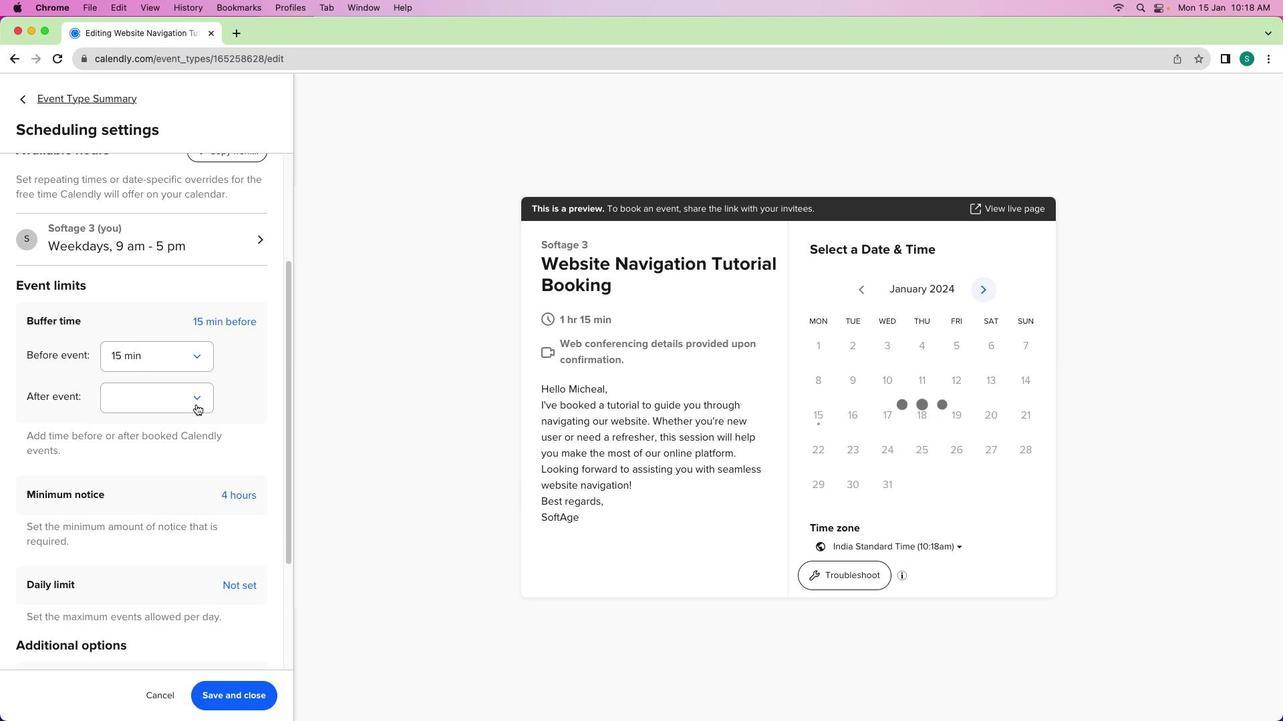 
Action: Mouse scrolled (254, 364) with delta (0, 0)
Screenshot: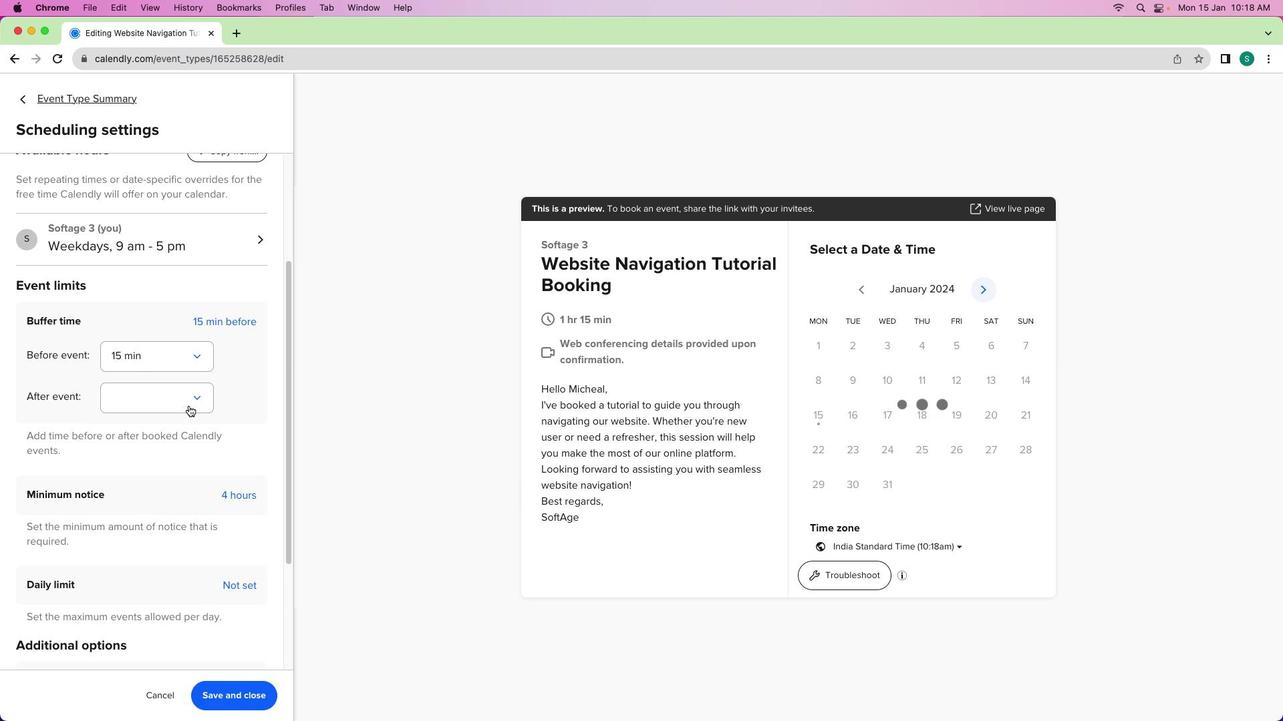 
Action: Mouse moved to (179, 405)
Screenshot: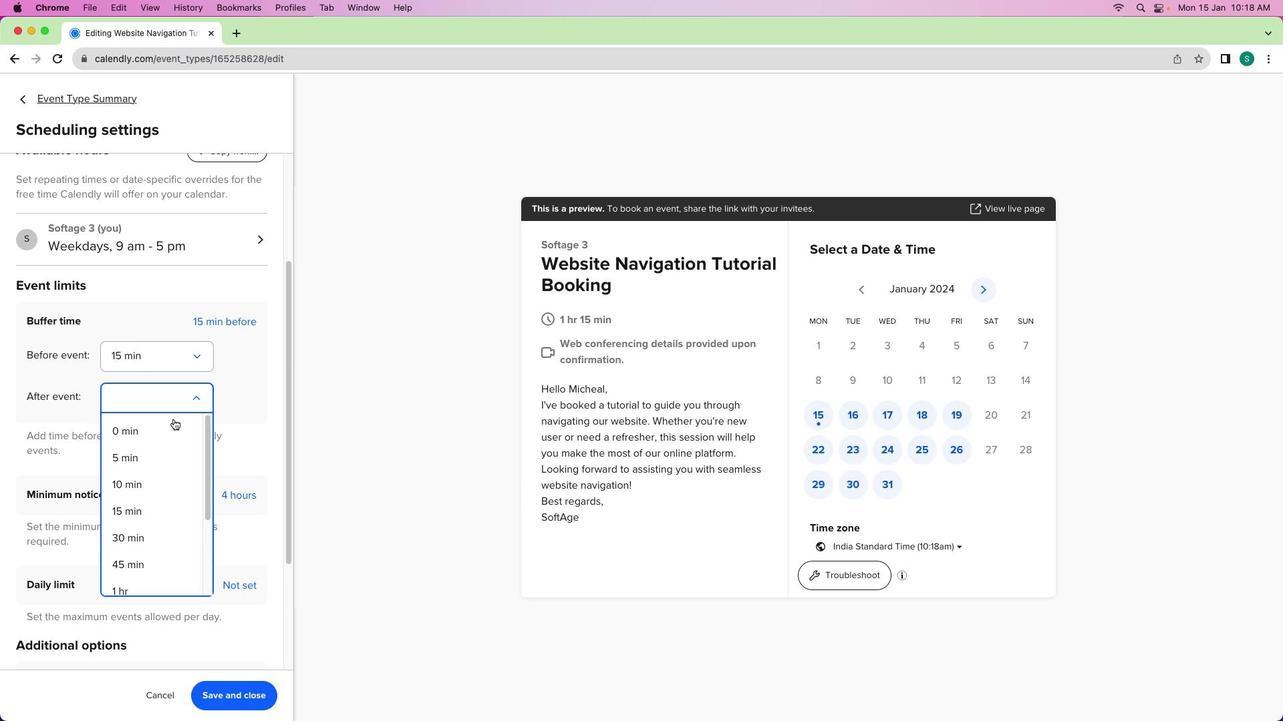 
Action: Mouse pressed left at (179, 405)
Screenshot: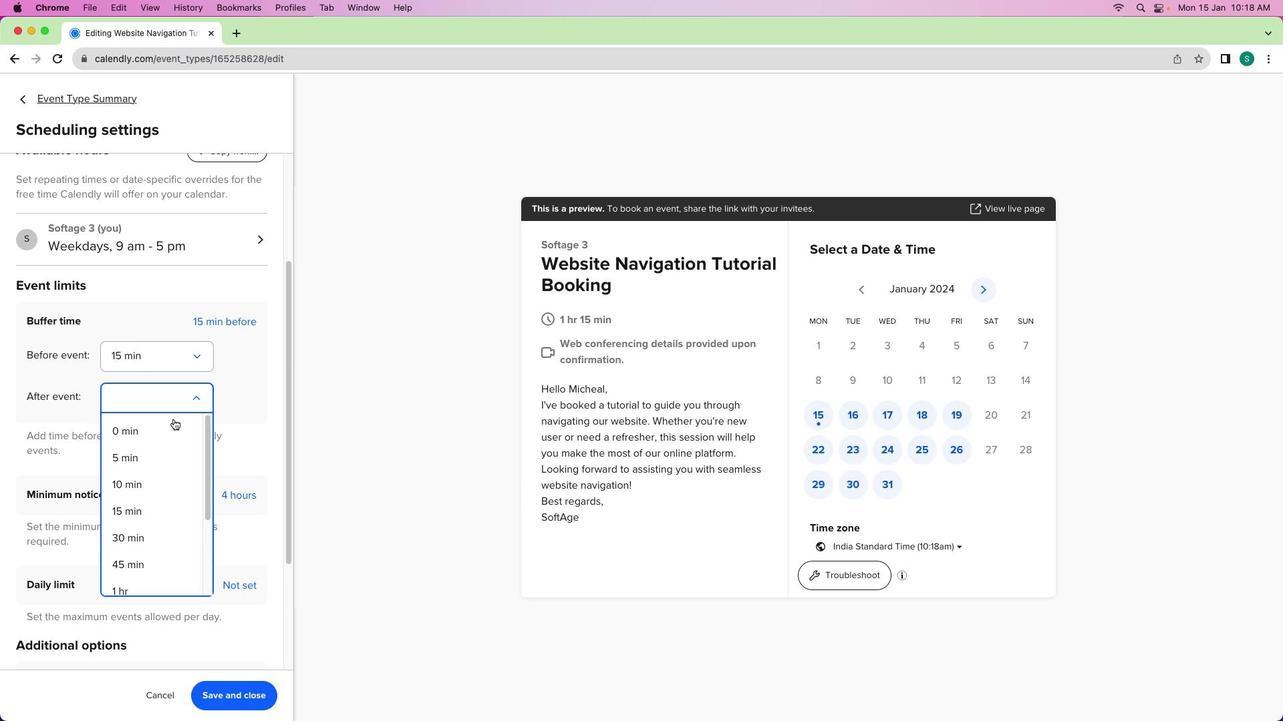 
Action: Mouse moved to (155, 435)
Screenshot: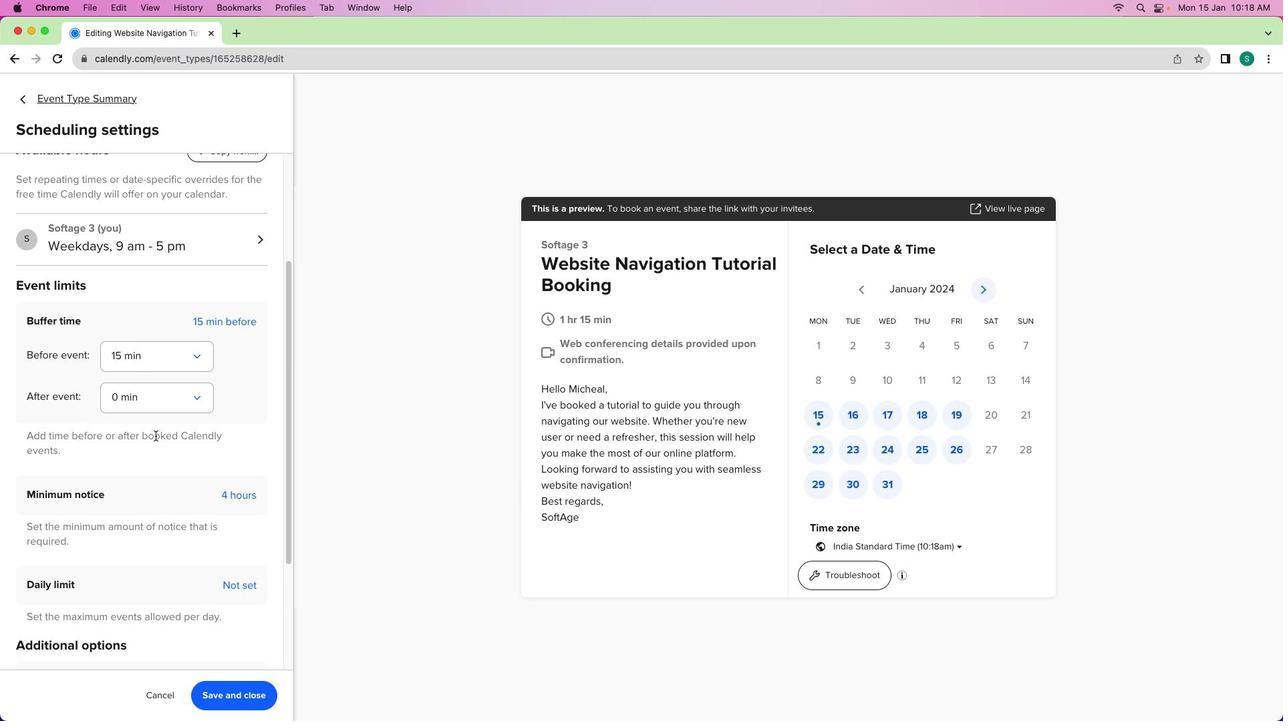 
Action: Mouse pressed left at (155, 435)
Screenshot: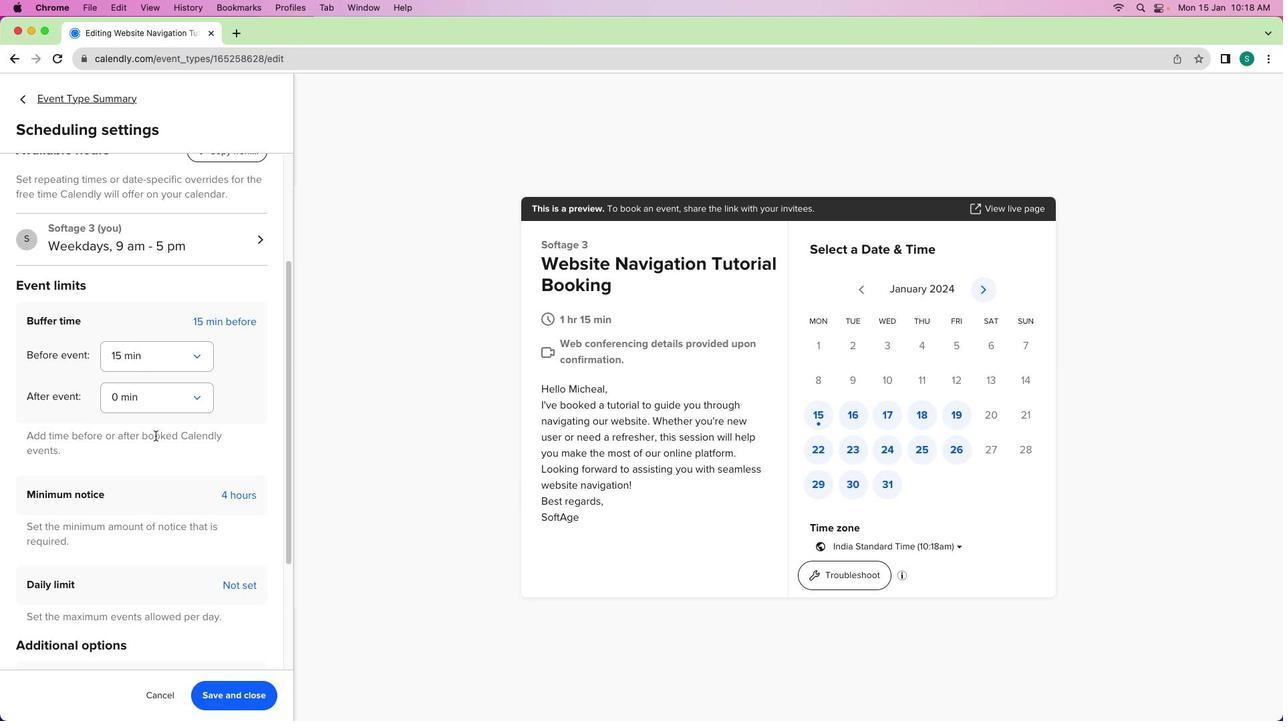 
Action: Mouse moved to (136, 557)
Screenshot: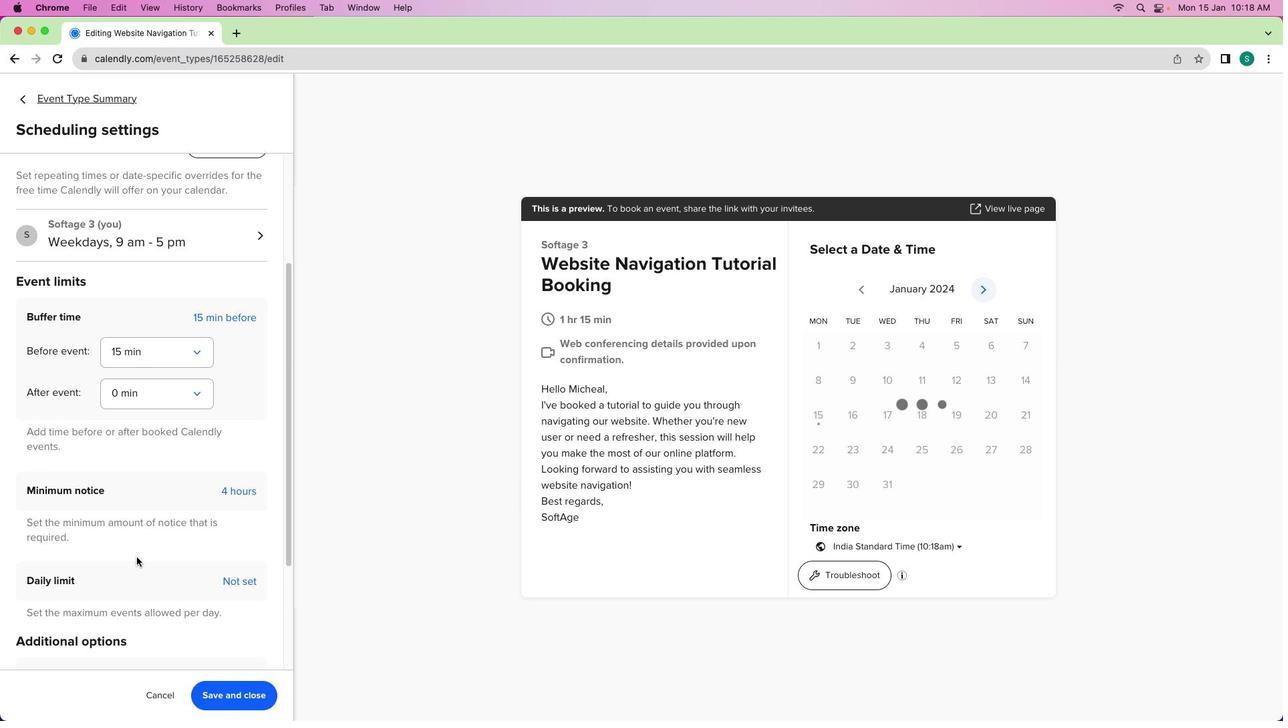 
Action: Mouse scrolled (136, 557) with delta (0, 0)
Screenshot: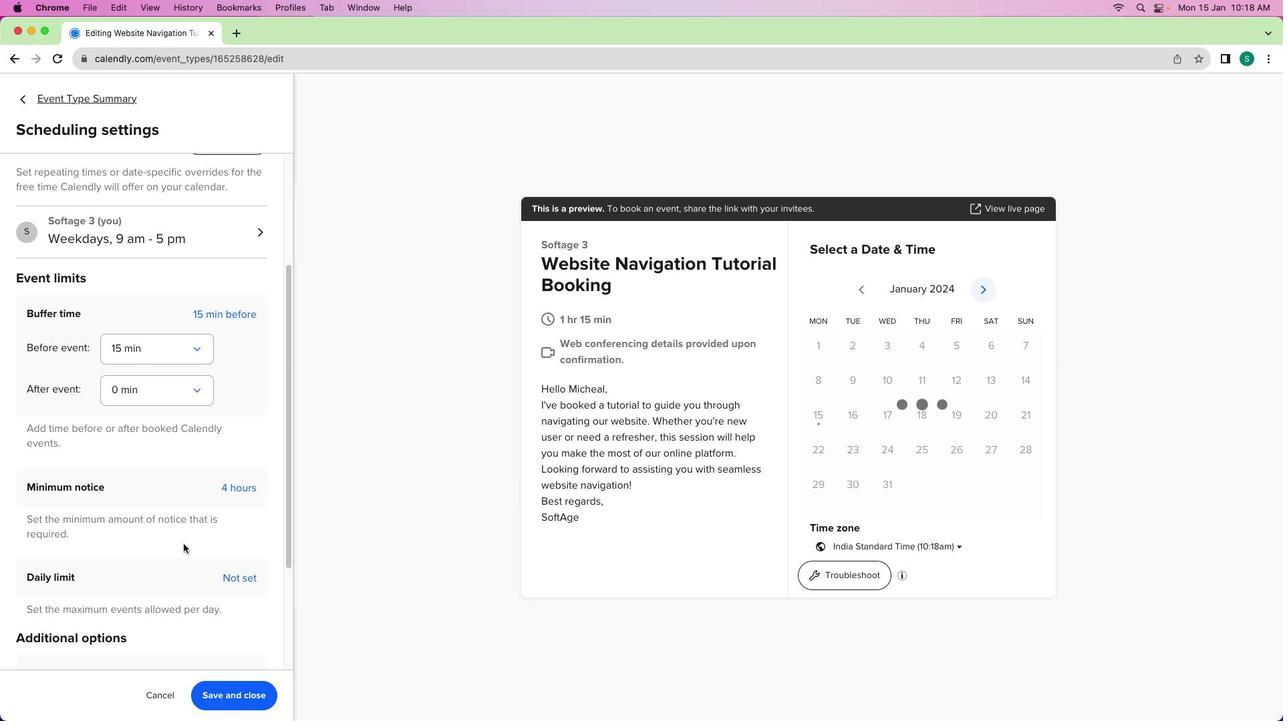 
Action: Mouse scrolled (136, 557) with delta (0, 0)
Screenshot: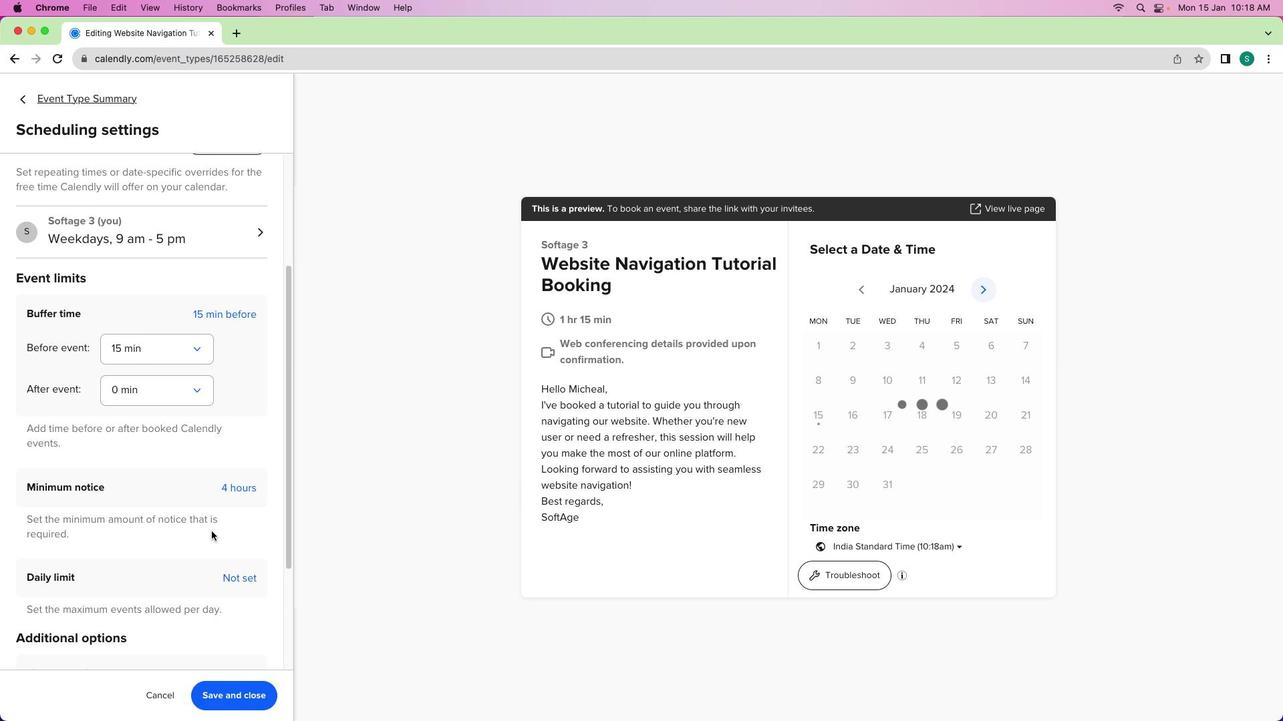 
Action: Mouse moved to (238, 491)
Screenshot: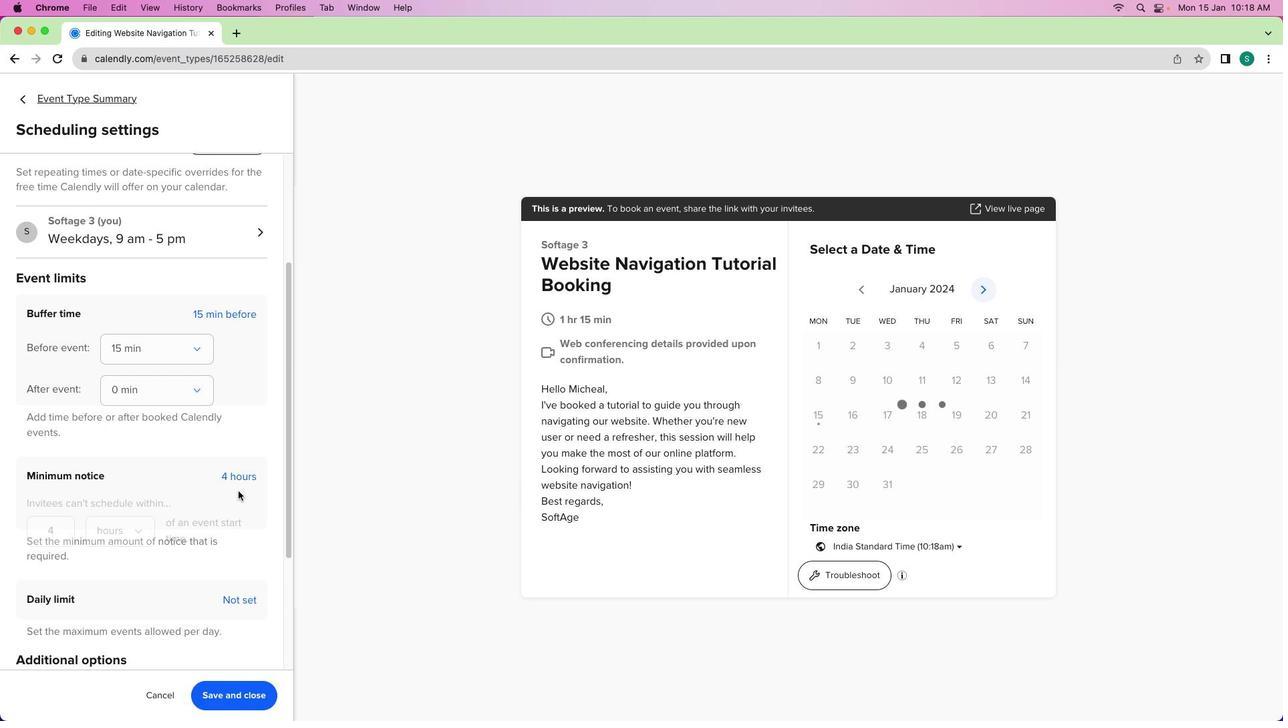 
Action: Mouse pressed left at (238, 491)
Screenshot: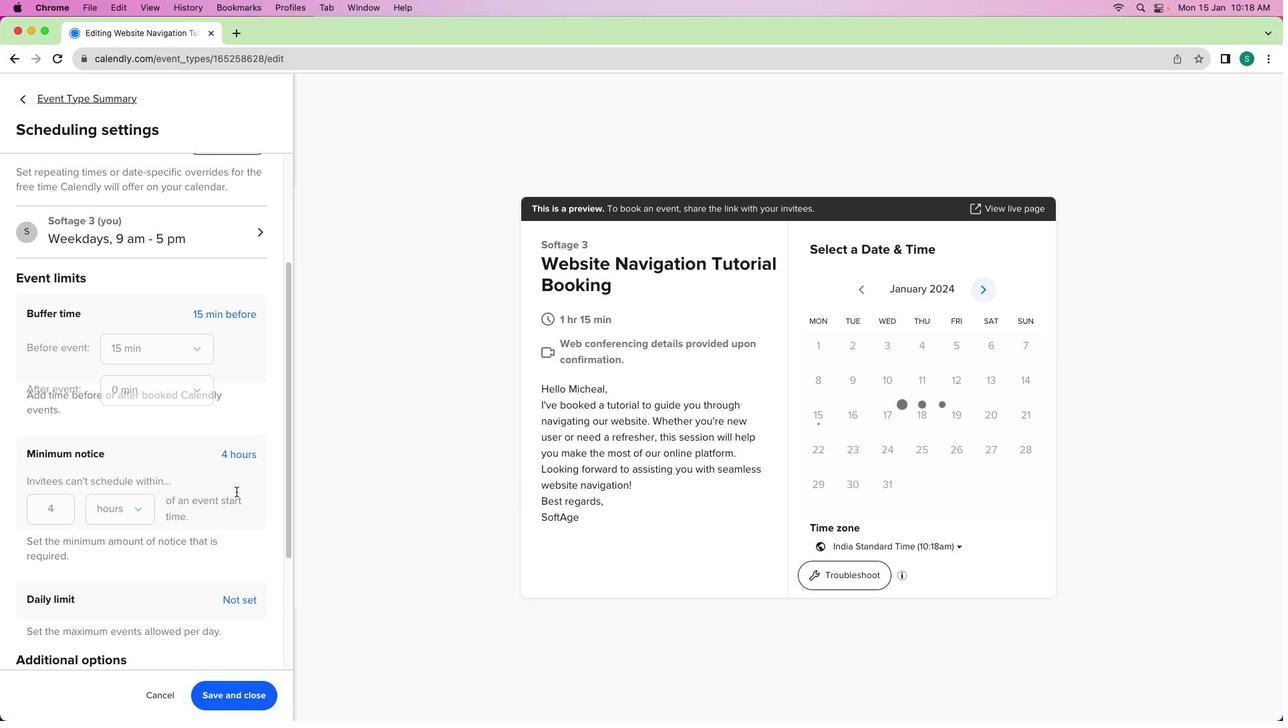 
Action: Mouse moved to (53, 461)
Screenshot: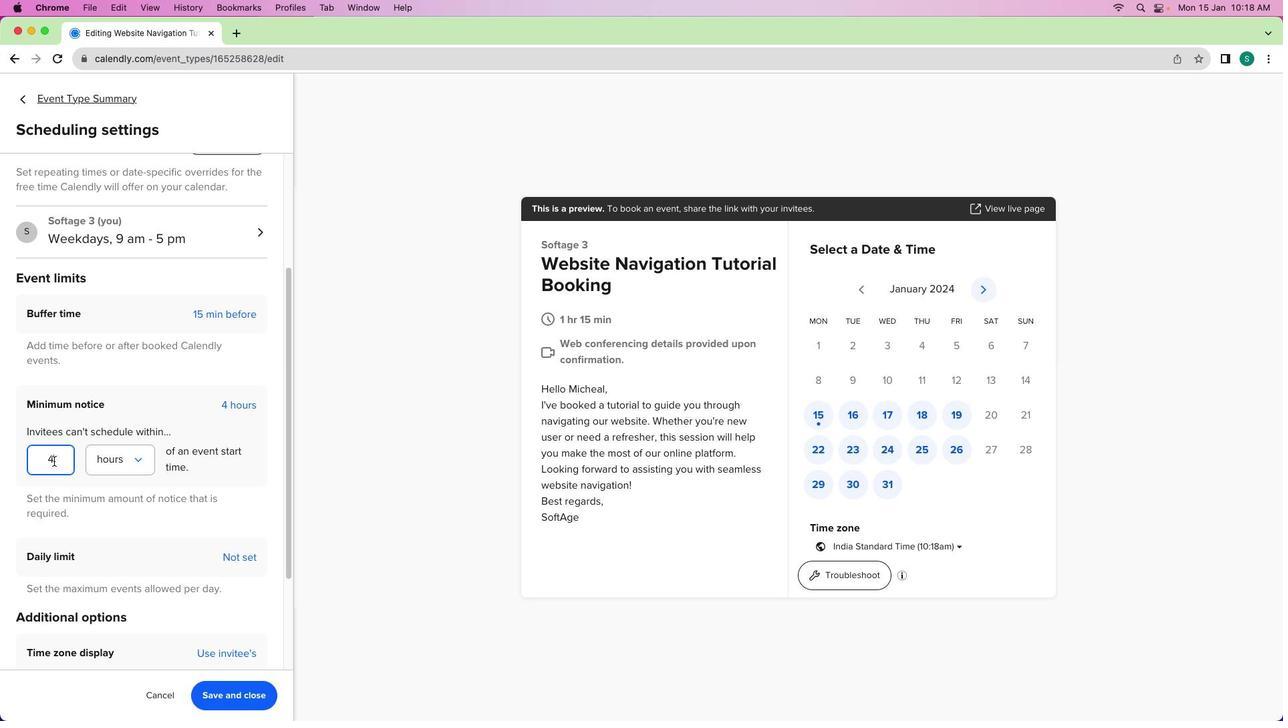 
Action: Mouse pressed left at (53, 461)
Screenshot: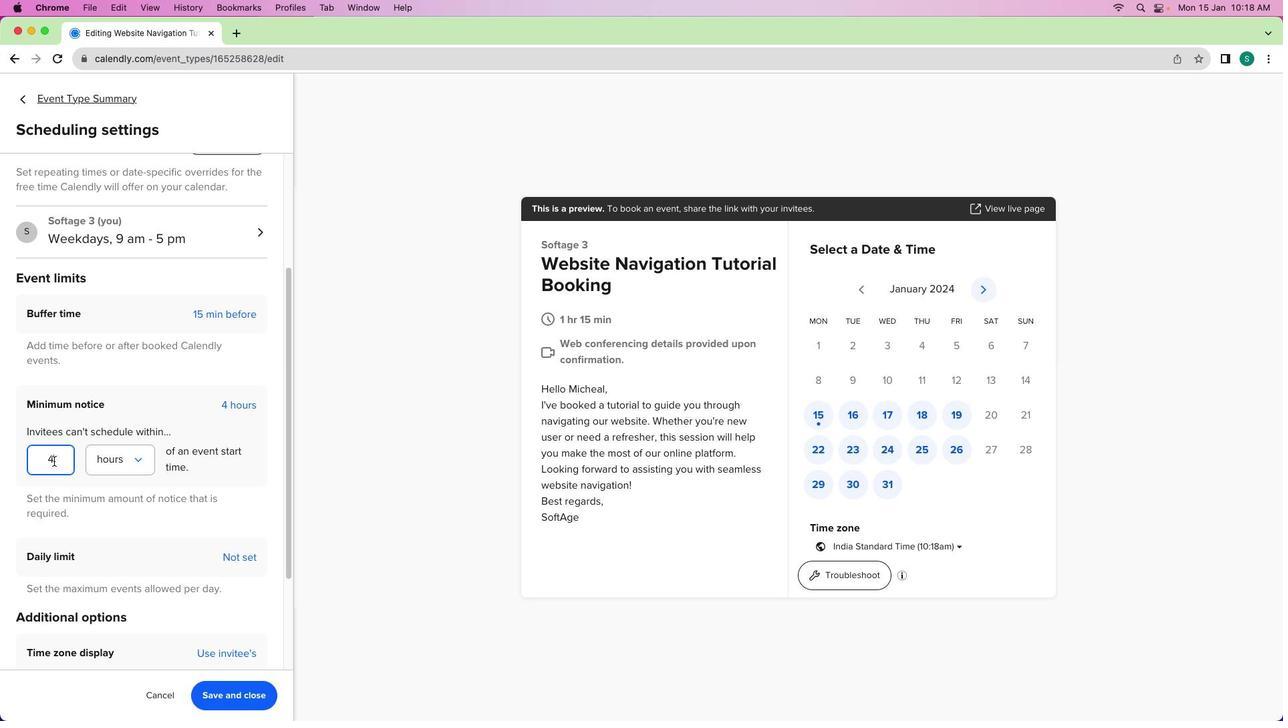 
Action: Mouse moved to (54, 461)
Screenshot: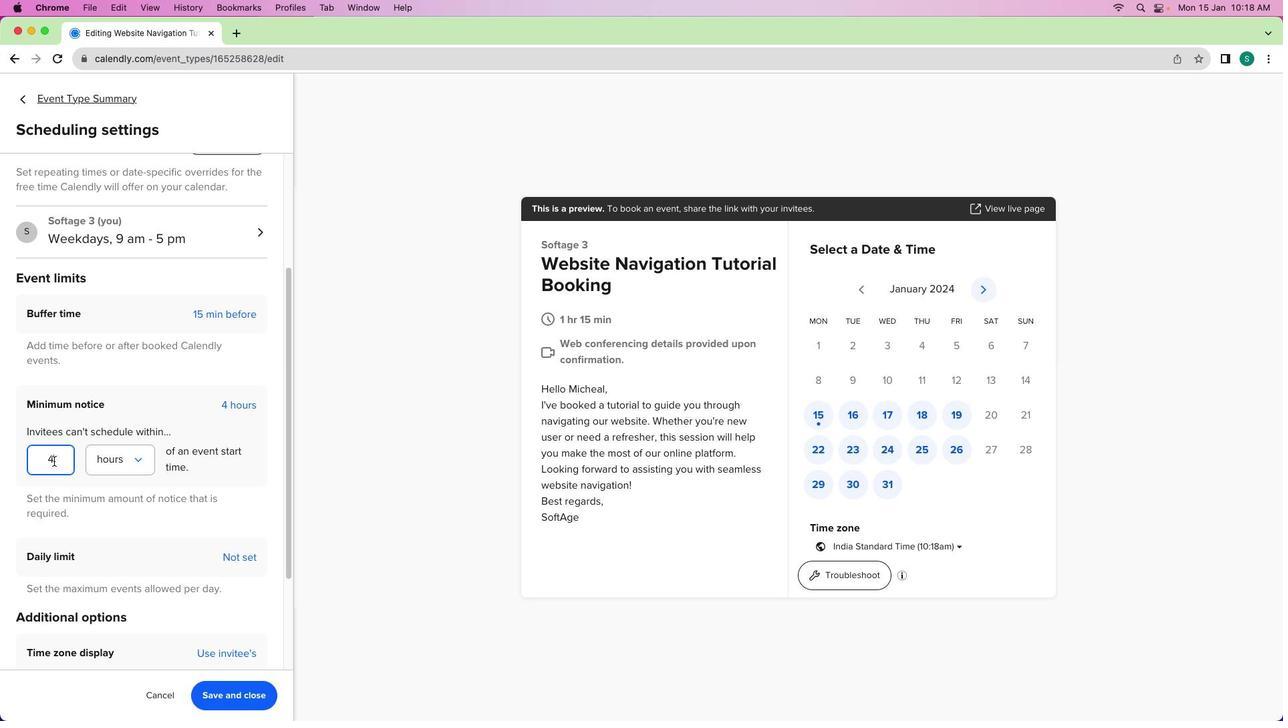 
Action: Key pressed Key.backspace'1'
Screenshot: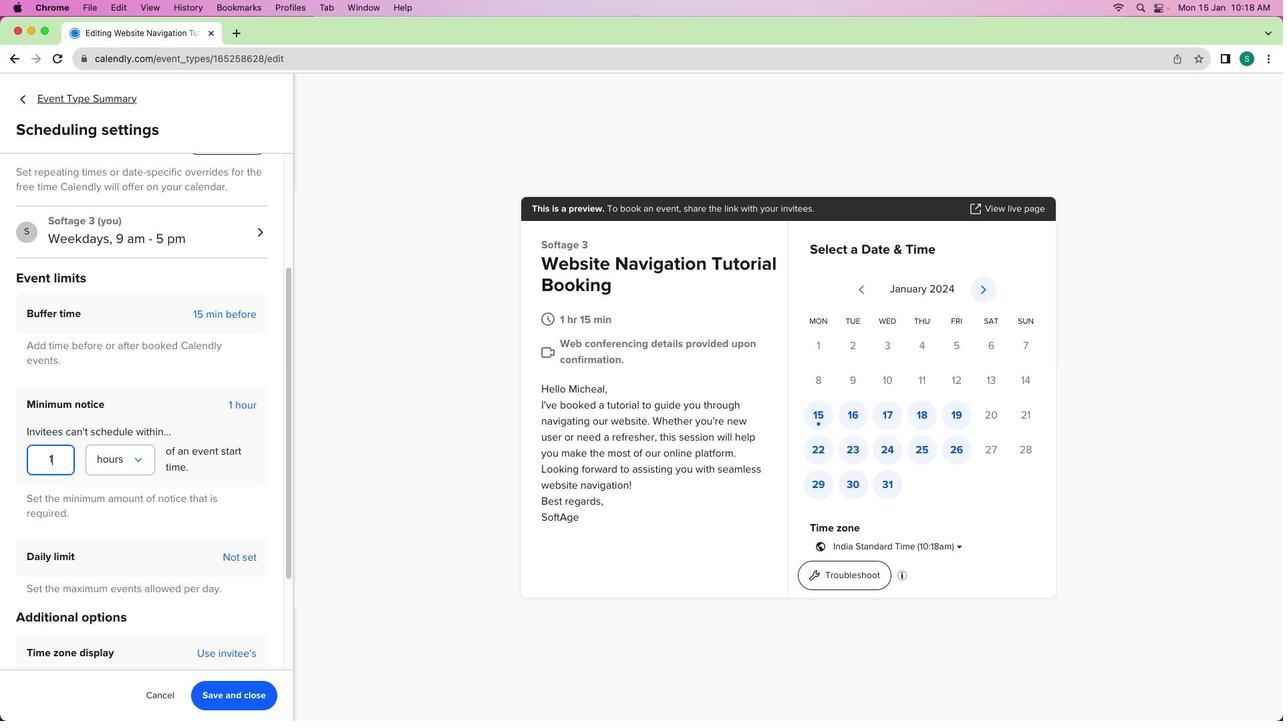 
Action: Mouse moved to (113, 462)
Screenshot: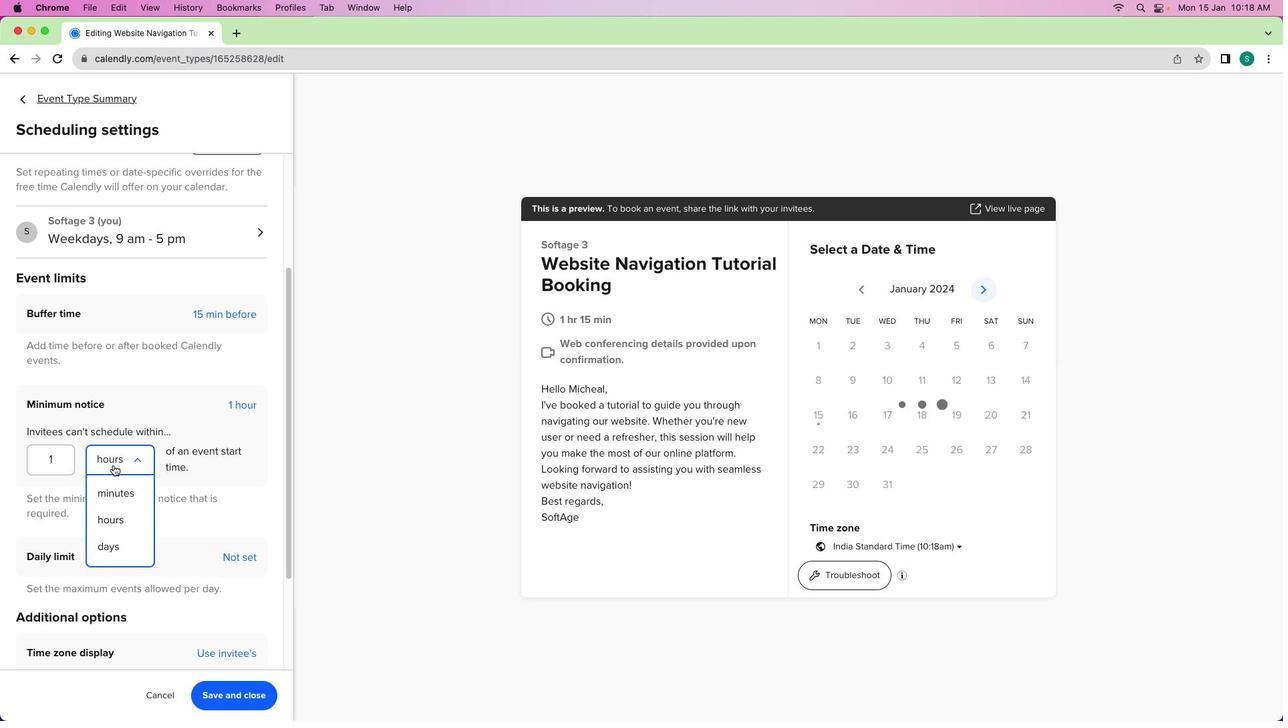 
Action: Mouse pressed left at (113, 462)
Screenshot: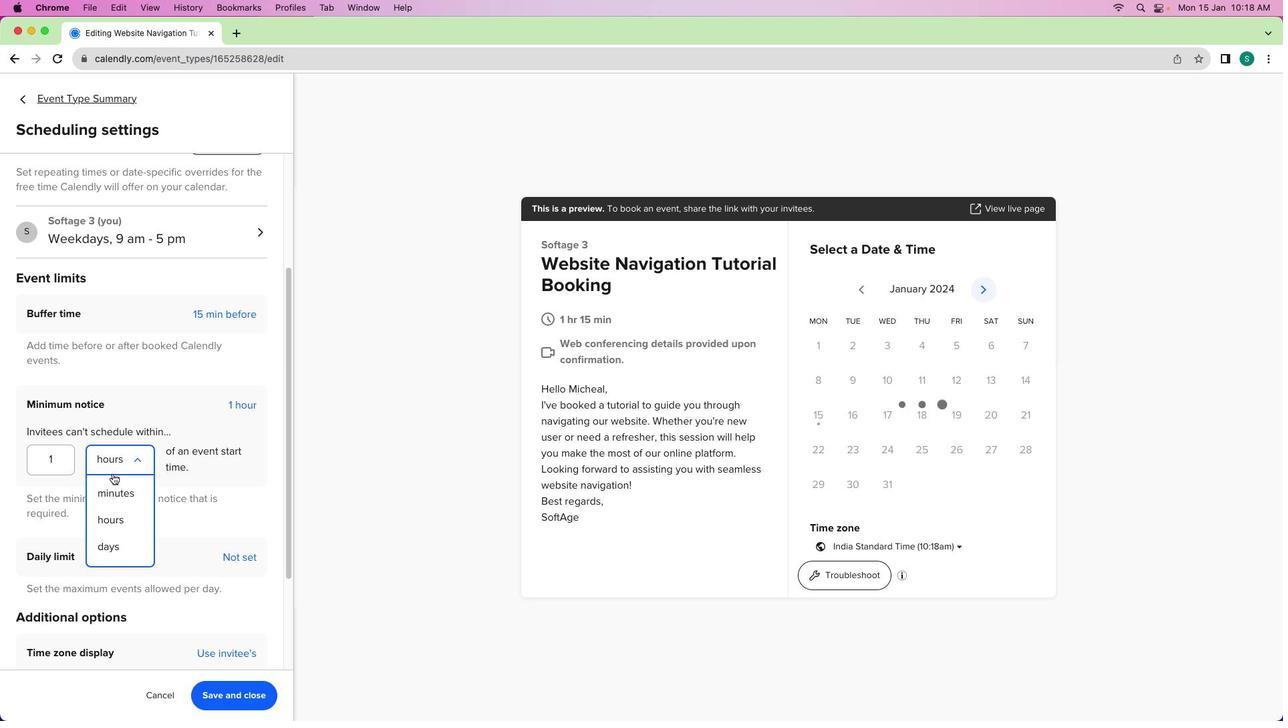 
Action: Mouse moved to (109, 540)
Screenshot: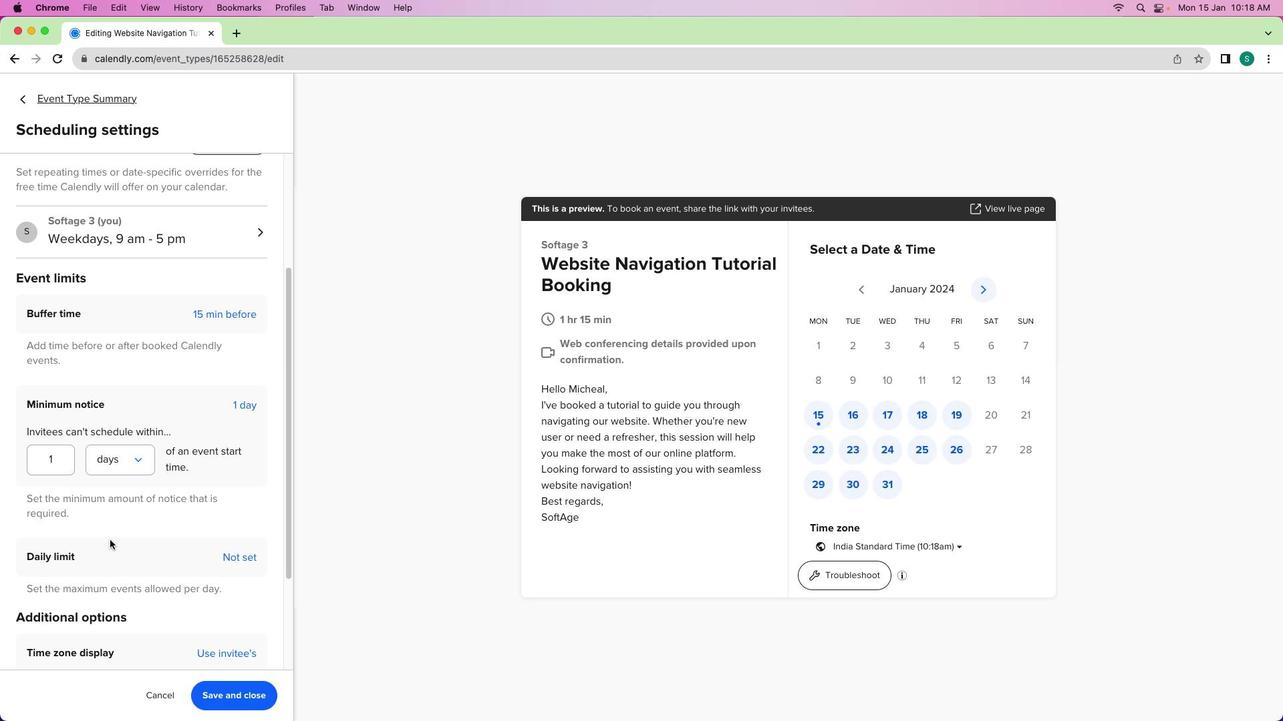 
Action: Mouse pressed left at (109, 540)
Screenshot: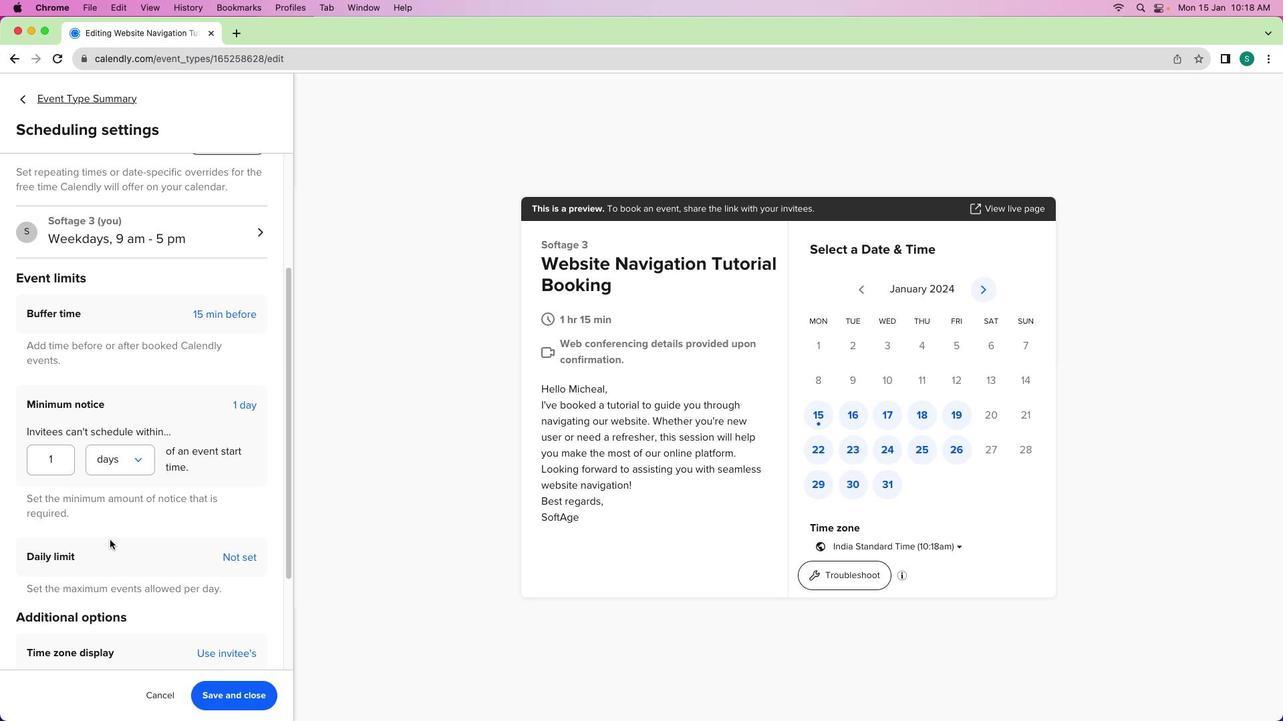 
Action: Mouse moved to (234, 413)
Screenshot: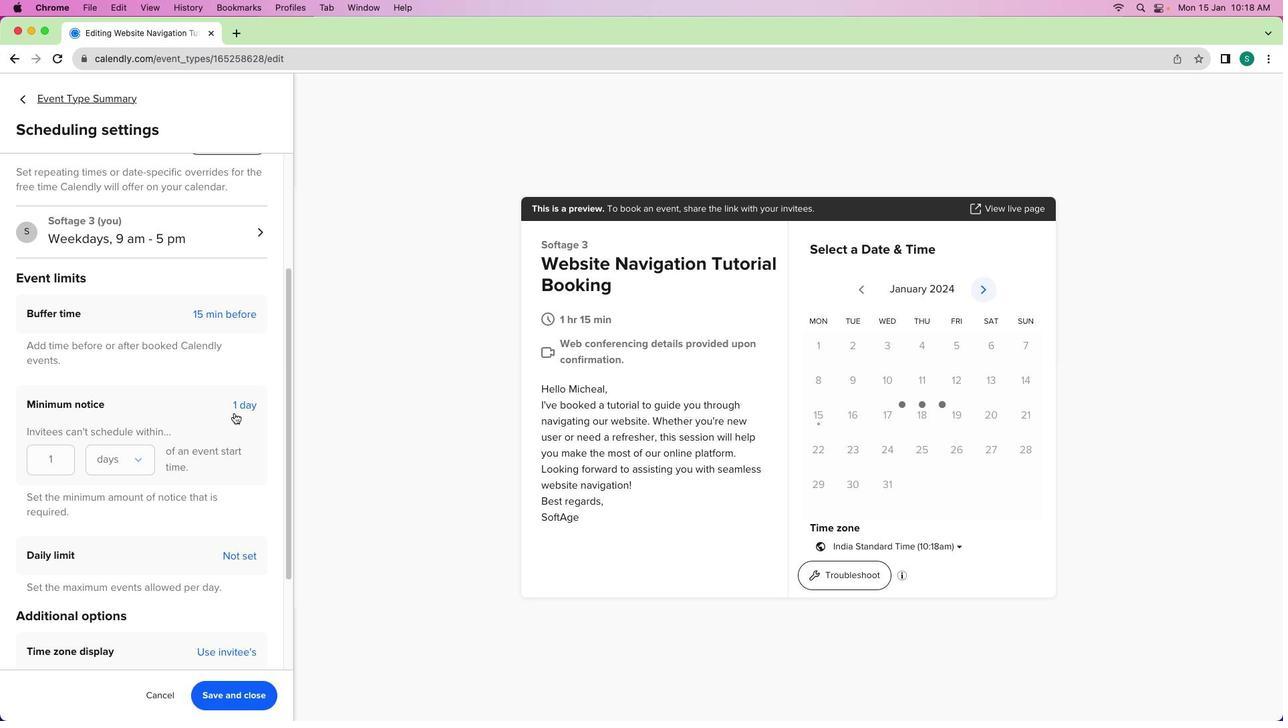 
Action: Mouse pressed left at (234, 413)
Screenshot: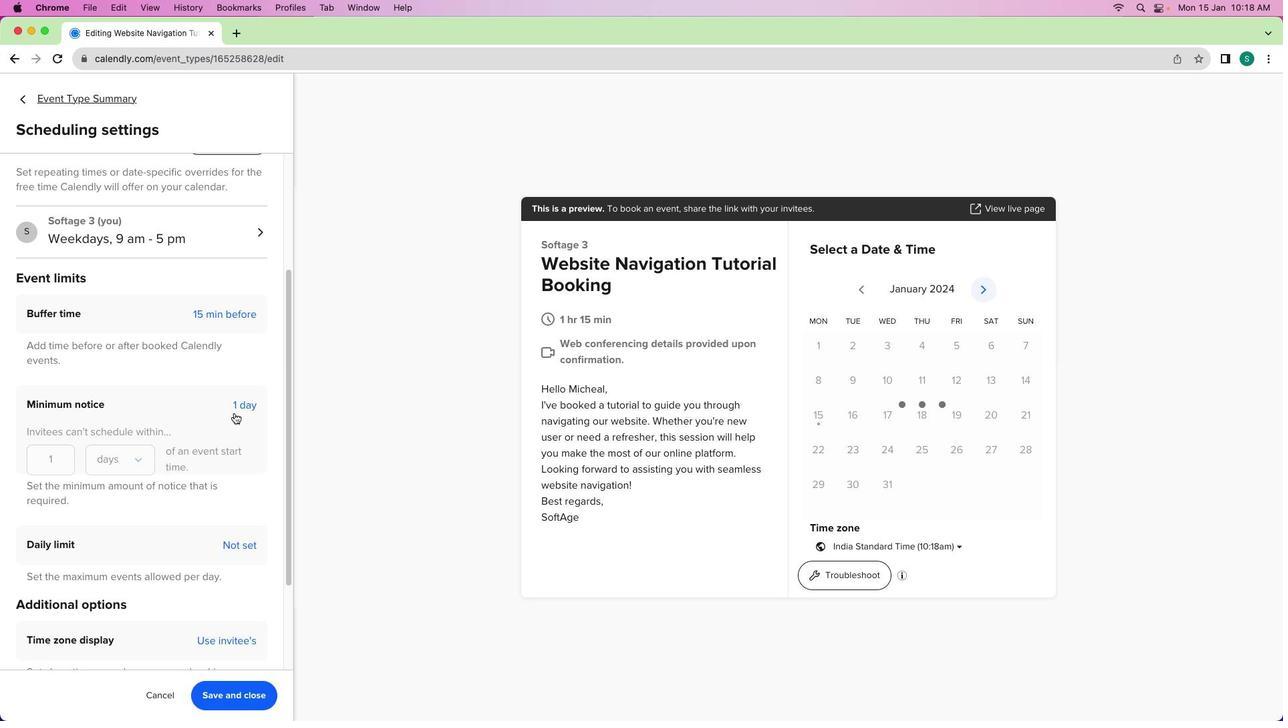 
Action: Mouse moved to (245, 486)
Screenshot: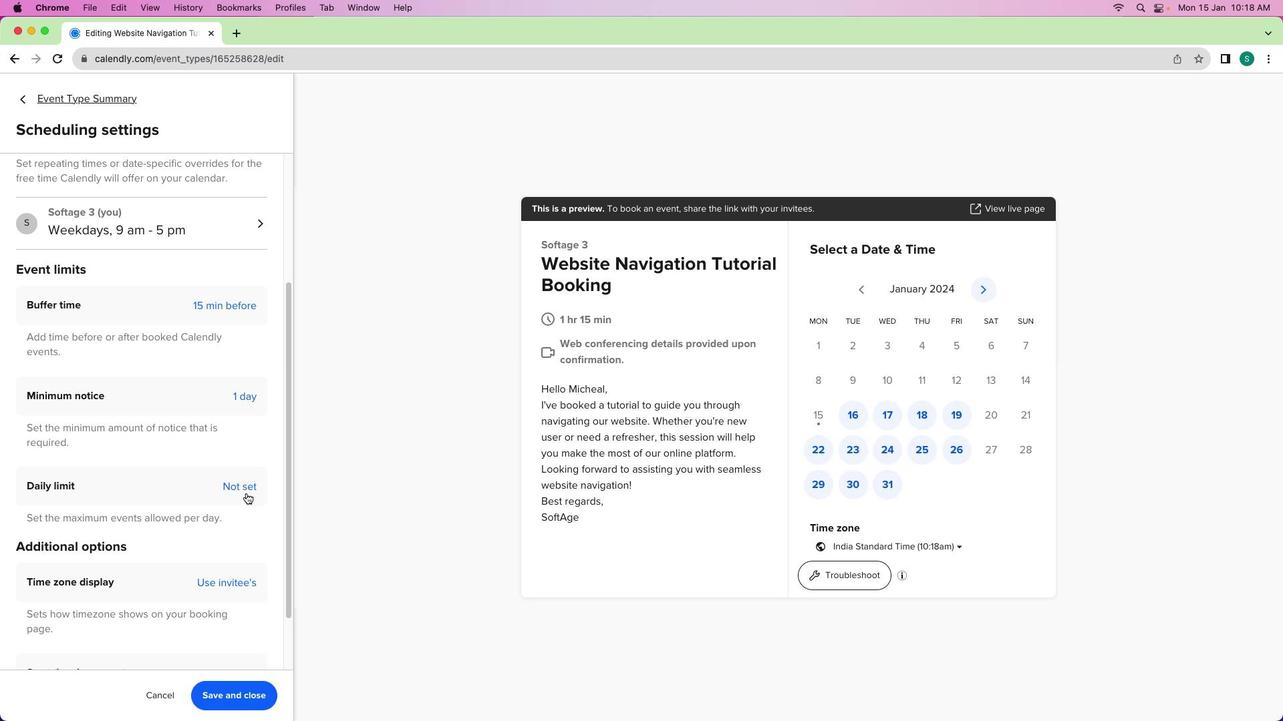 
Action: Mouse scrolled (245, 486) with delta (0, 0)
Screenshot: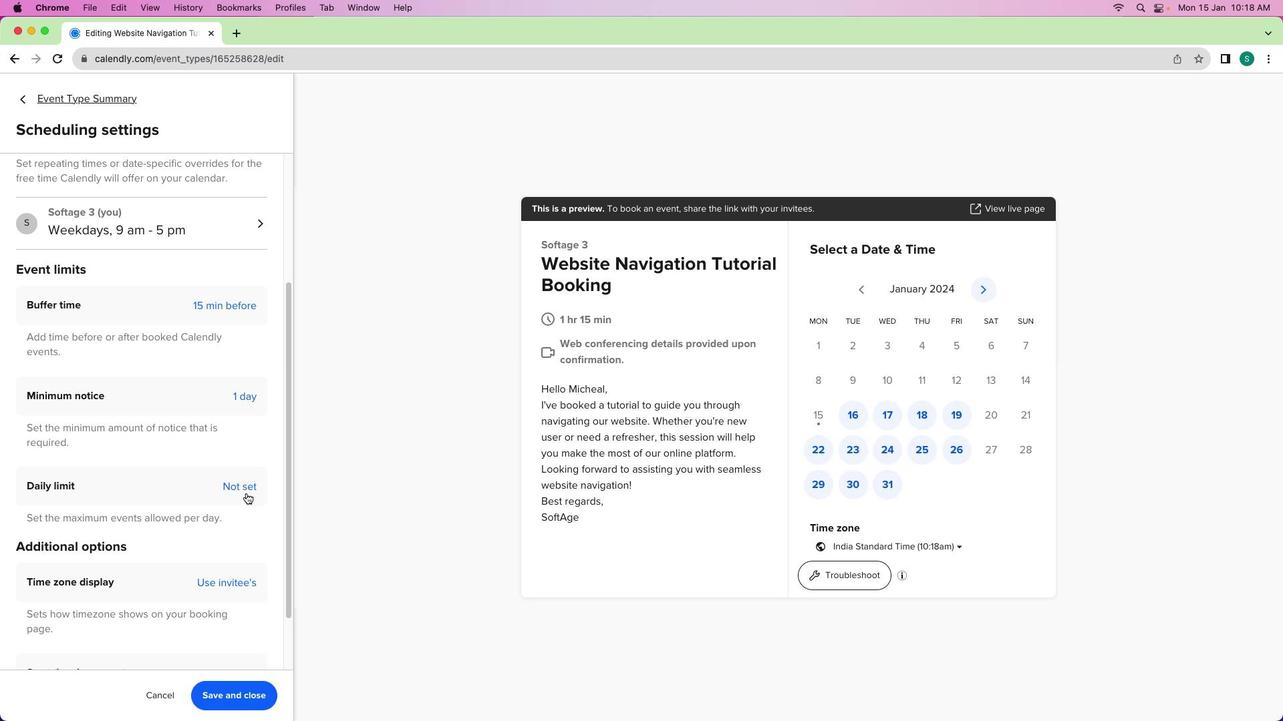 
Action: Mouse moved to (245, 489)
Screenshot: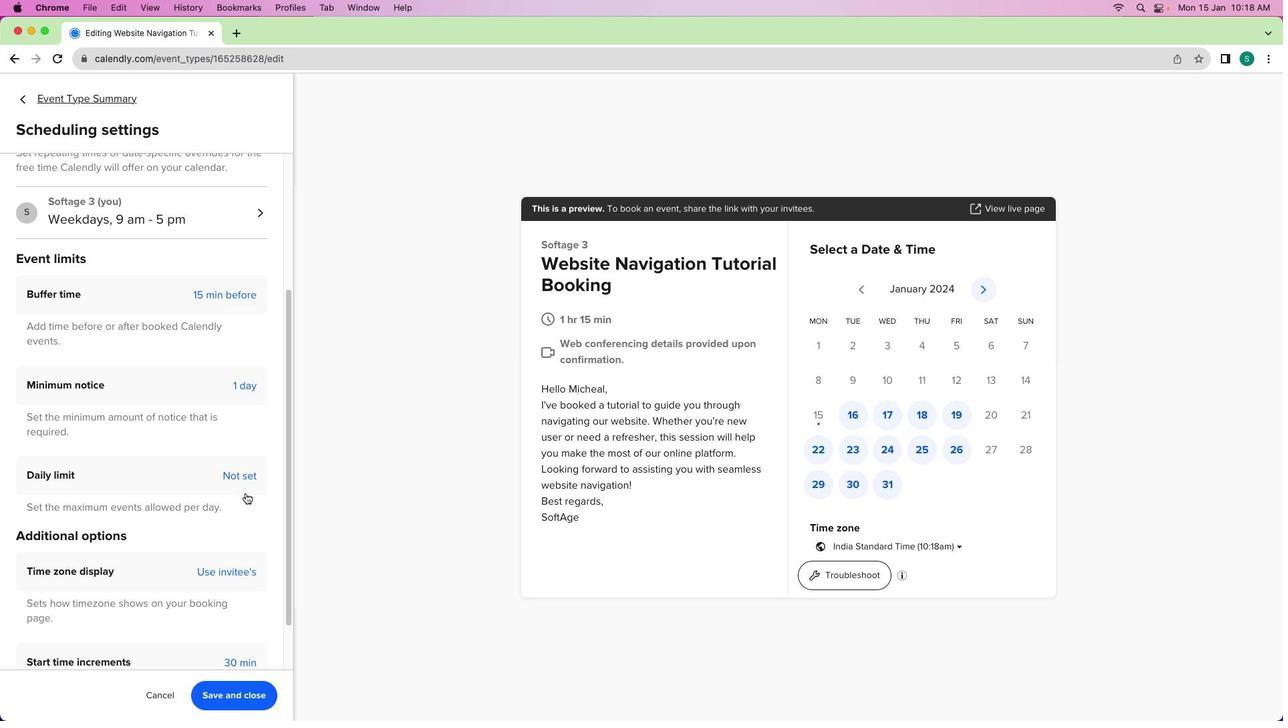 
Action: Mouse scrolled (245, 489) with delta (0, 0)
Screenshot: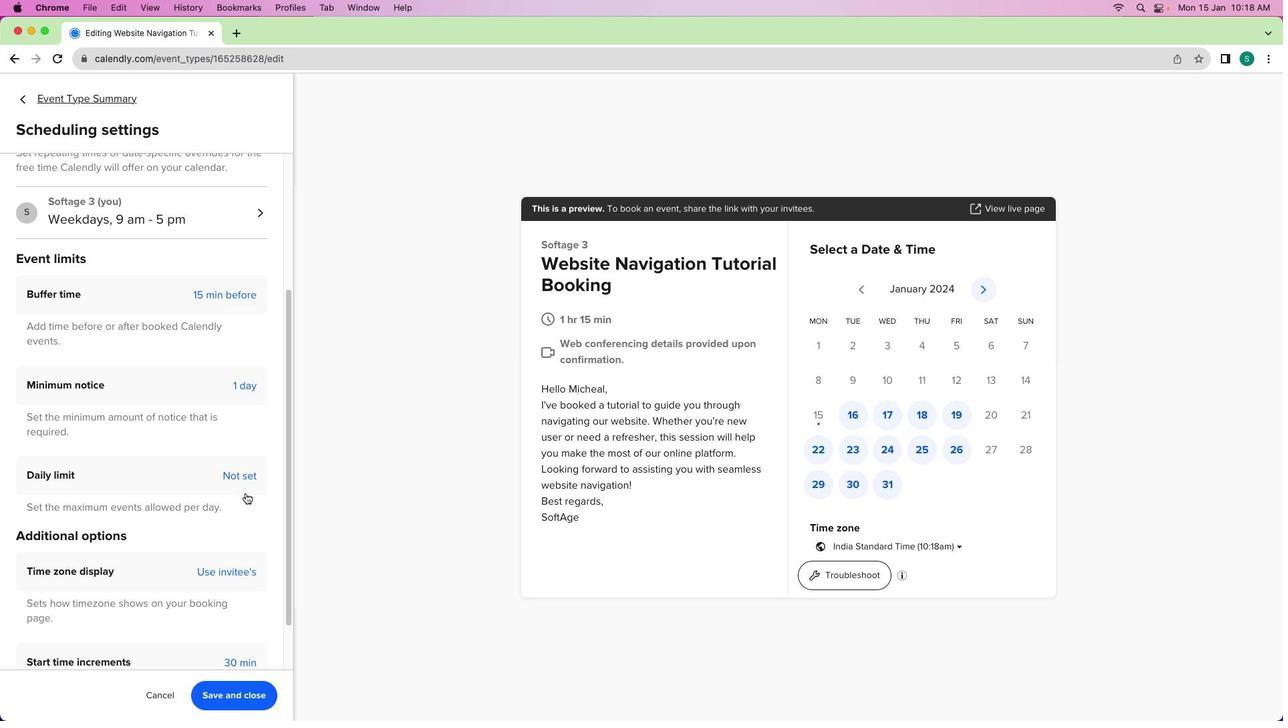 
Action: Mouse moved to (245, 493)
Screenshot: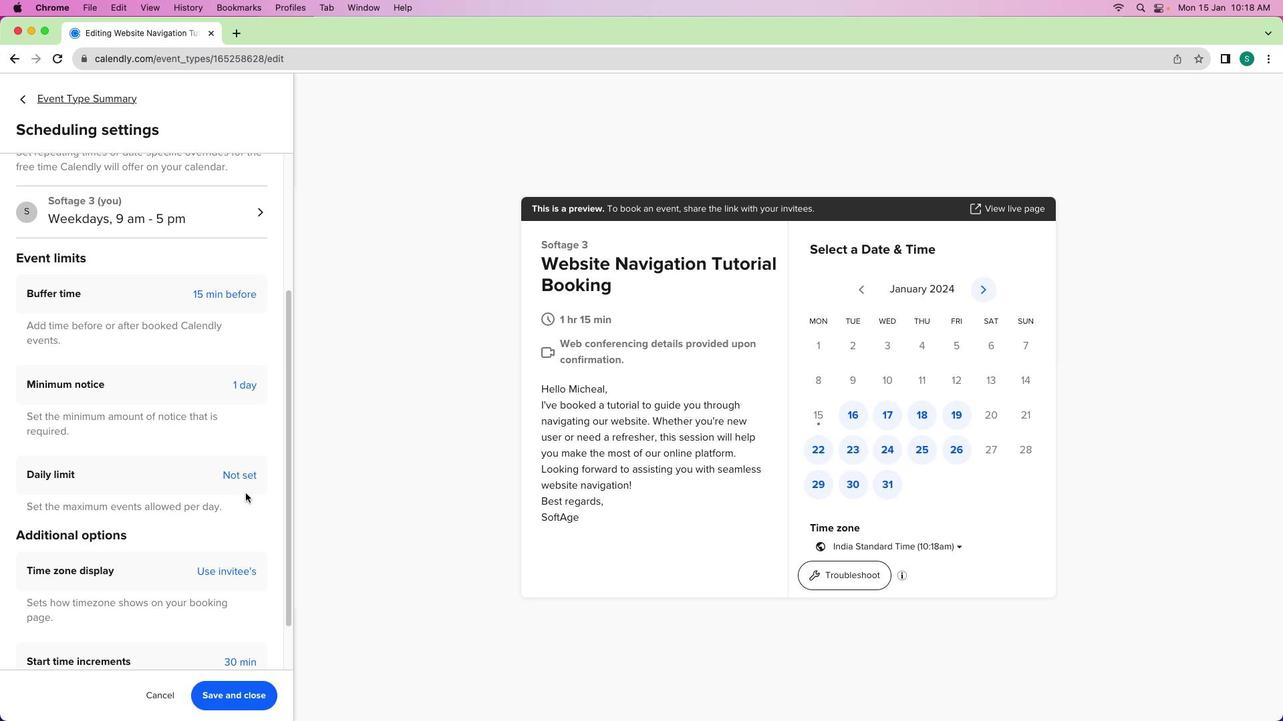 
Action: Mouse scrolled (245, 493) with delta (0, 0)
Screenshot: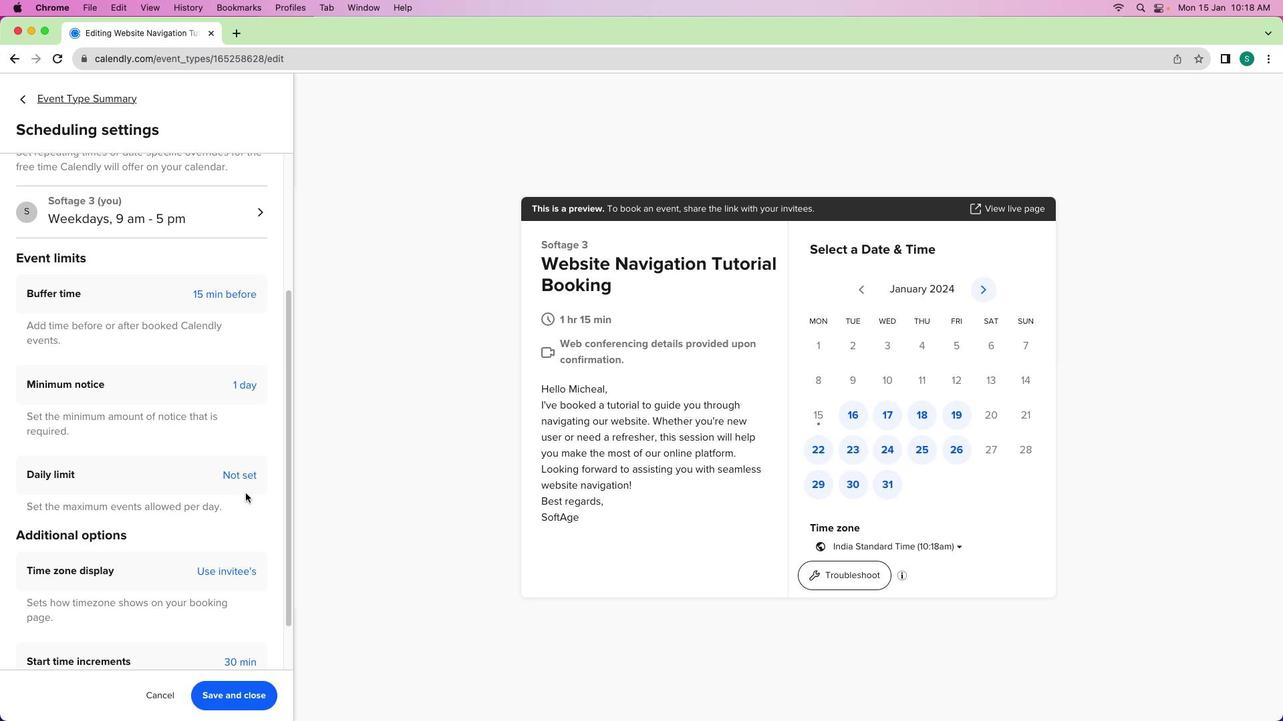
Action: Mouse moved to (245, 493)
Screenshot: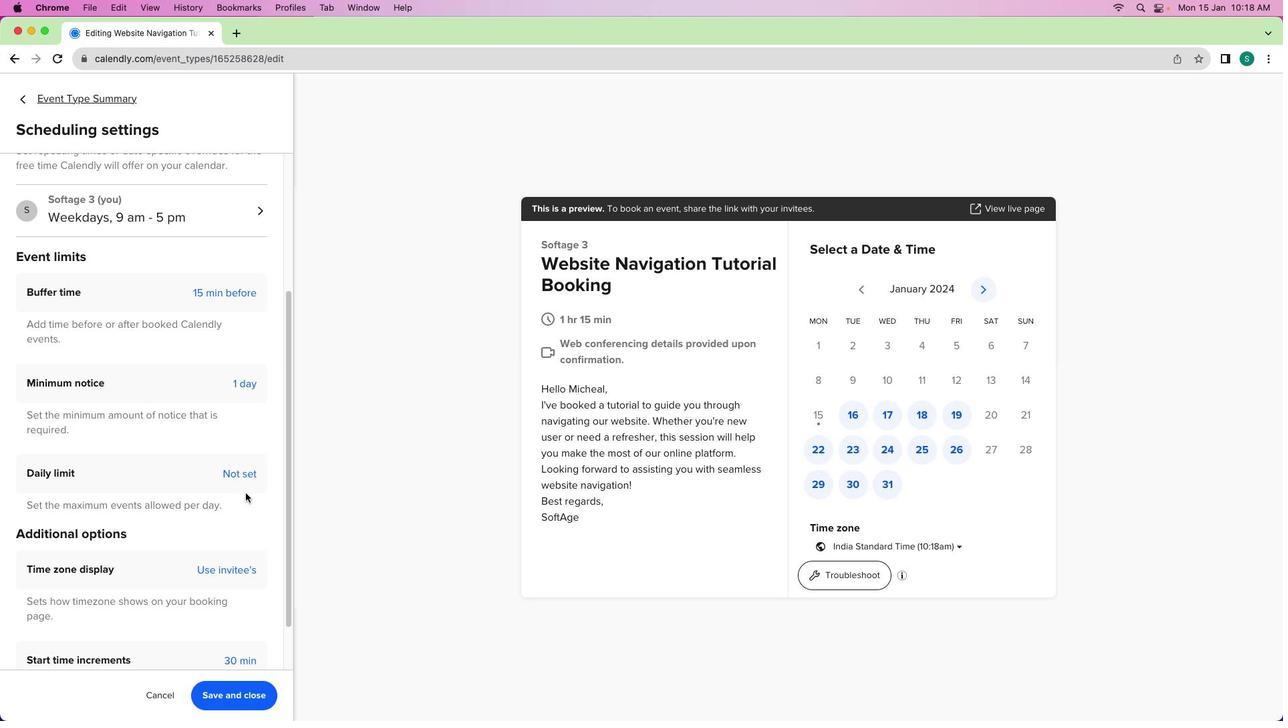 
Action: Mouse scrolled (245, 493) with delta (0, 0)
Screenshot: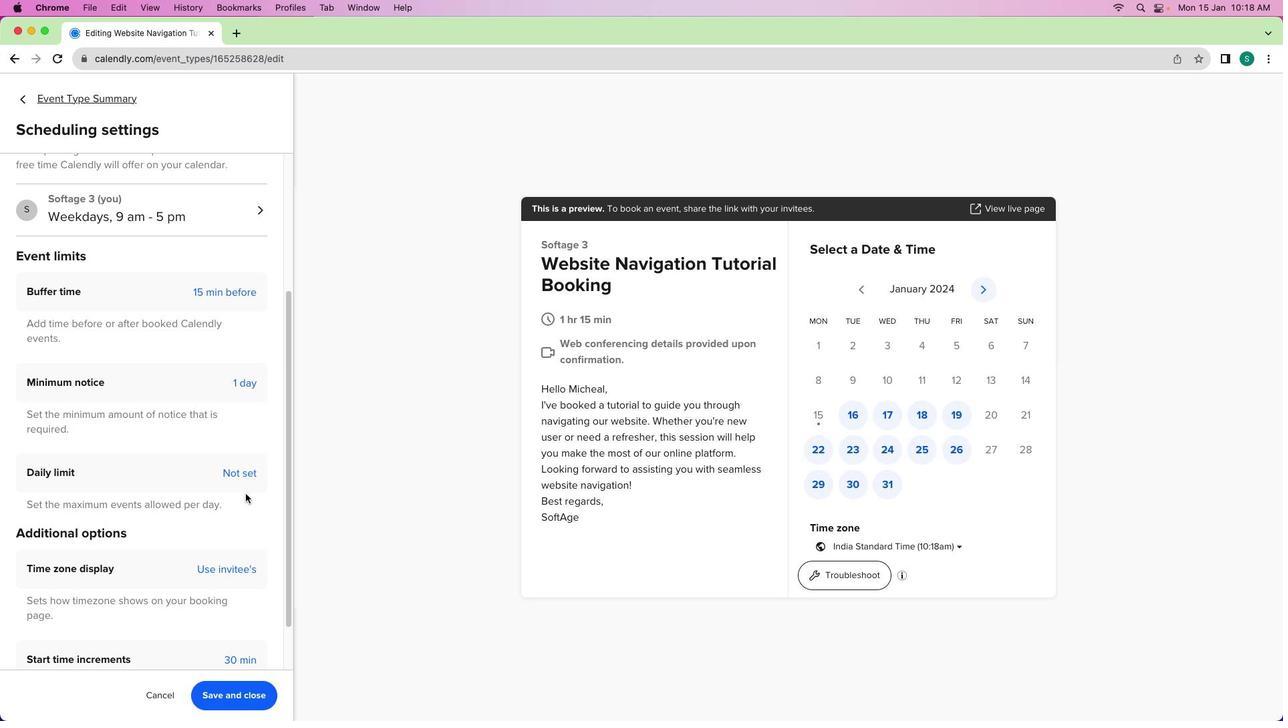 
Action: Mouse moved to (245, 494)
Screenshot: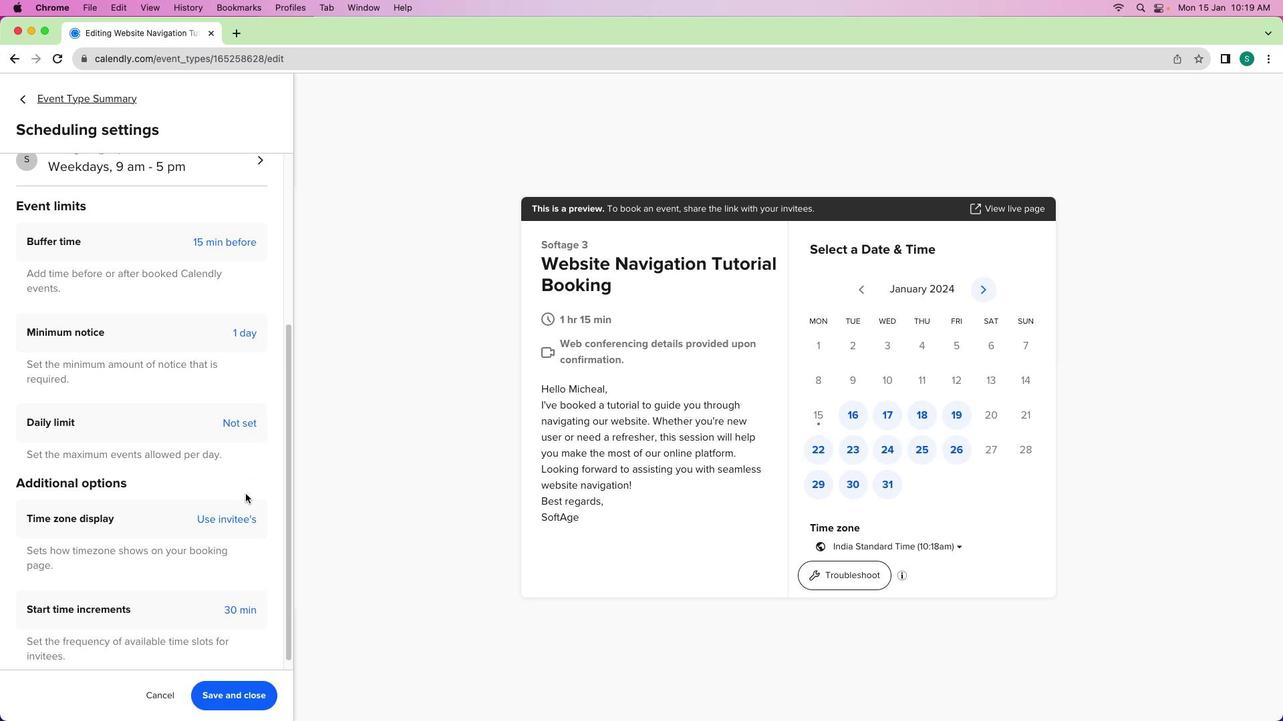 
Action: Mouse scrolled (245, 494) with delta (0, 0)
Screenshot: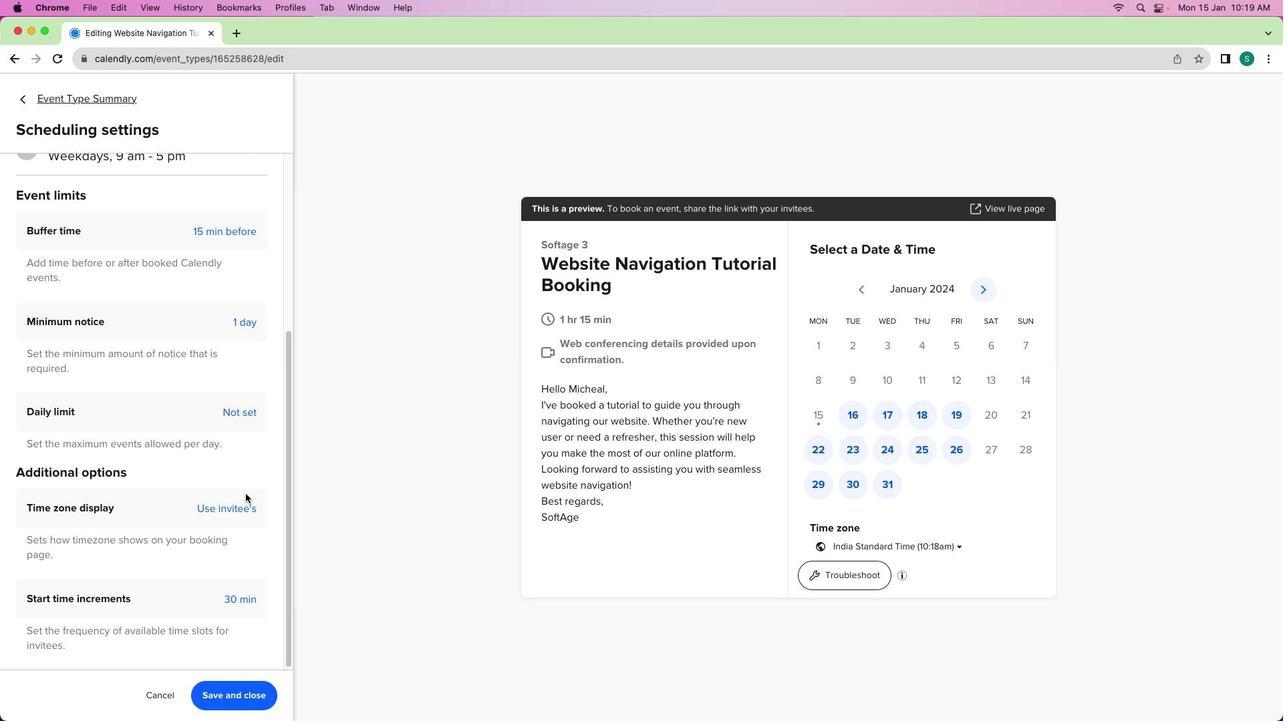 
Action: Mouse scrolled (245, 494) with delta (0, 0)
Screenshot: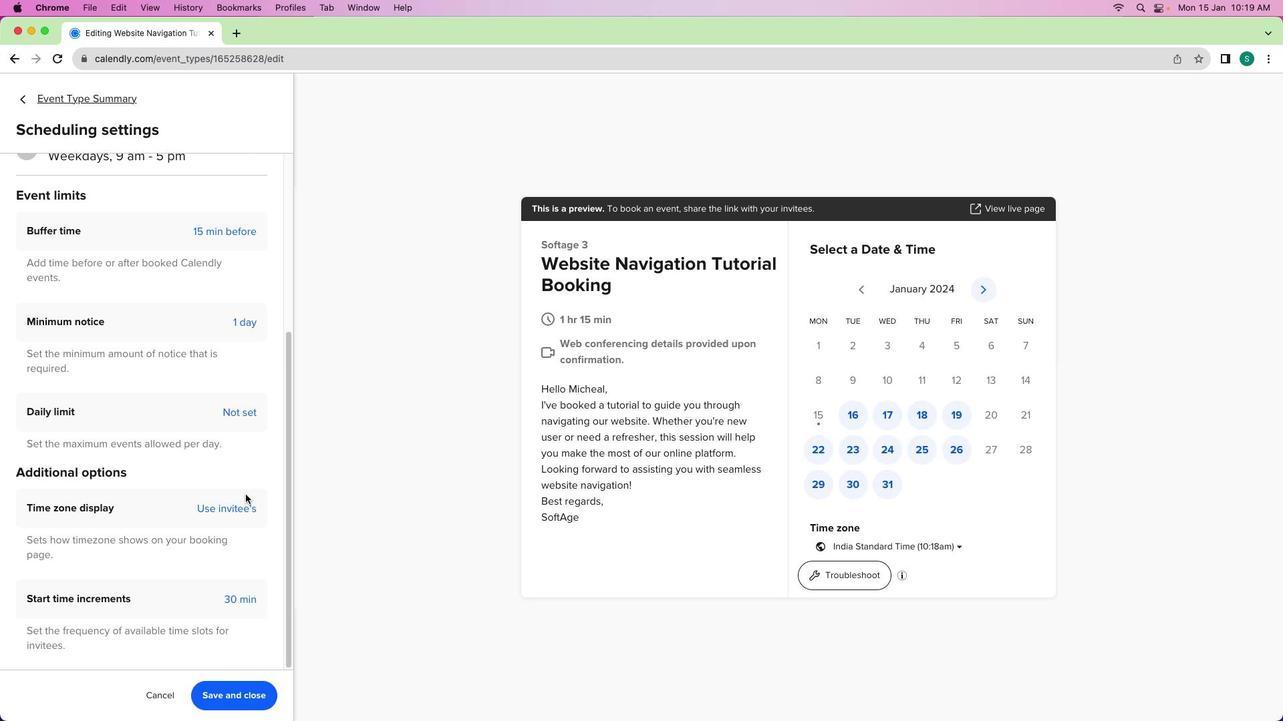 
Action: Mouse scrolled (245, 494) with delta (0, -1)
Screenshot: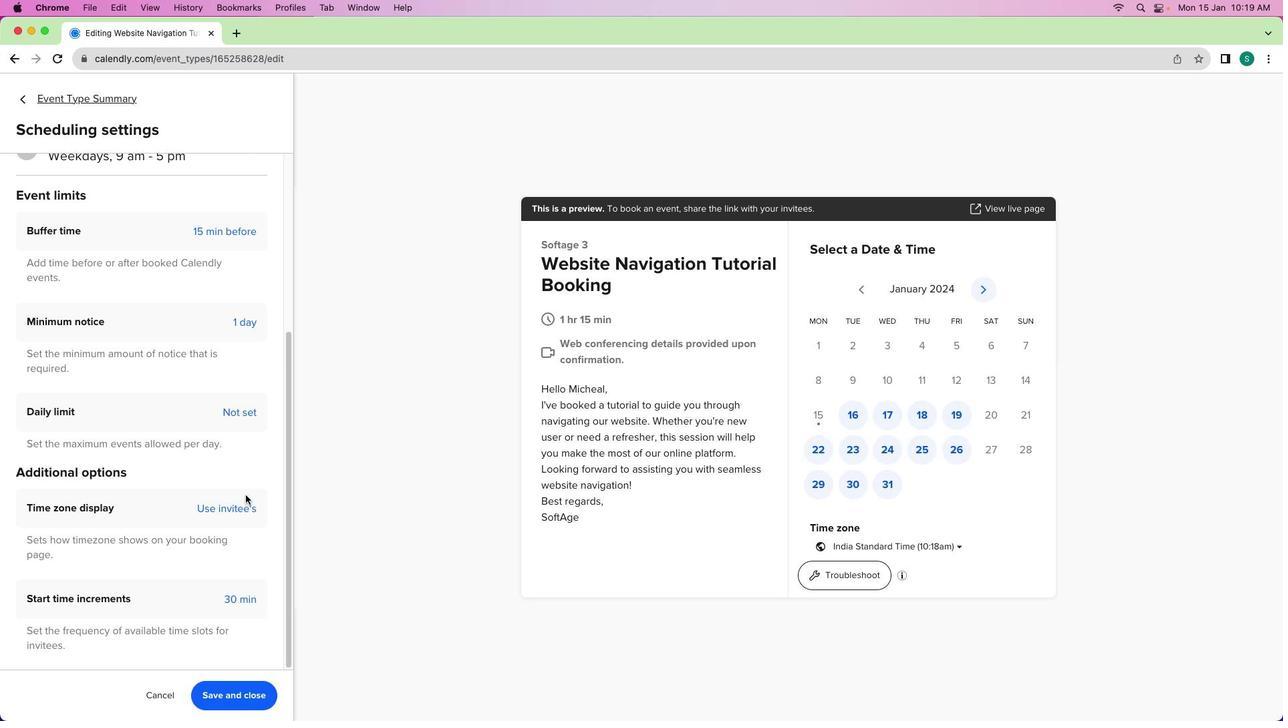 
Action: Mouse moved to (245, 495)
Screenshot: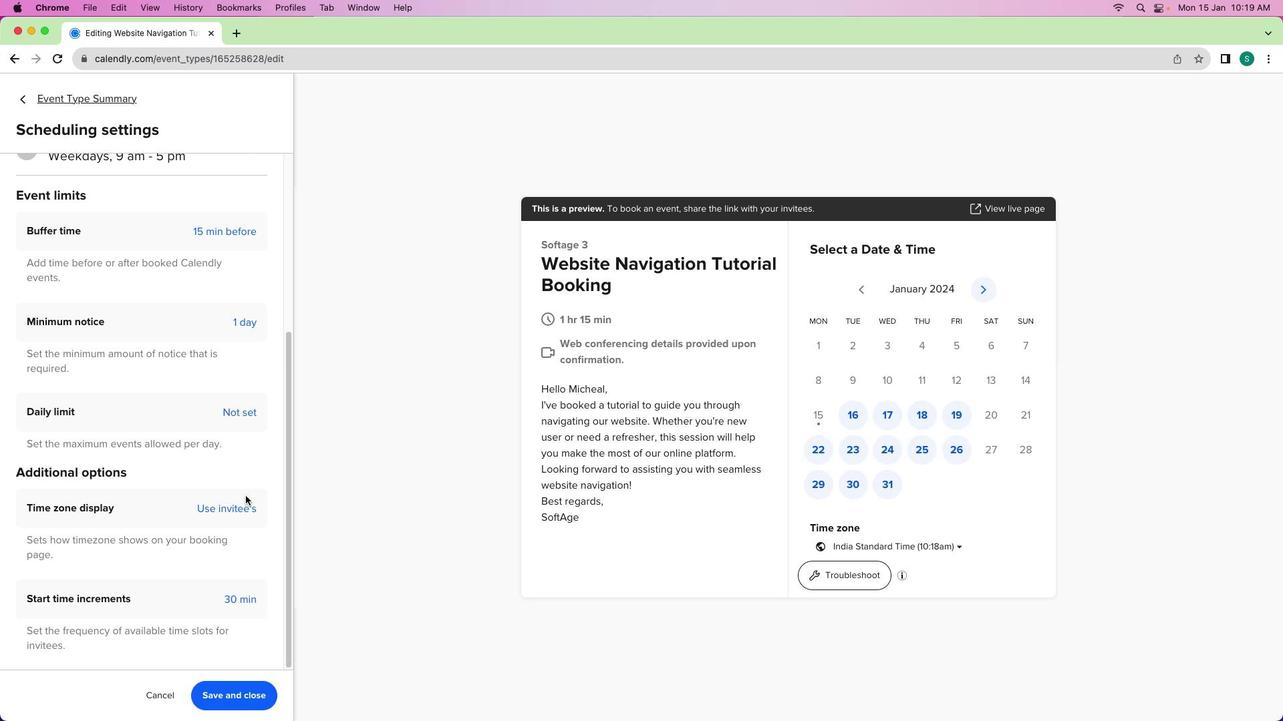 
Action: Mouse scrolled (245, 495) with delta (0, 0)
Screenshot: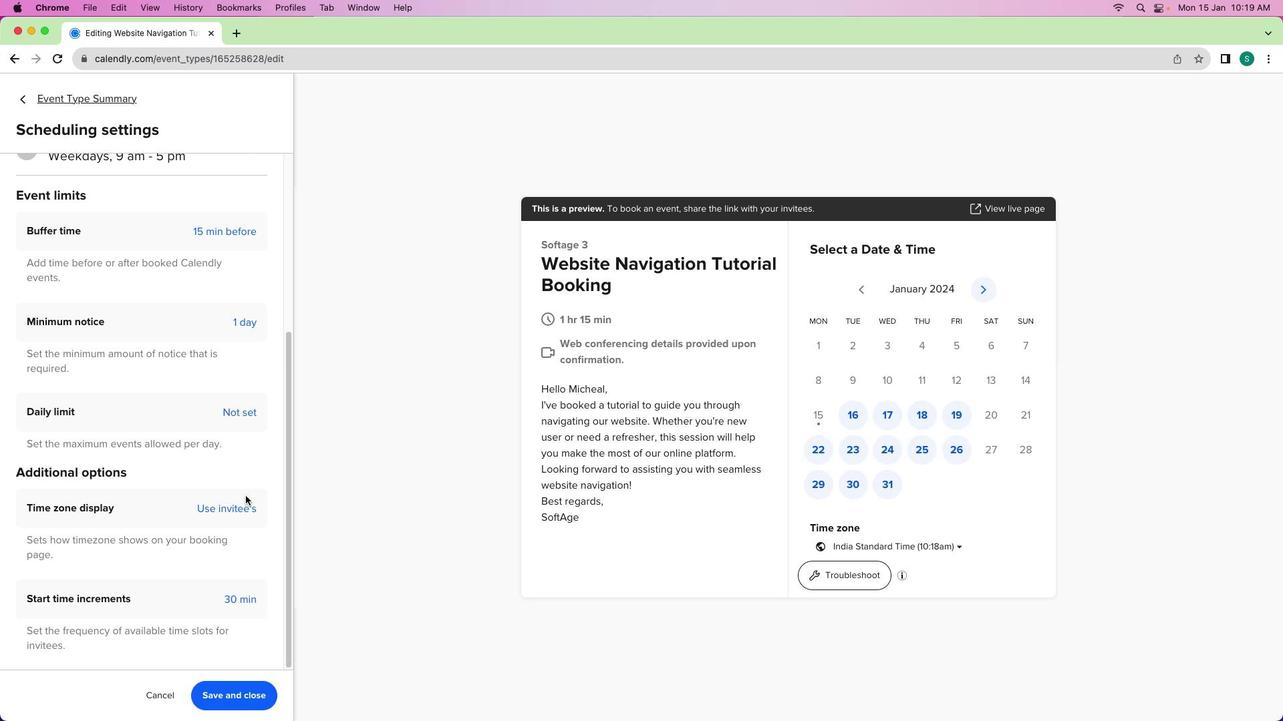 
Action: Mouse moved to (245, 495)
Screenshot: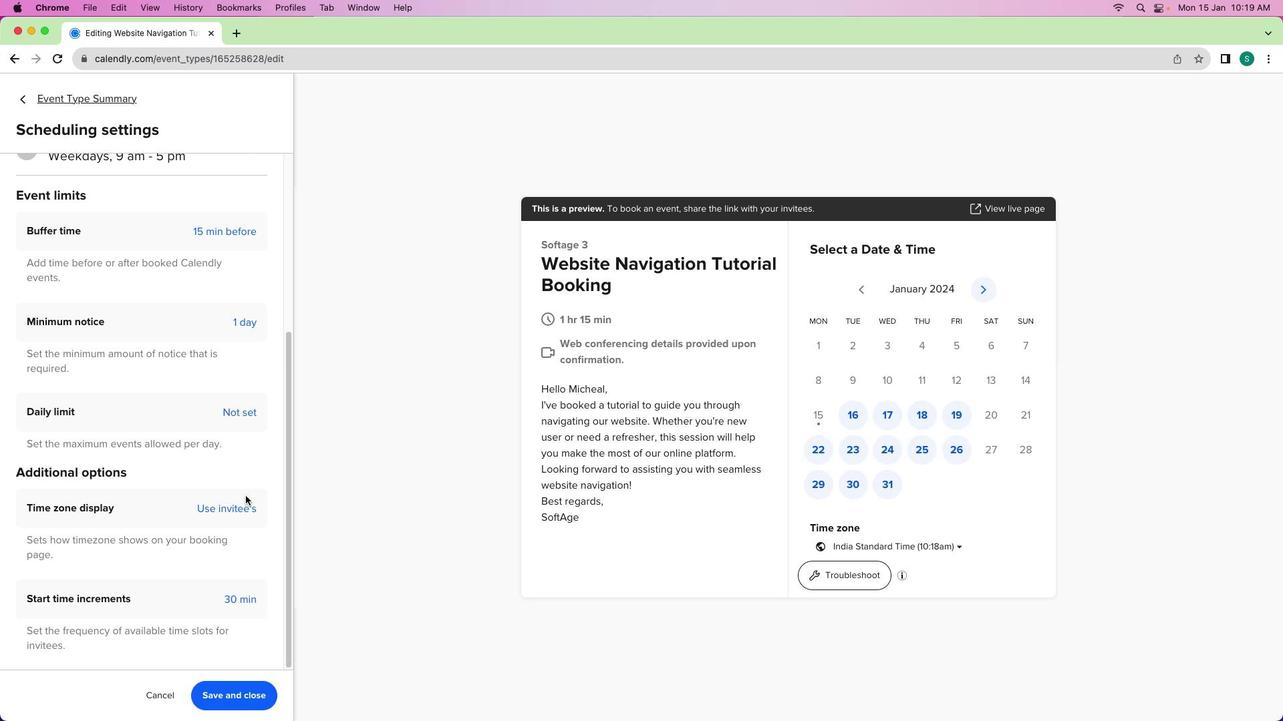 
Action: Mouse scrolled (245, 495) with delta (0, 0)
Screenshot: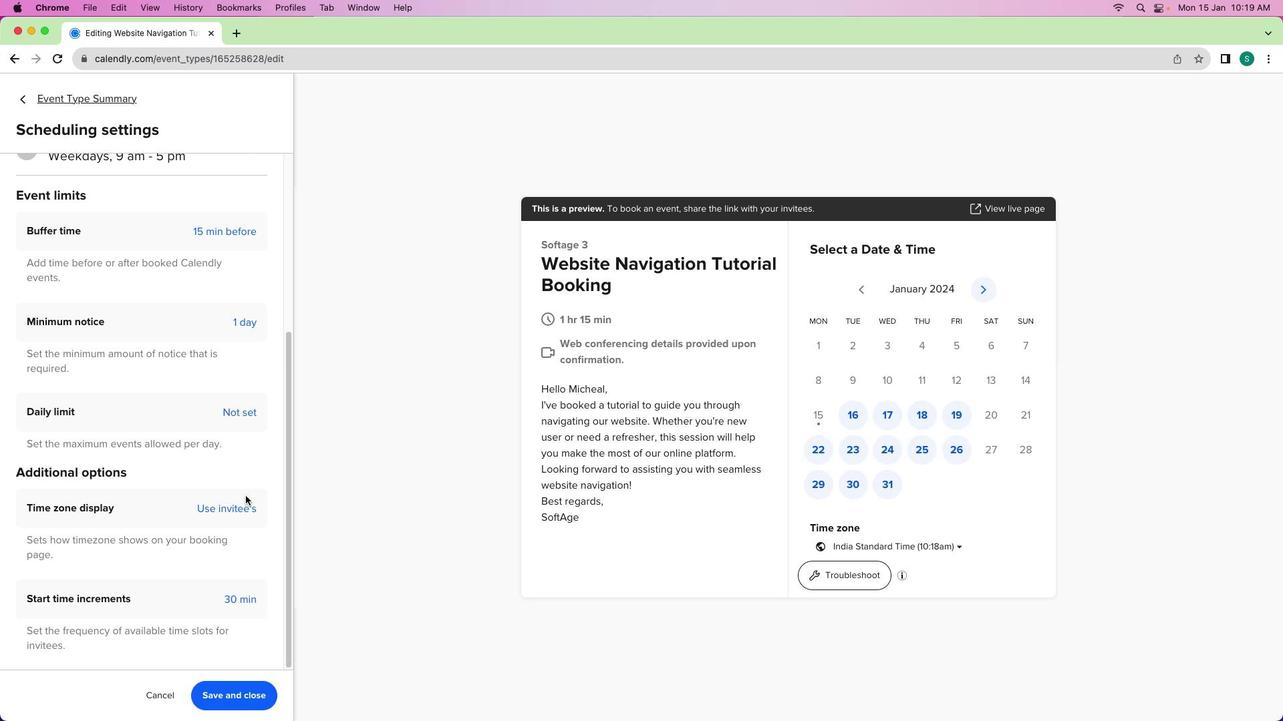 
Action: Mouse moved to (245, 495)
Screenshot: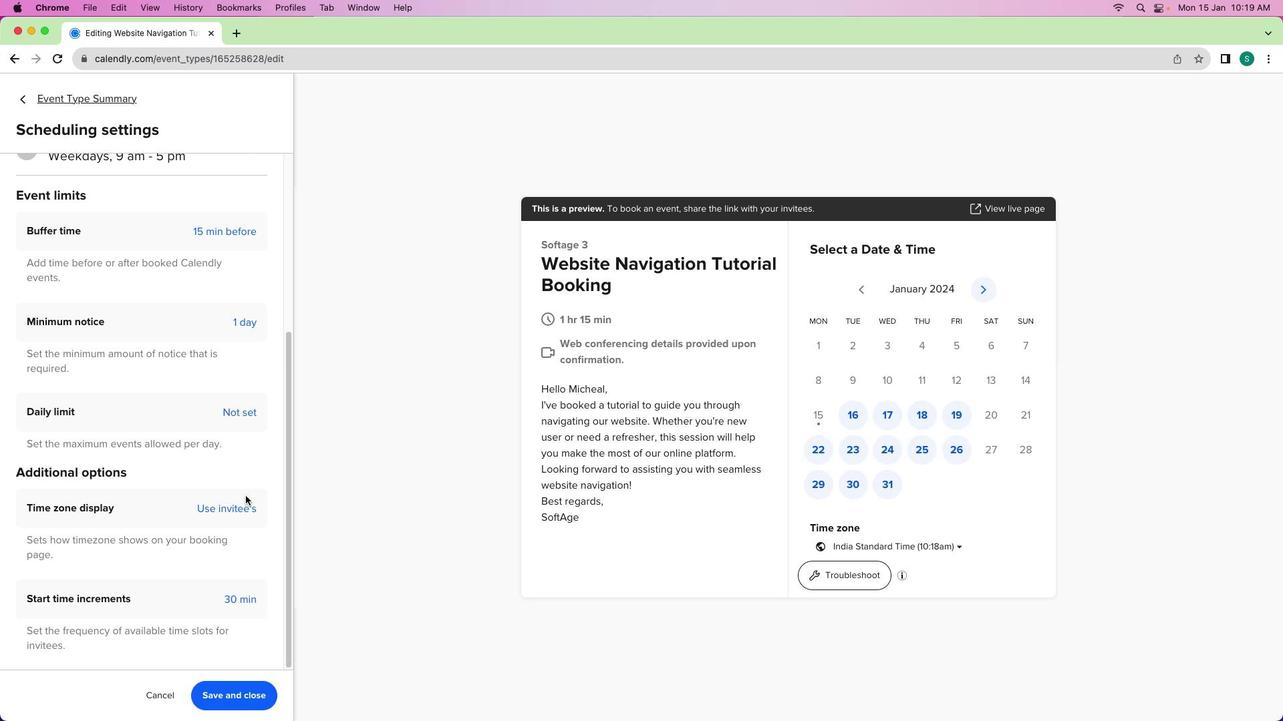 
Action: Mouse scrolled (245, 495) with delta (0, -1)
Screenshot: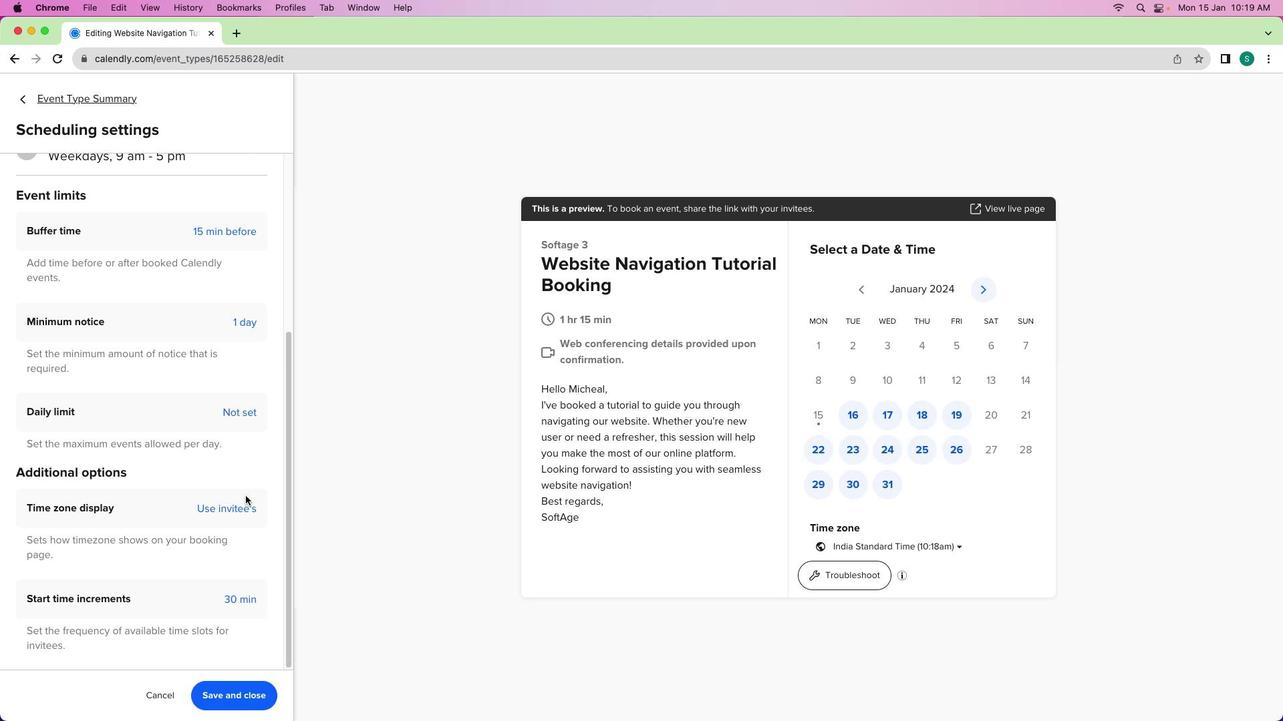 
Action: Mouse moved to (245, 495)
Screenshot: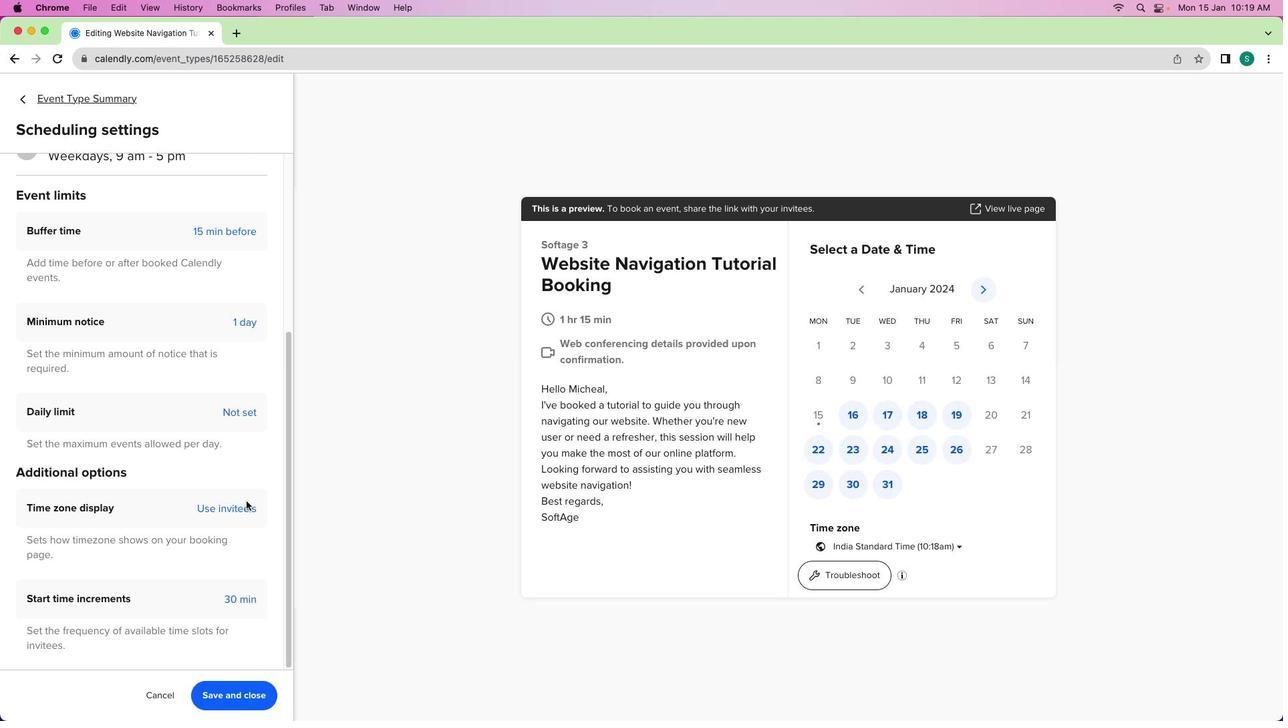 
Action: Mouse scrolled (245, 495) with delta (0, 0)
Screenshot: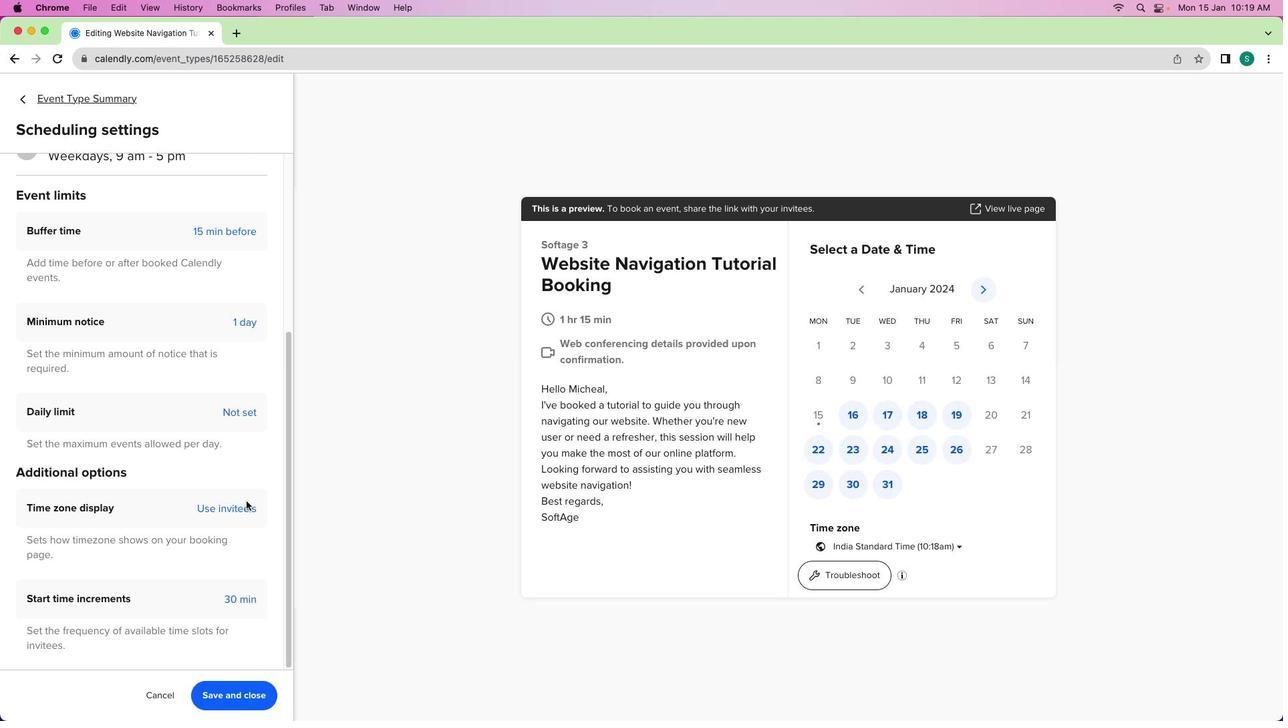 
Action: Mouse scrolled (245, 495) with delta (0, 0)
Screenshot: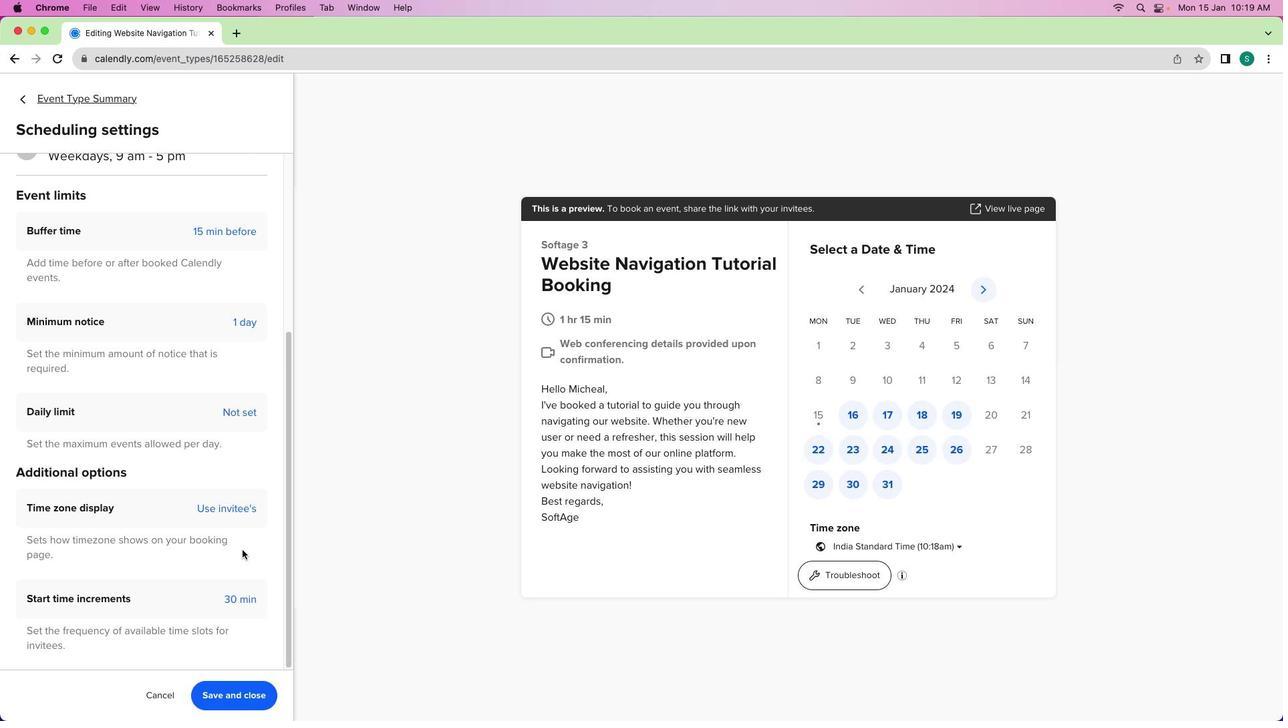 
Action: Mouse moved to (239, 607)
Screenshot: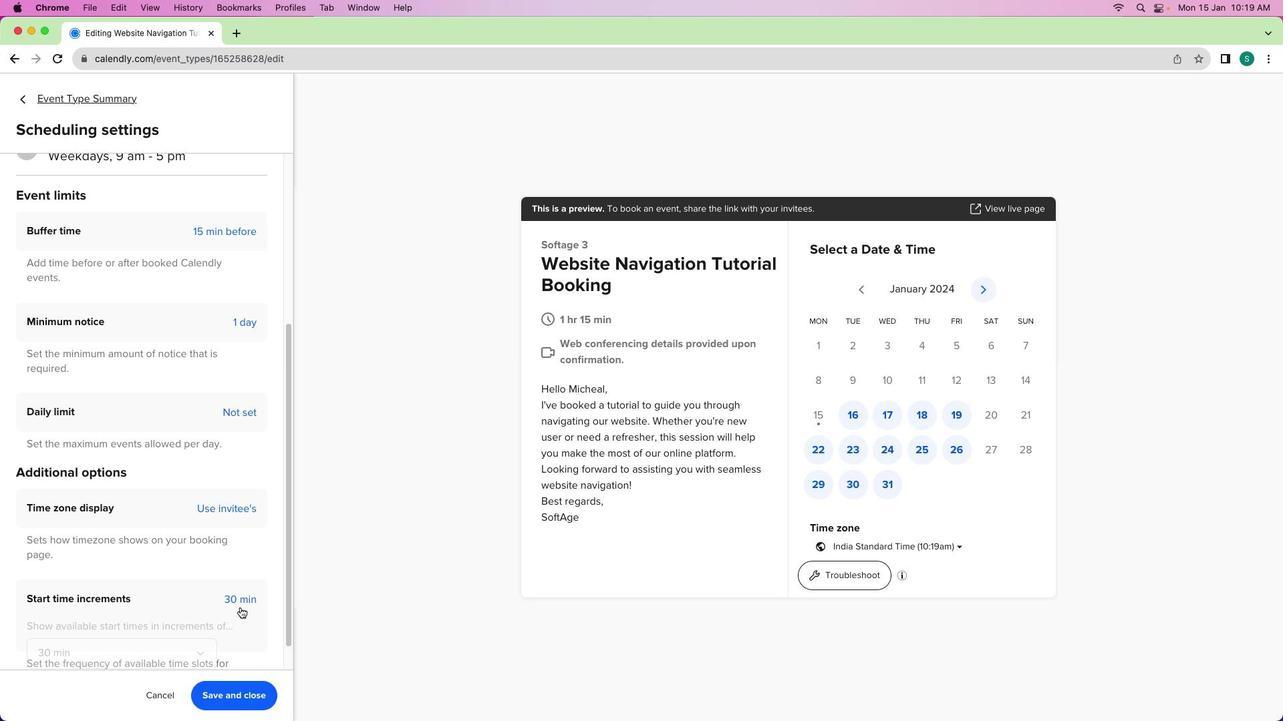 
Action: Mouse pressed left at (239, 607)
Screenshot: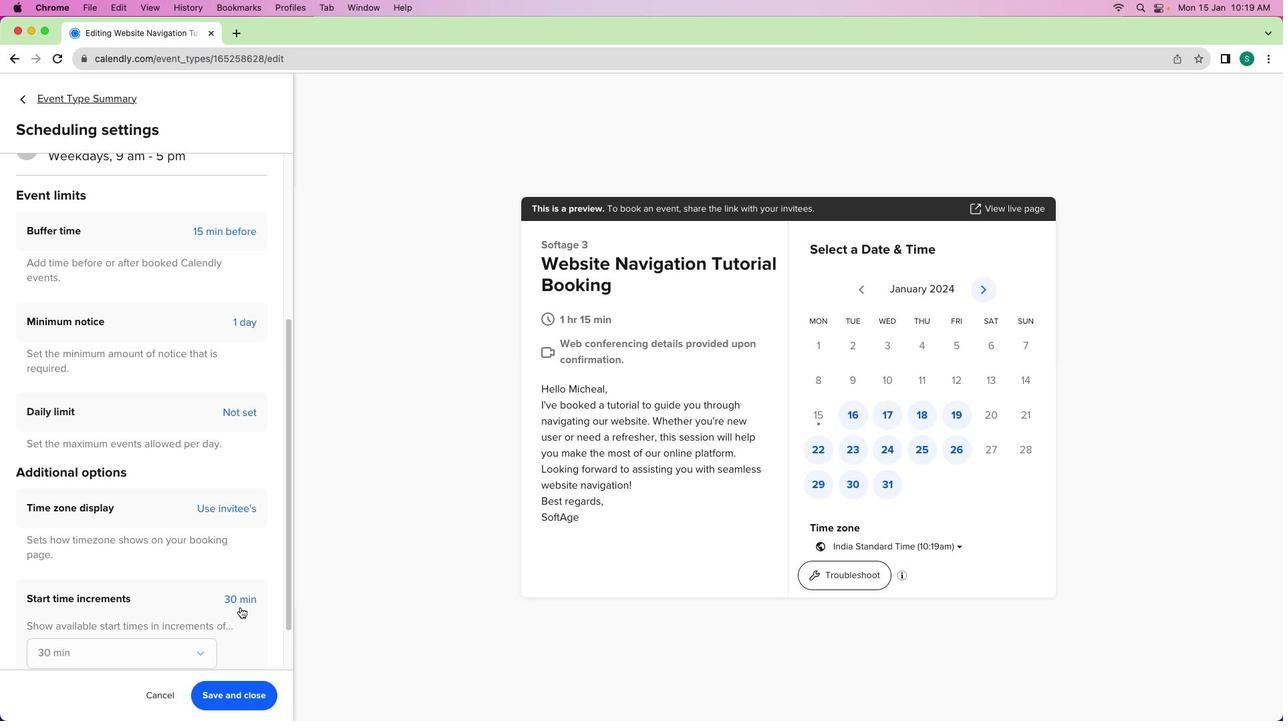 
Action: Mouse moved to (177, 597)
Screenshot: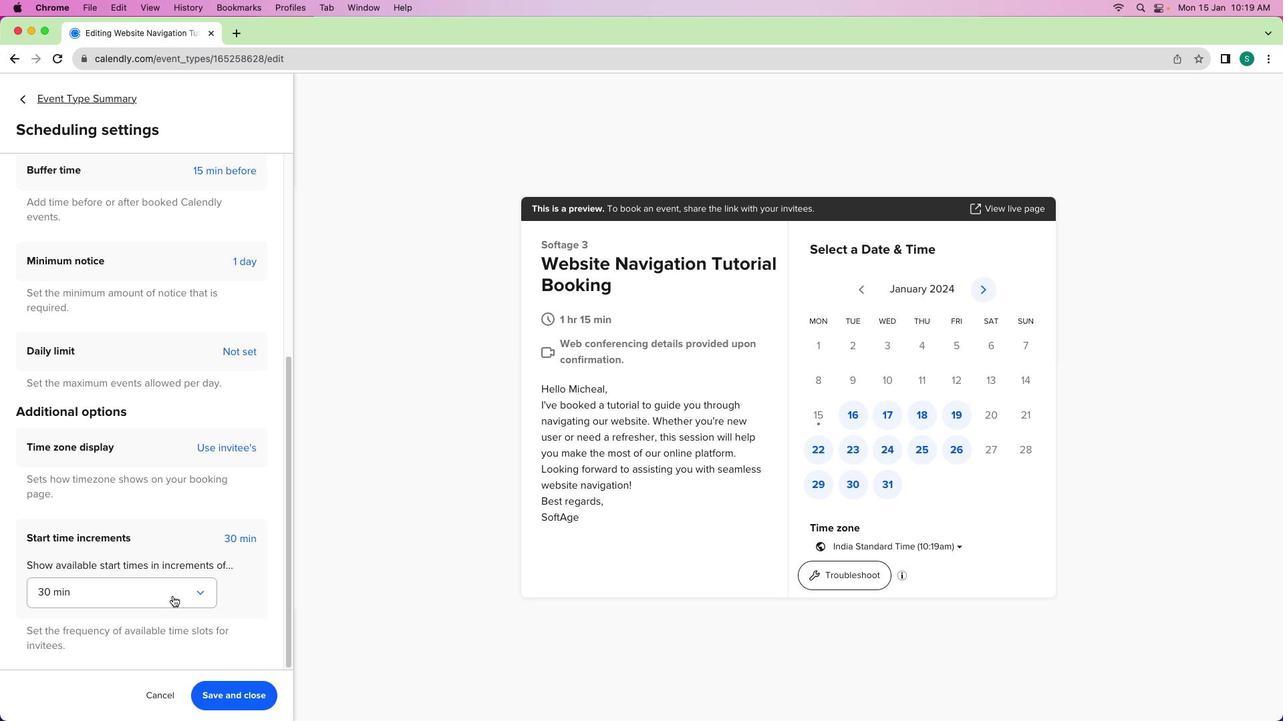 
Action: Mouse scrolled (177, 597) with delta (0, 0)
Screenshot: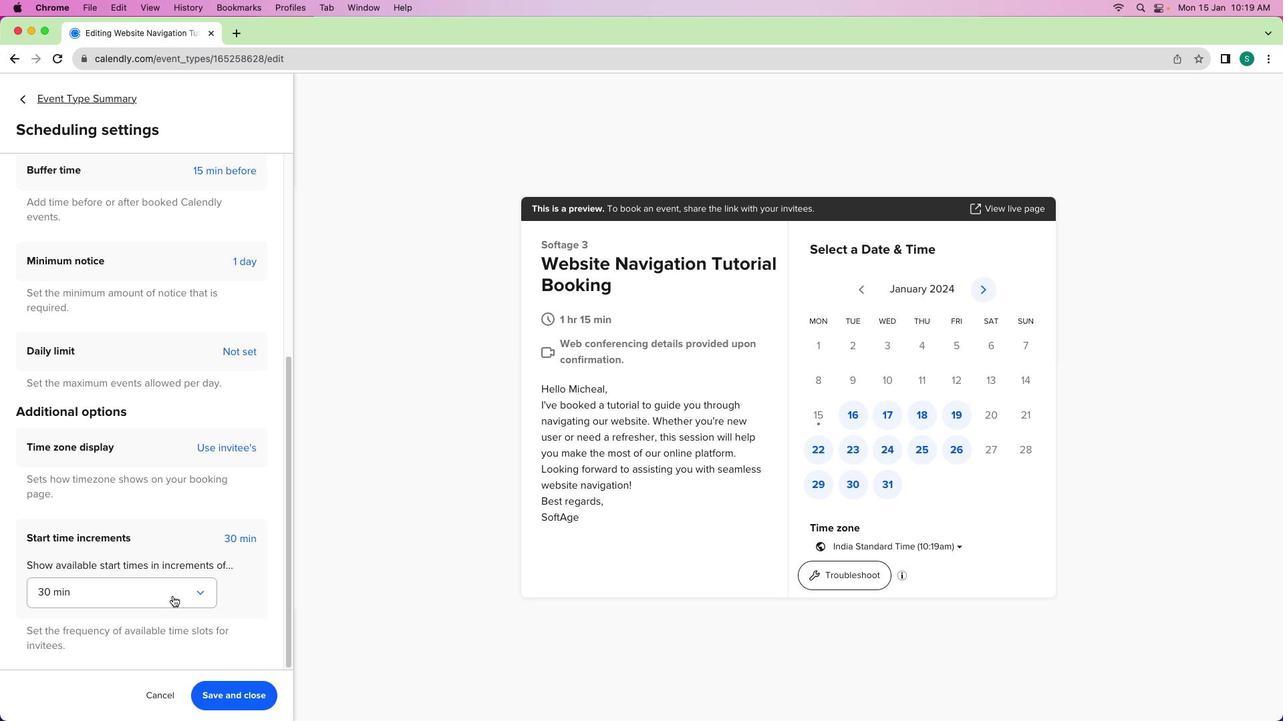 
Action: Mouse moved to (172, 596)
Screenshot: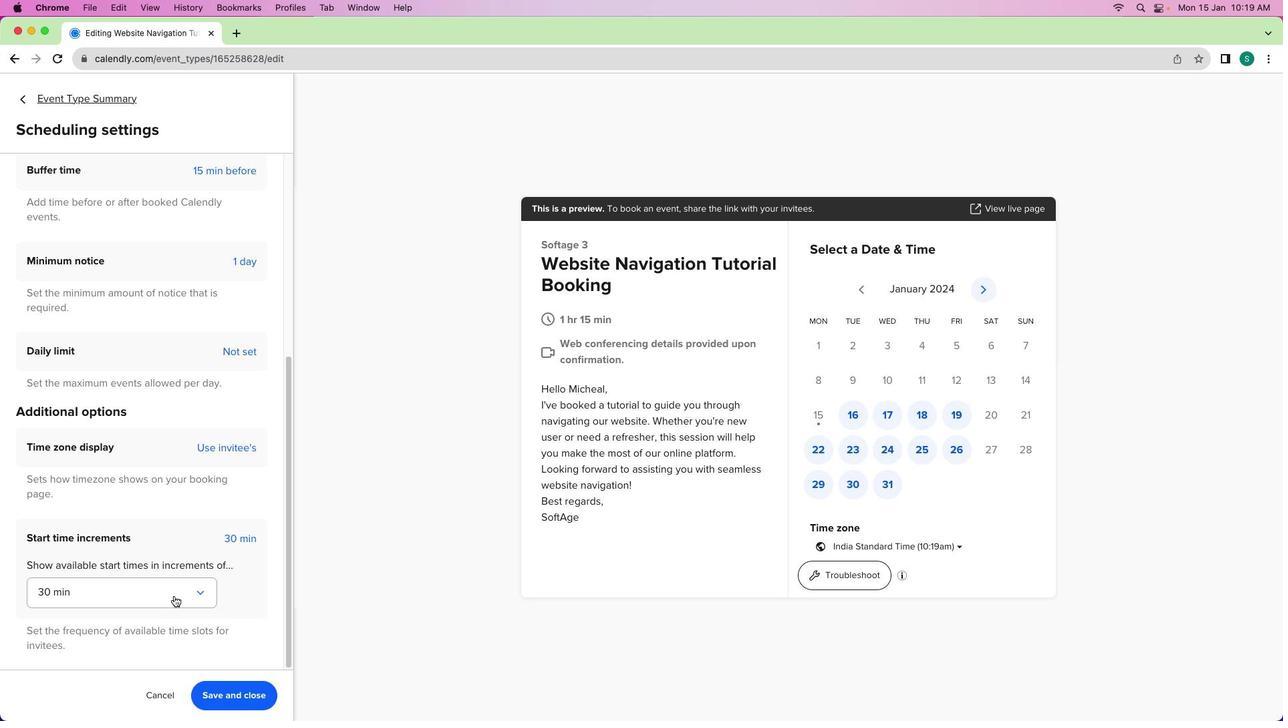 
Action: Mouse scrolled (172, 596) with delta (0, 0)
Screenshot: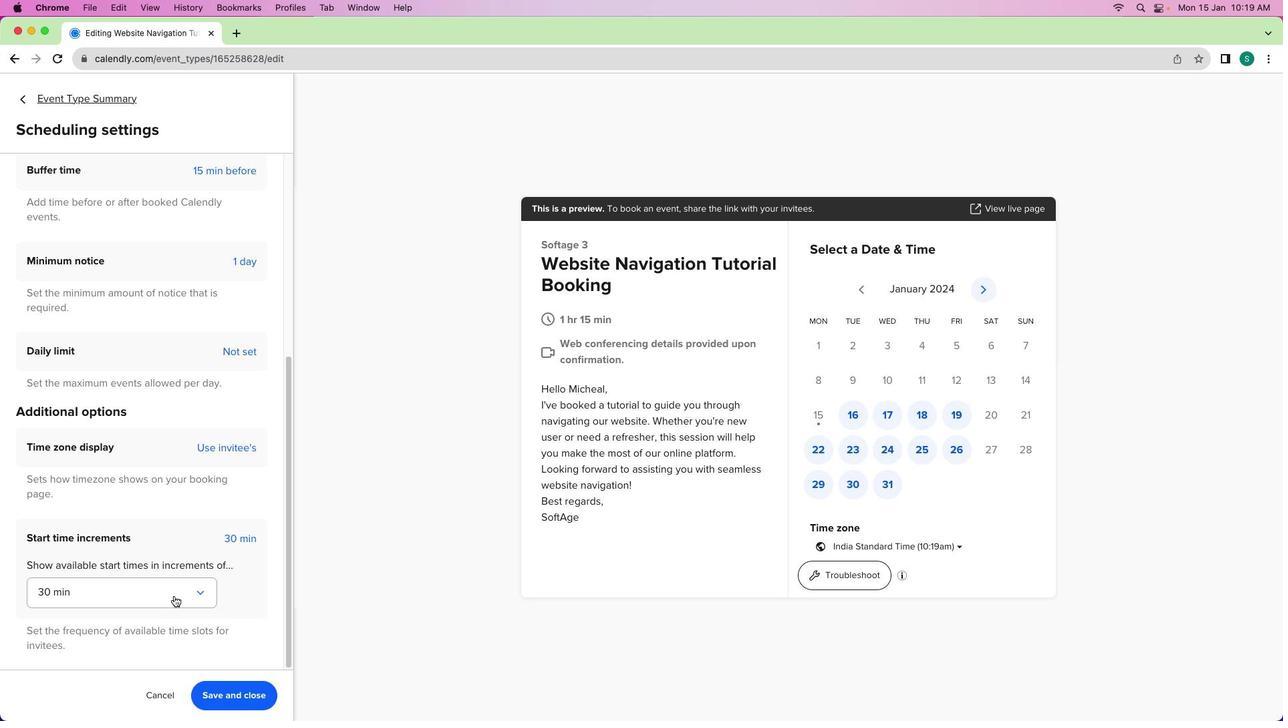 
Action: Mouse moved to (172, 596)
Screenshot: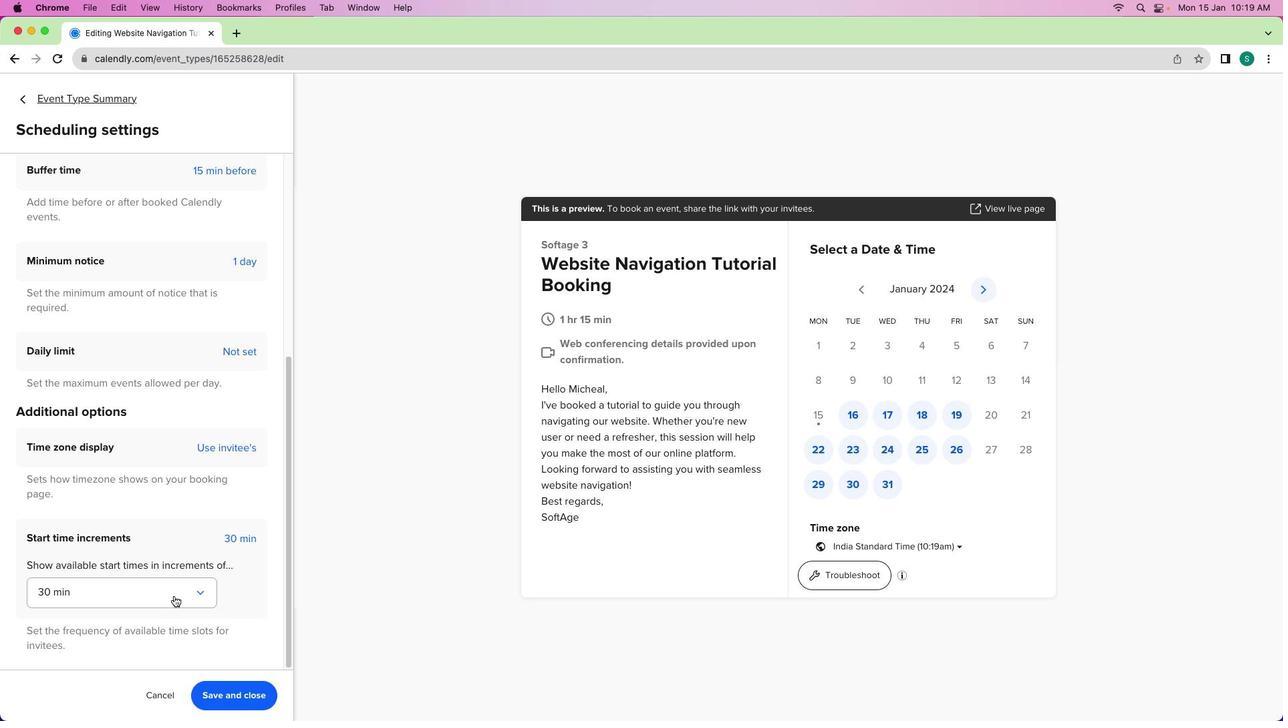 
Action: Mouse scrolled (172, 596) with delta (0, -1)
Screenshot: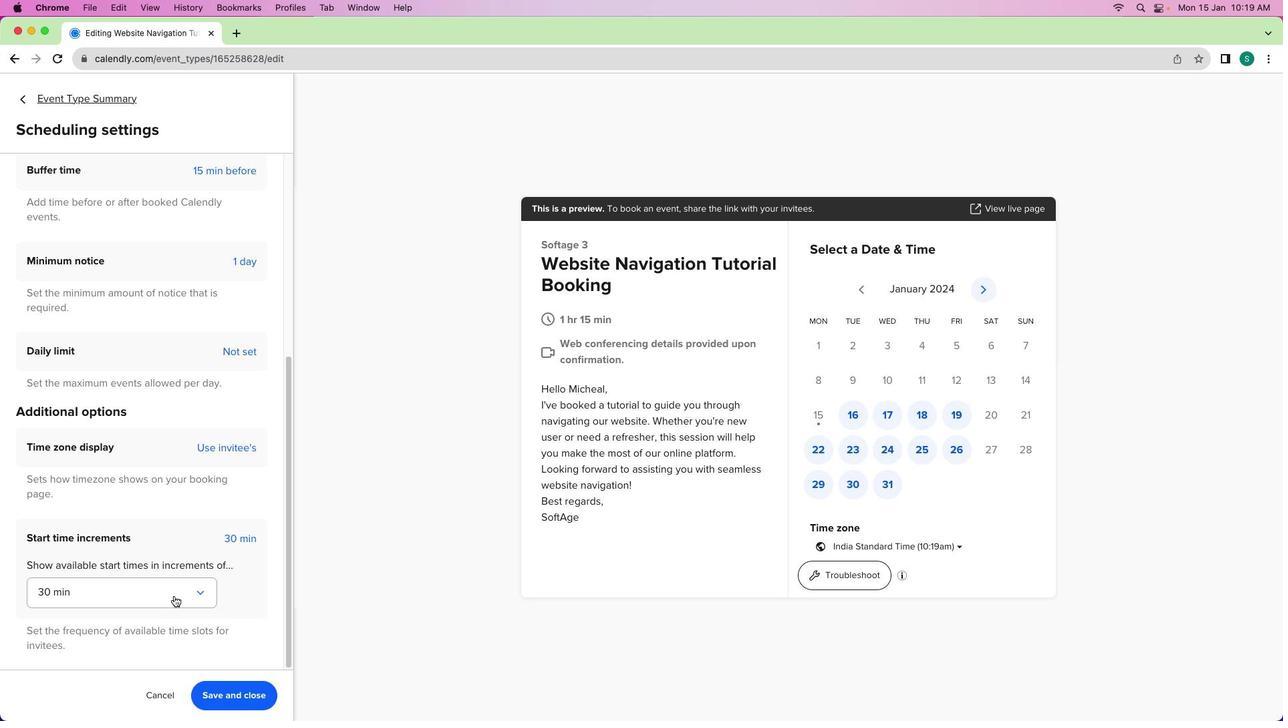 
Action: Mouse scrolled (172, 596) with delta (0, -2)
Screenshot: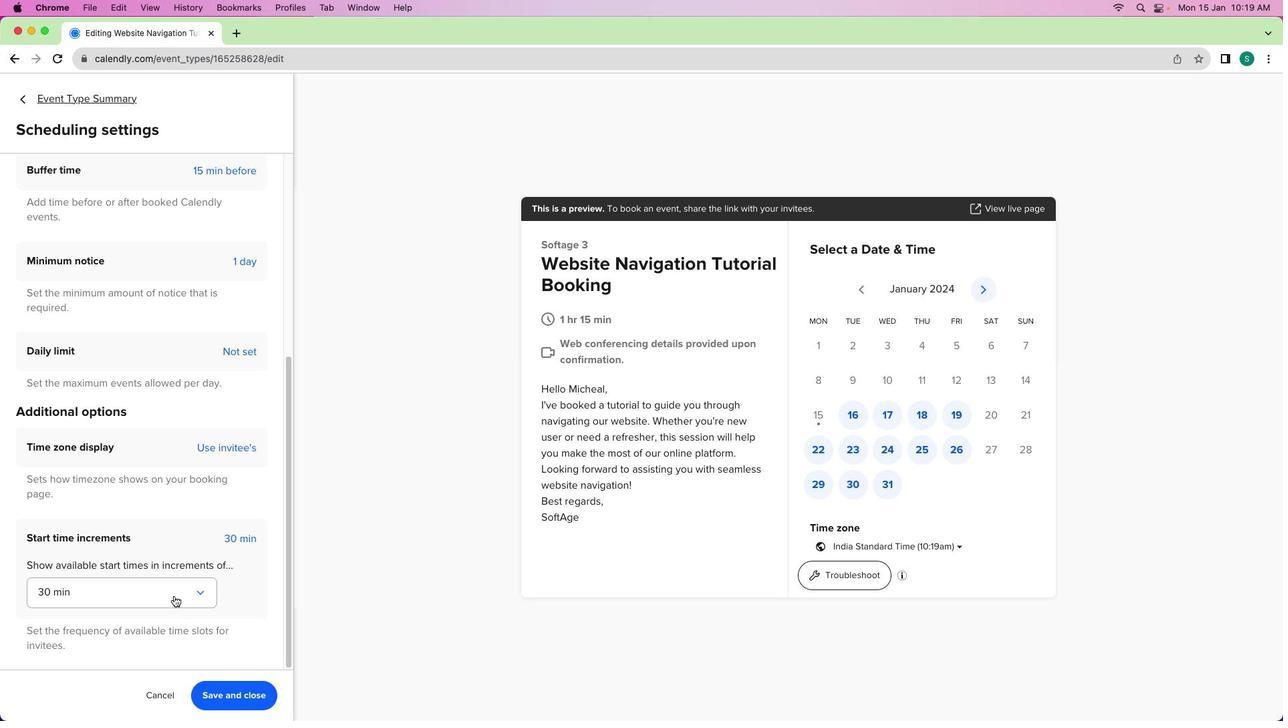 
Action: Mouse moved to (173, 596)
Screenshot: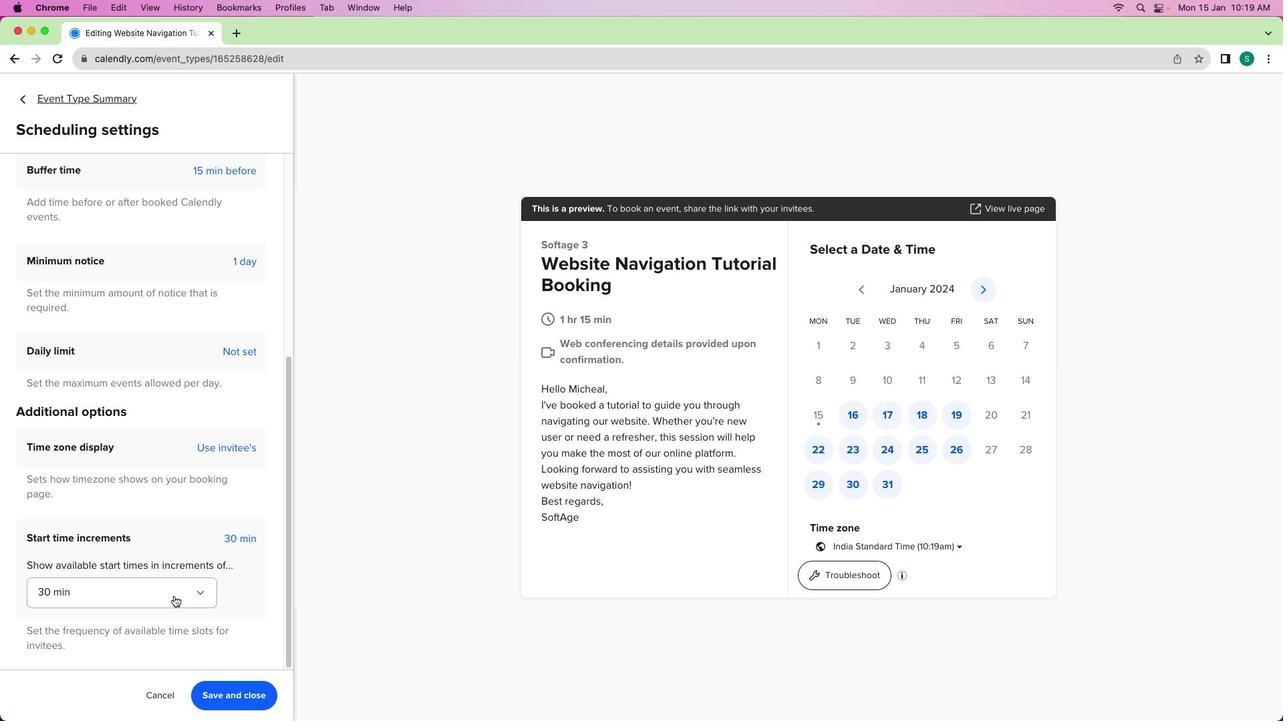 
Action: Mouse scrolled (173, 596) with delta (0, 0)
Screenshot: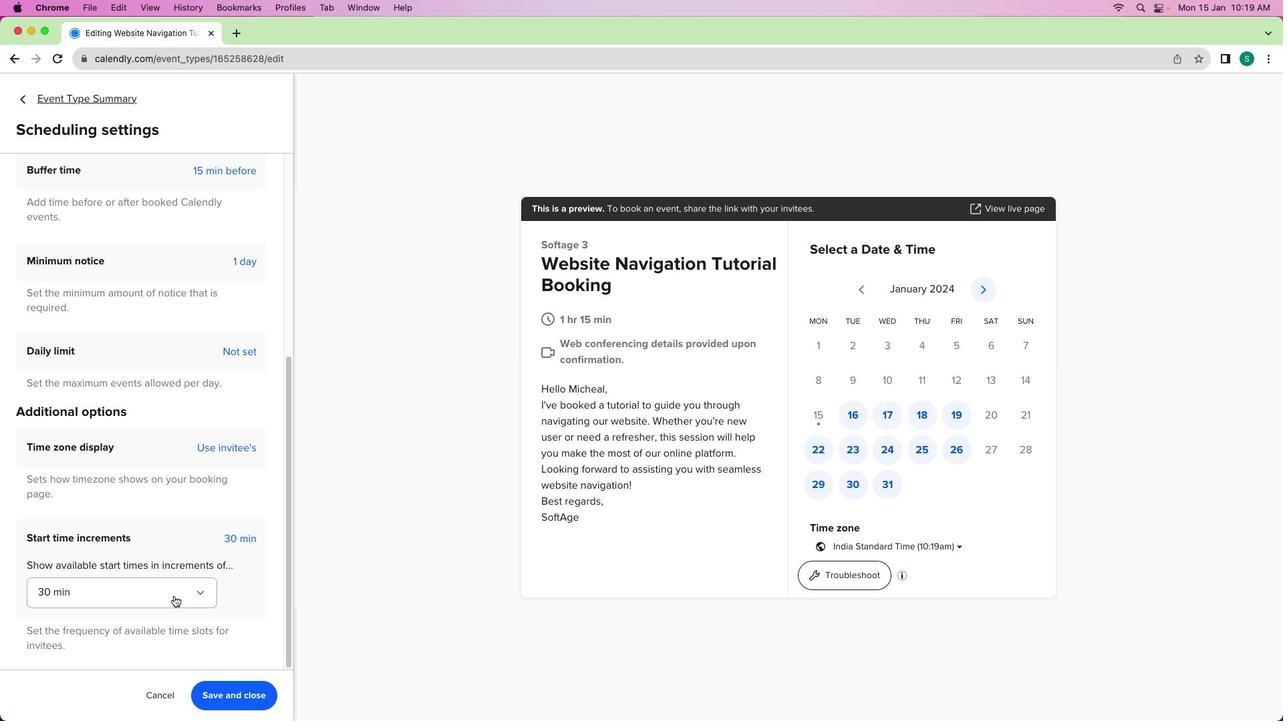 
Action: Mouse scrolled (173, 596) with delta (0, 0)
Screenshot: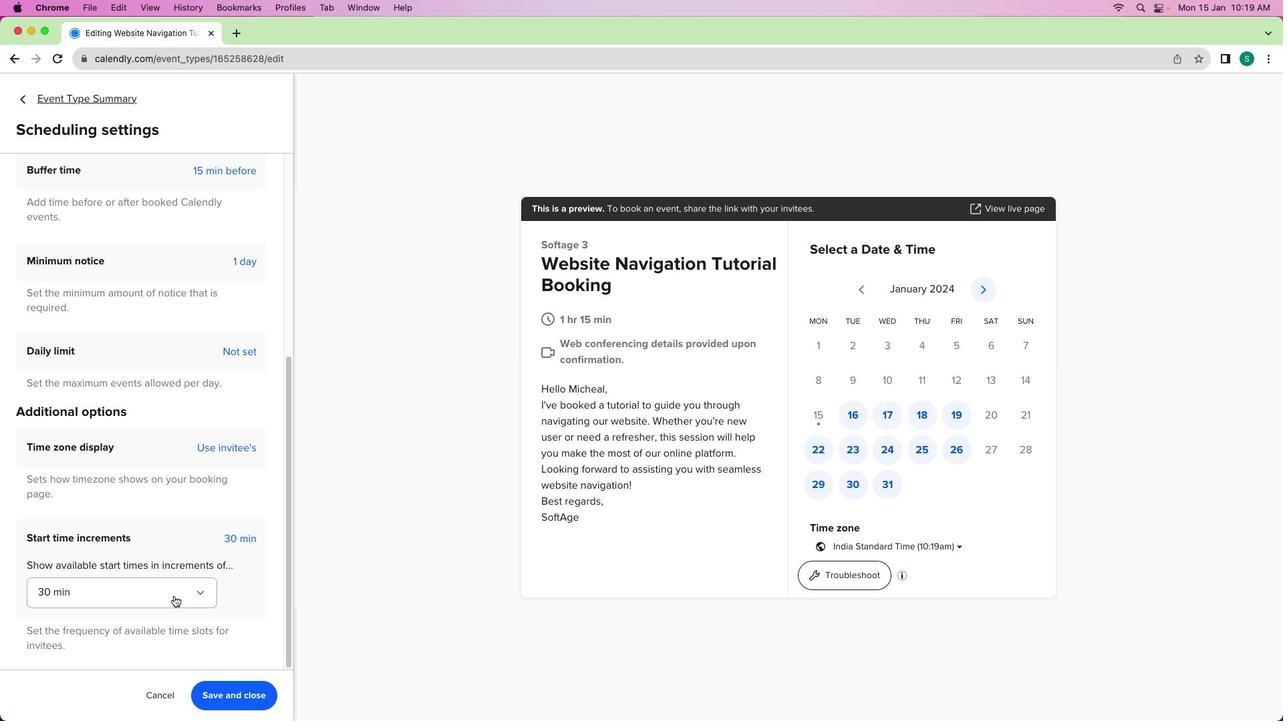 
Action: Mouse scrolled (173, 596) with delta (0, -2)
Screenshot: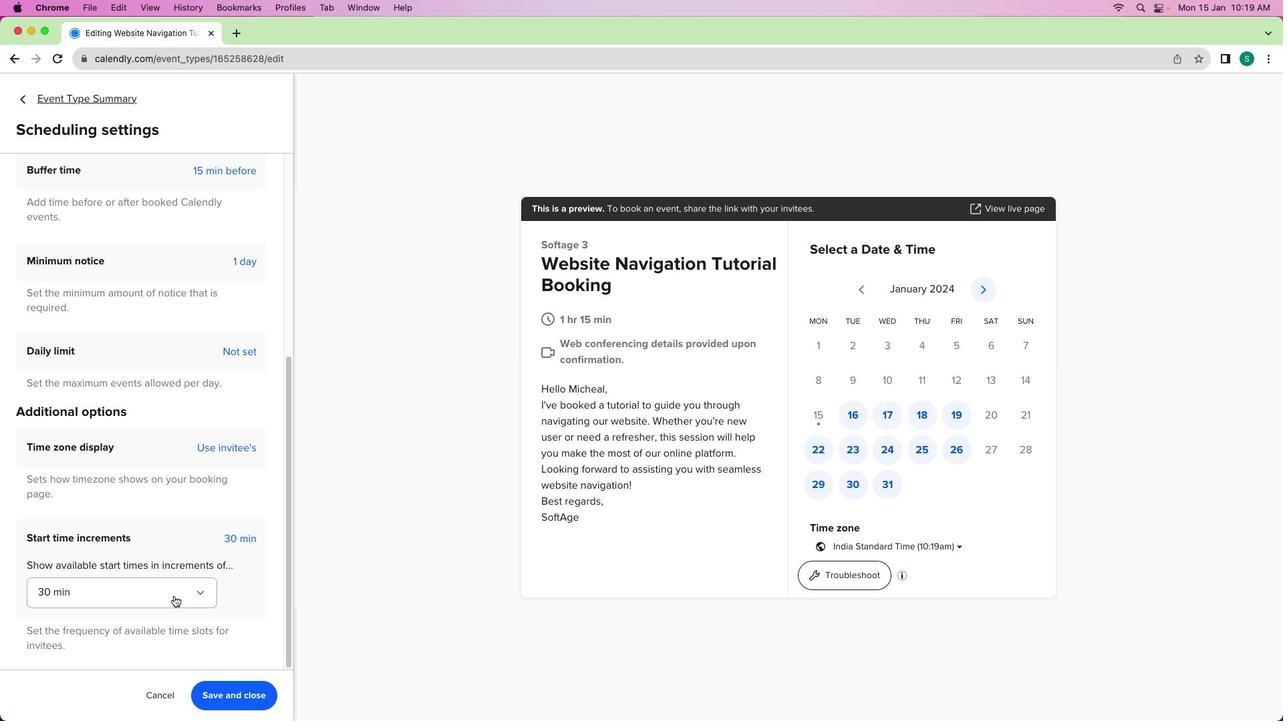 
Action: Mouse scrolled (173, 596) with delta (0, -2)
Screenshot: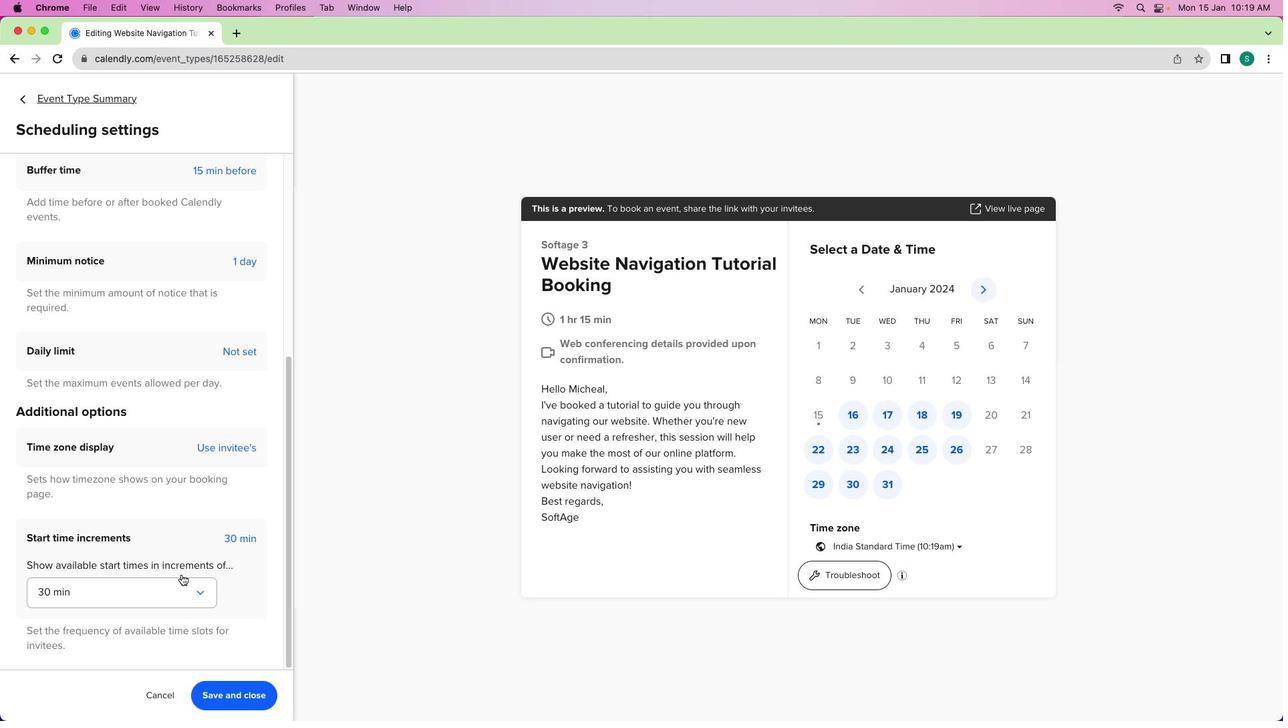 
Action: Mouse moved to (184, 547)
Screenshot: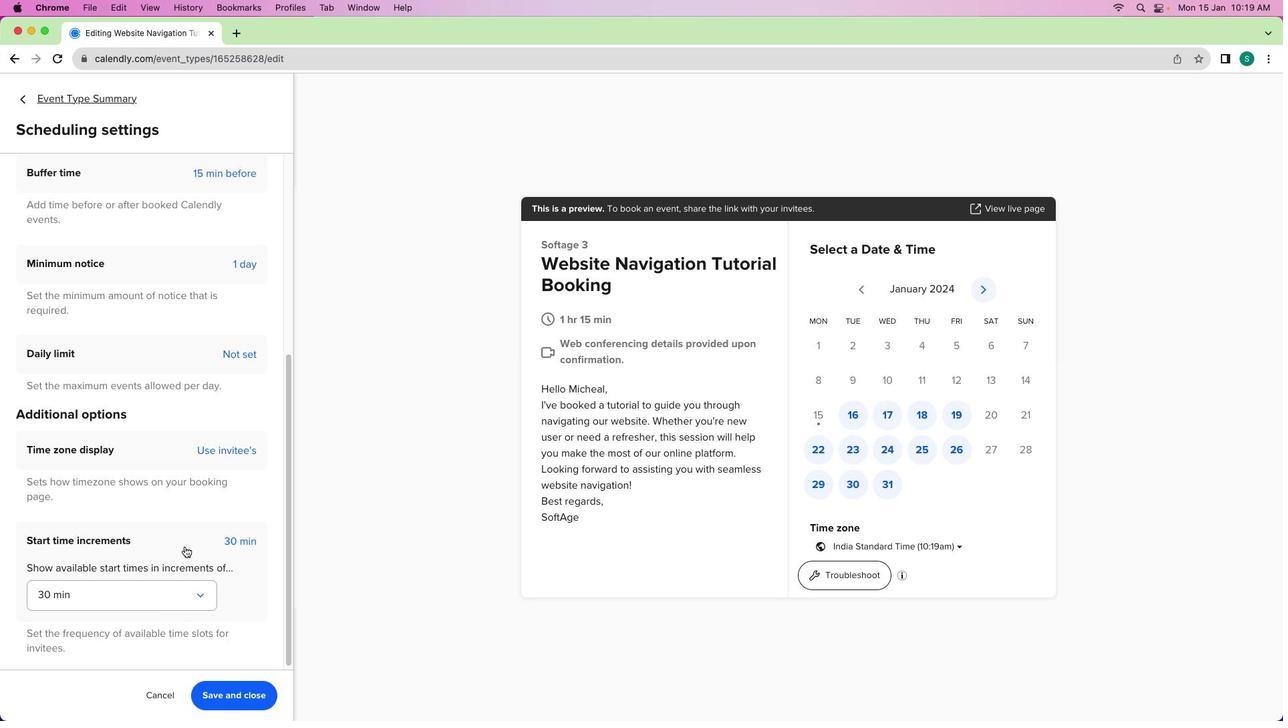 
Action: Mouse scrolled (184, 547) with delta (0, 0)
Screenshot: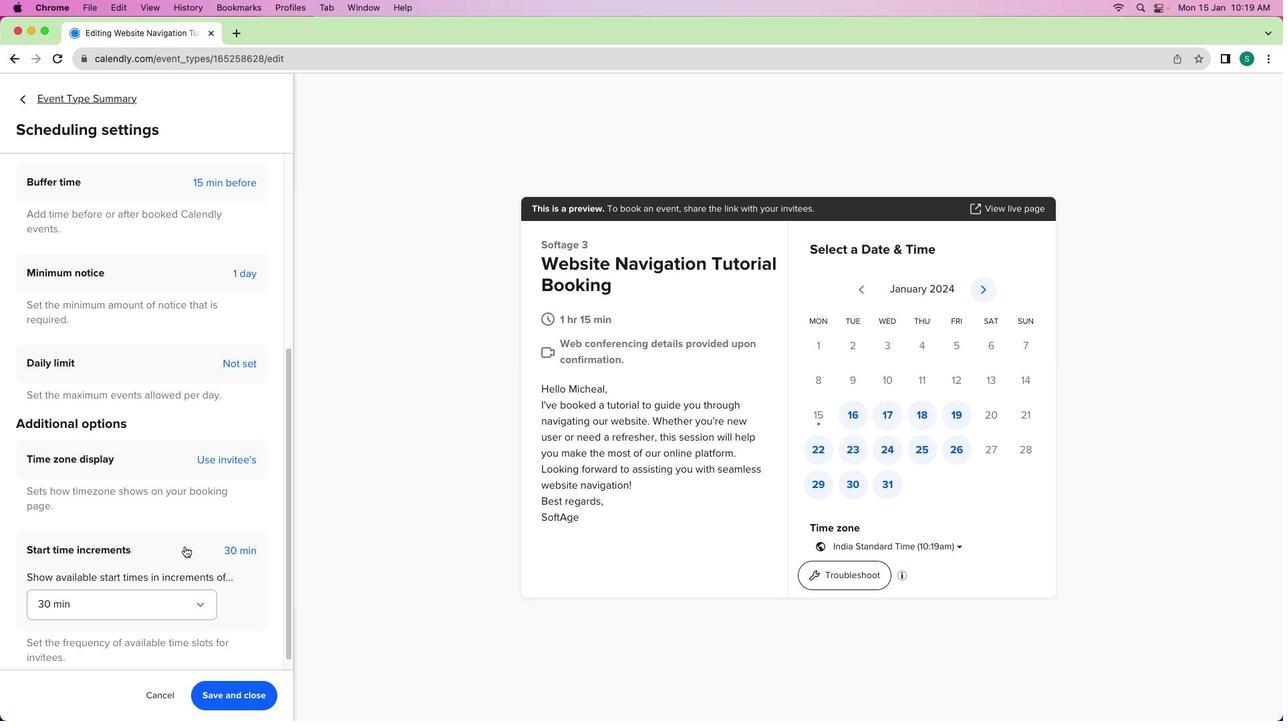 
Action: Mouse scrolled (184, 547) with delta (0, 0)
Screenshot: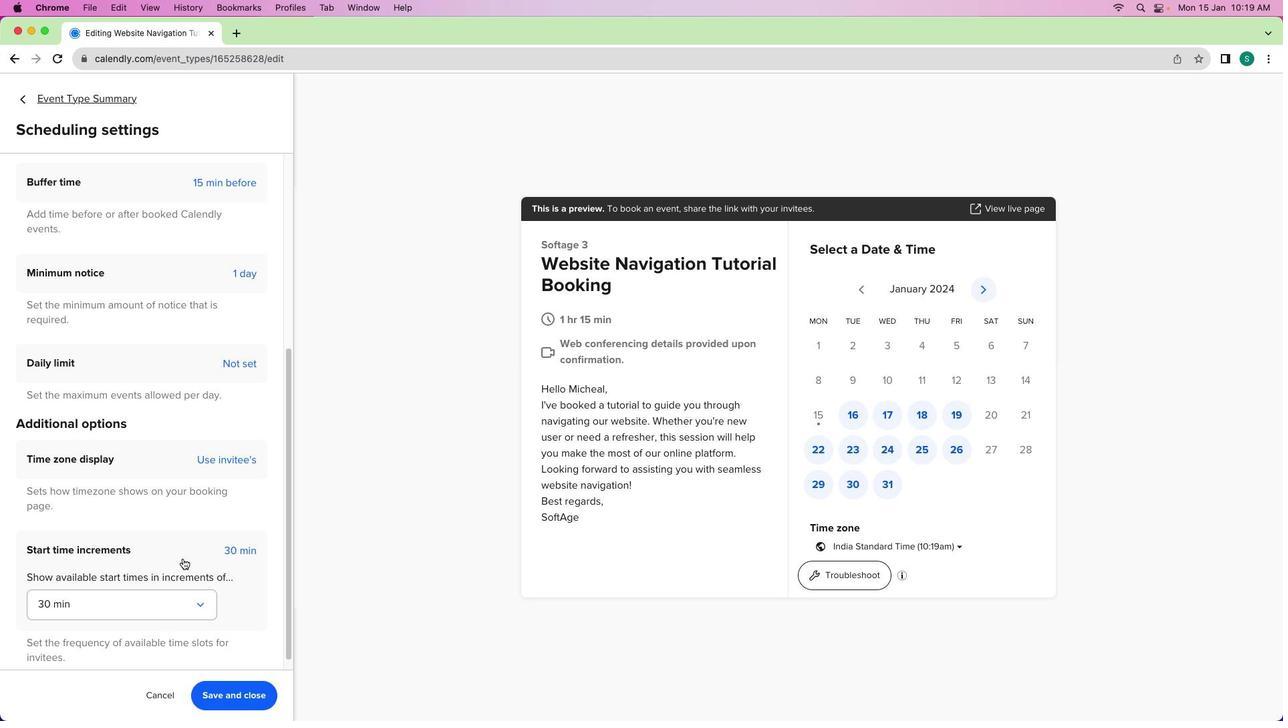 
Action: Mouse moved to (230, 693)
Screenshot: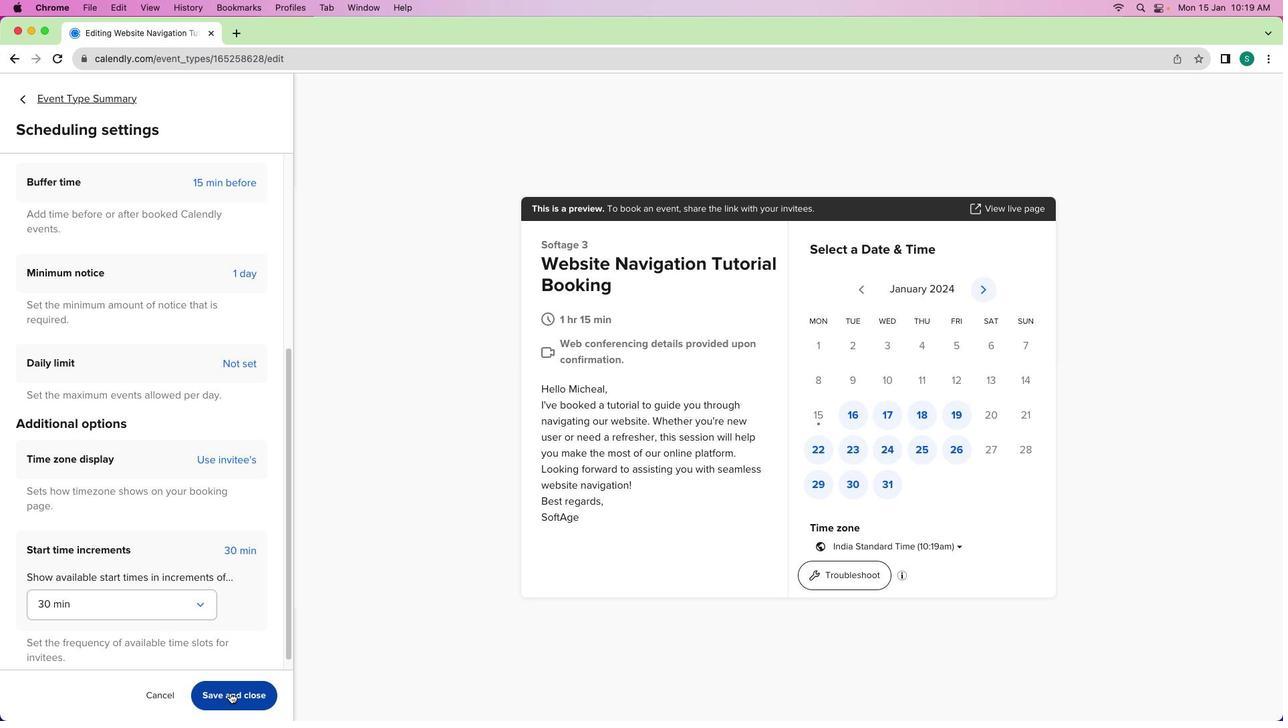 
Action: Mouse pressed left at (230, 693)
Screenshot: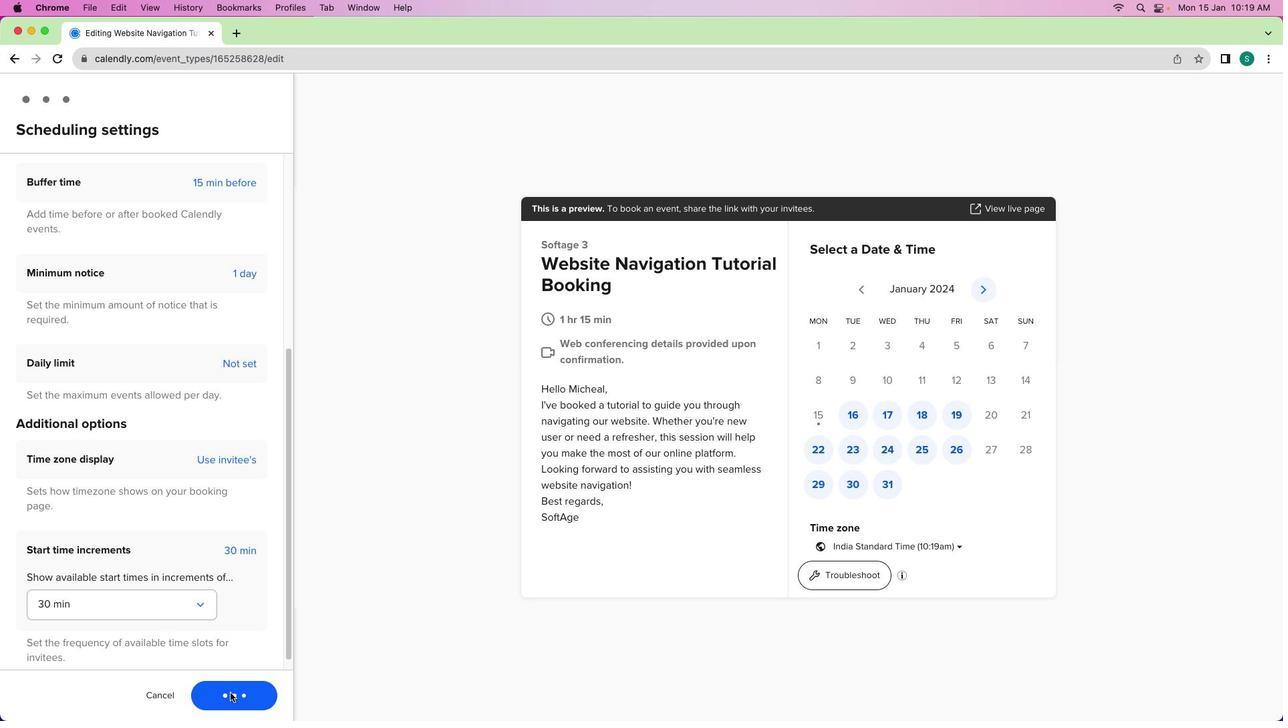 
Action: Mouse moved to (42, 98)
Screenshot: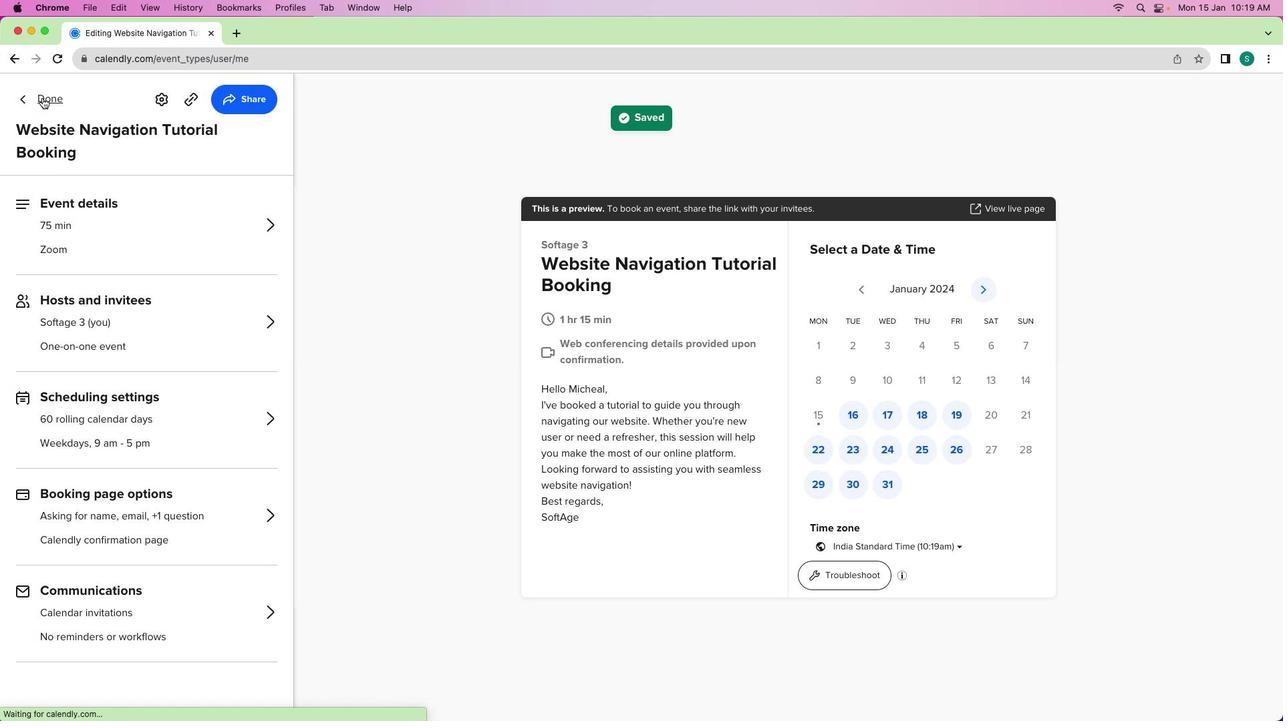 
Action: Mouse pressed left at (42, 98)
Screenshot: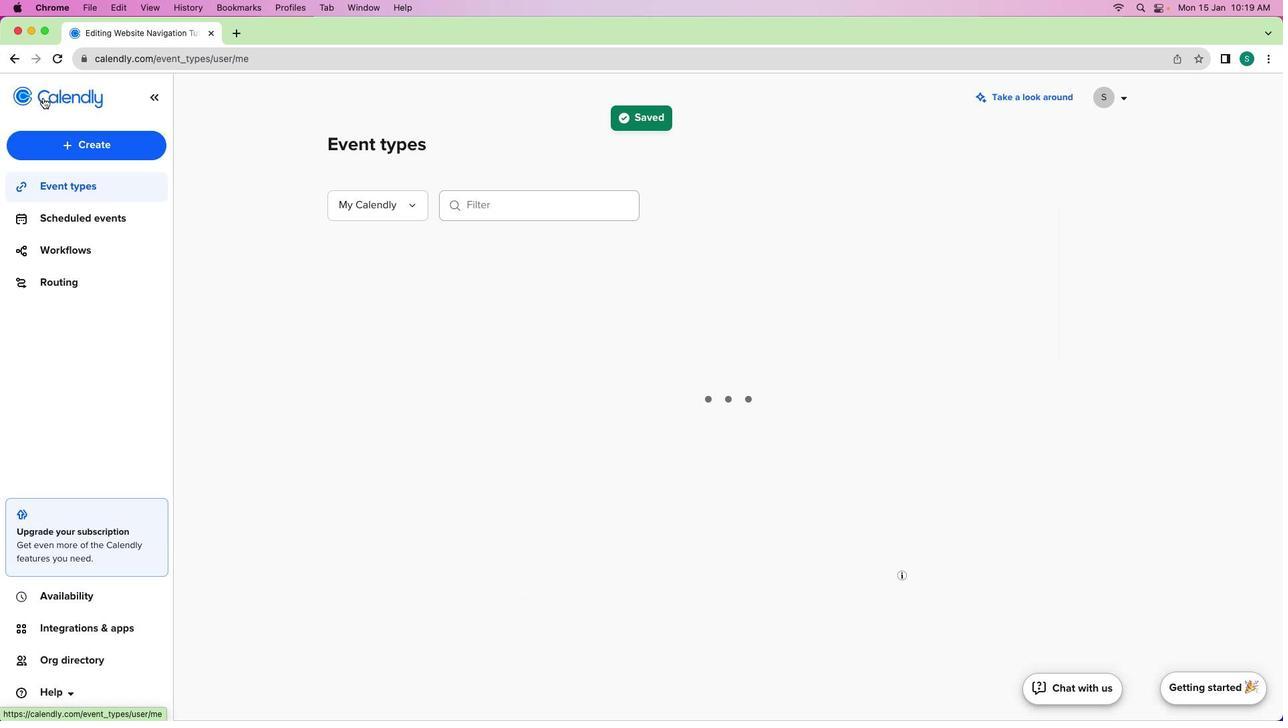 
Action: Mouse moved to (429, 409)
Screenshot: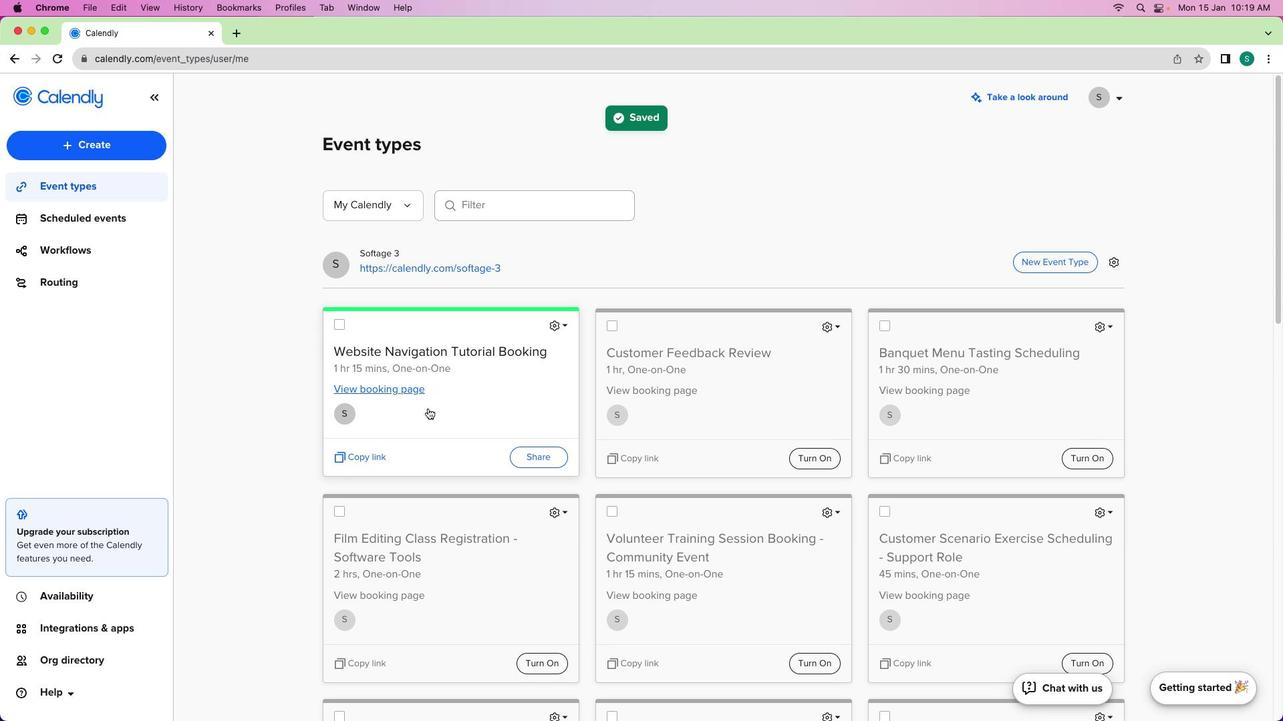 
